 Task: Find connections with filter location Sohna with filter topic #Growthhacking with filter profile language Potuguese with filter current company Silicon Labs with filter school K S Institute of Technology, BANGALORE with filter industry Subdivision of Land with filter service category Computer Networking with filter keywords title Administrative Analyst
Action: Mouse moved to (556, 69)
Screenshot: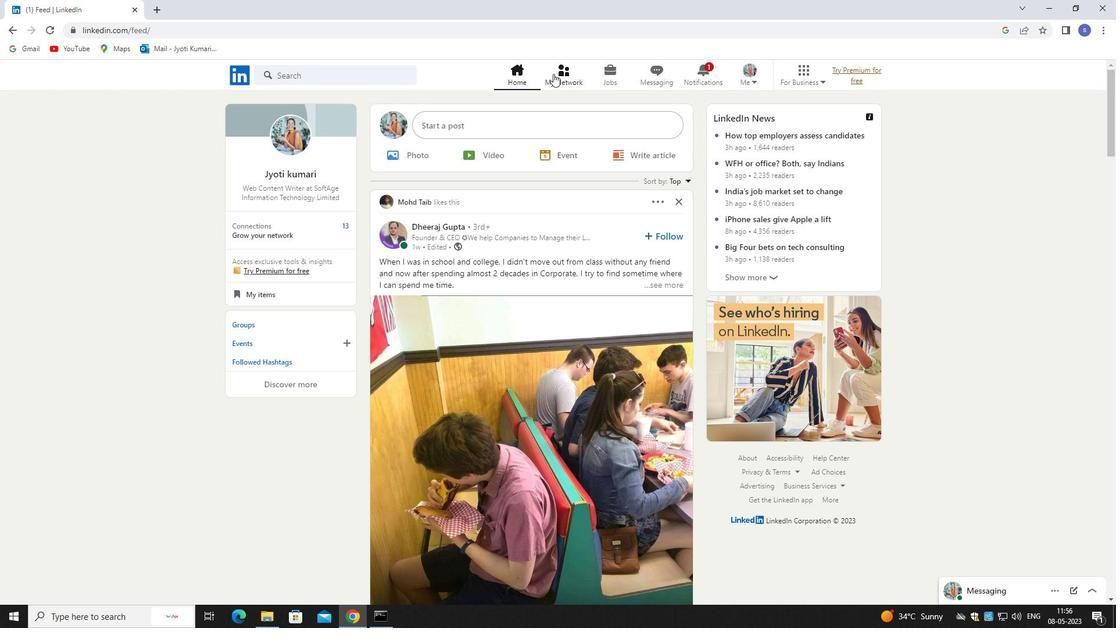 
Action: Mouse pressed left at (556, 69)
Screenshot: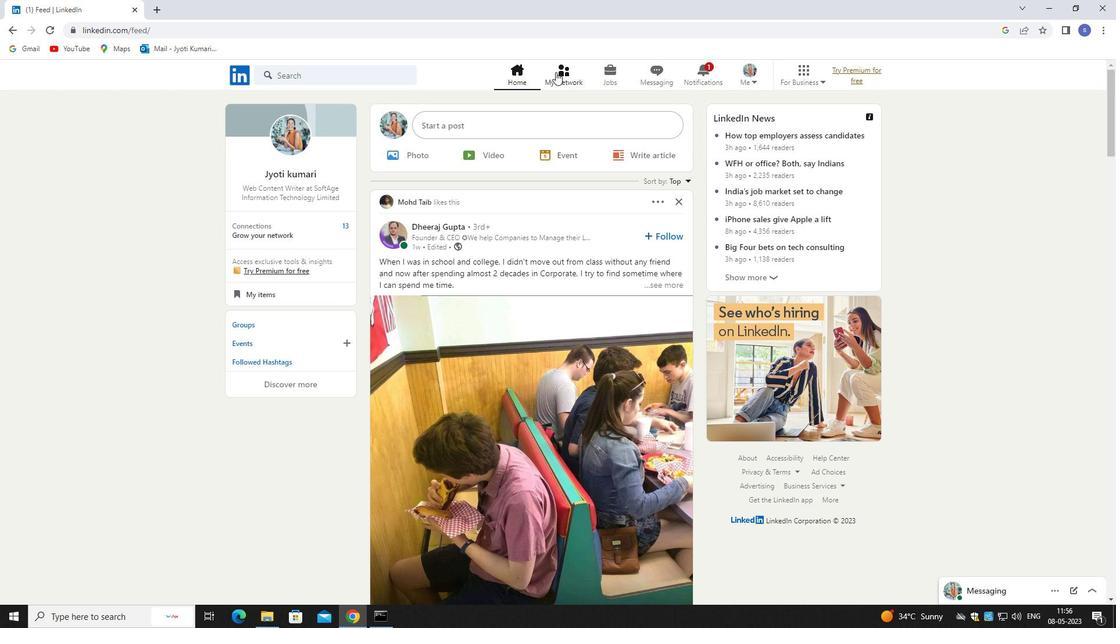 
Action: Mouse moved to (557, 69)
Screenshot: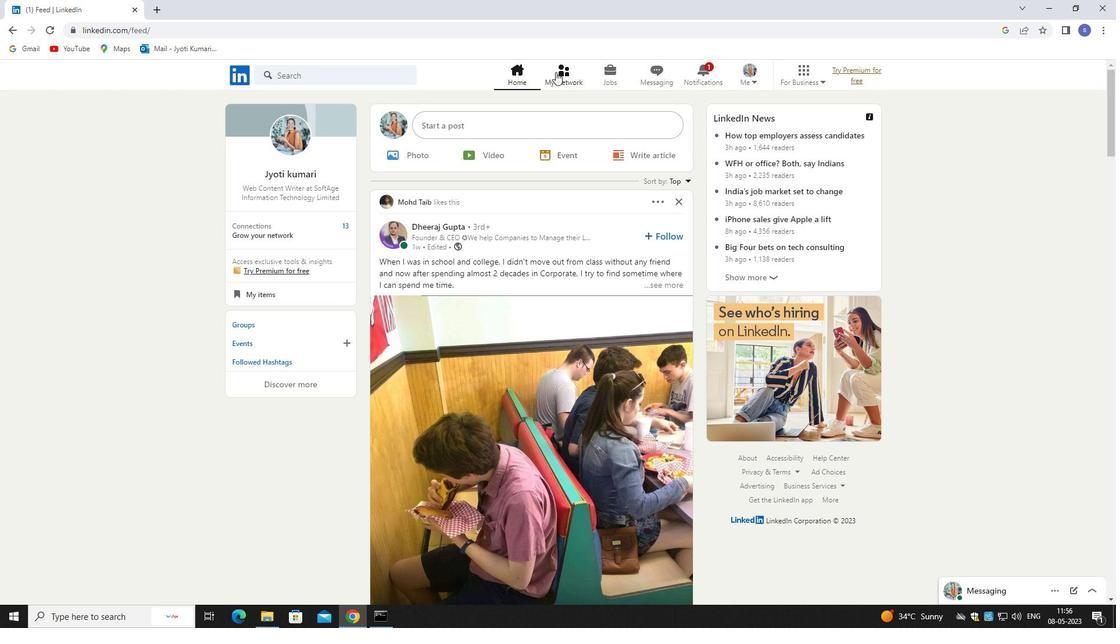
Action: Mouse pressed left at (557, 69)
Screenshot: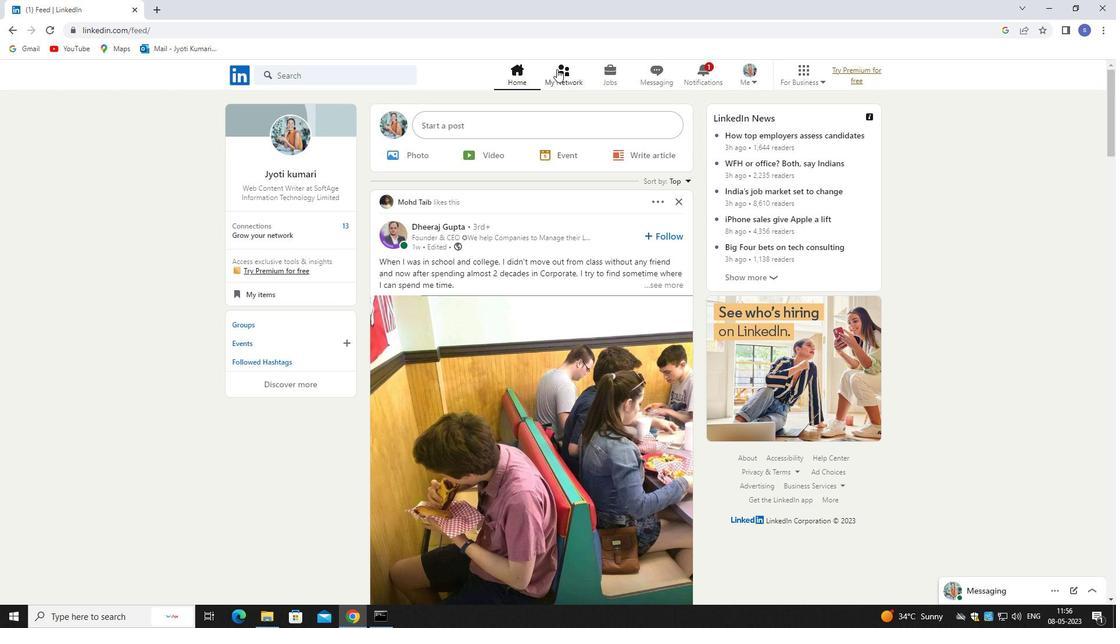 
Action: Mouse moved to (378, 140)
Screenshot: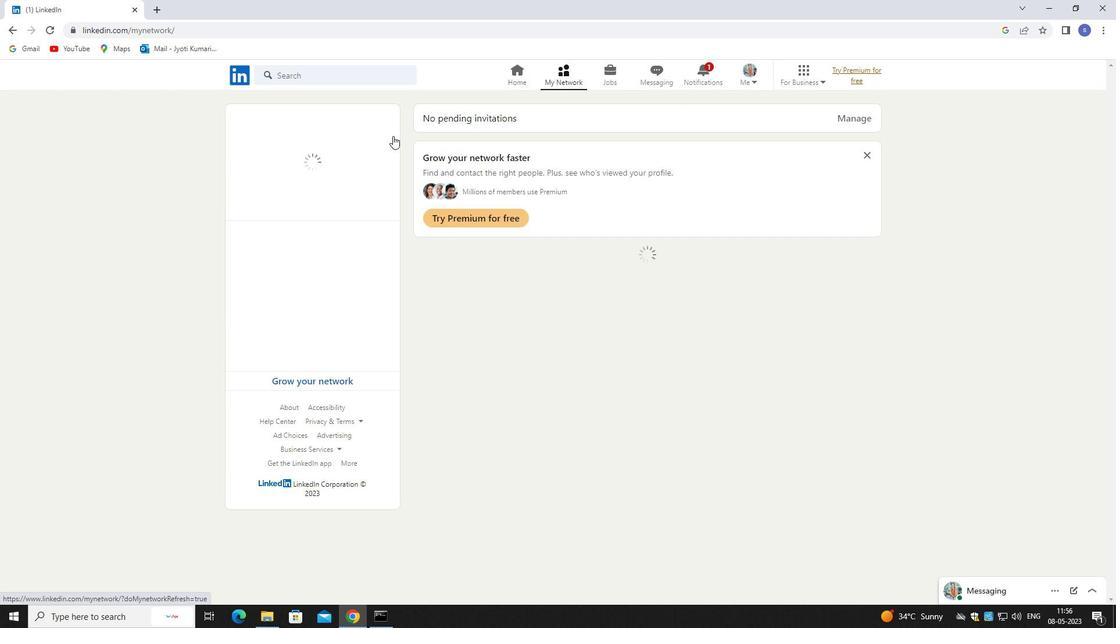 
Action: Mouse pressed left at (378, 140)
Screenshot: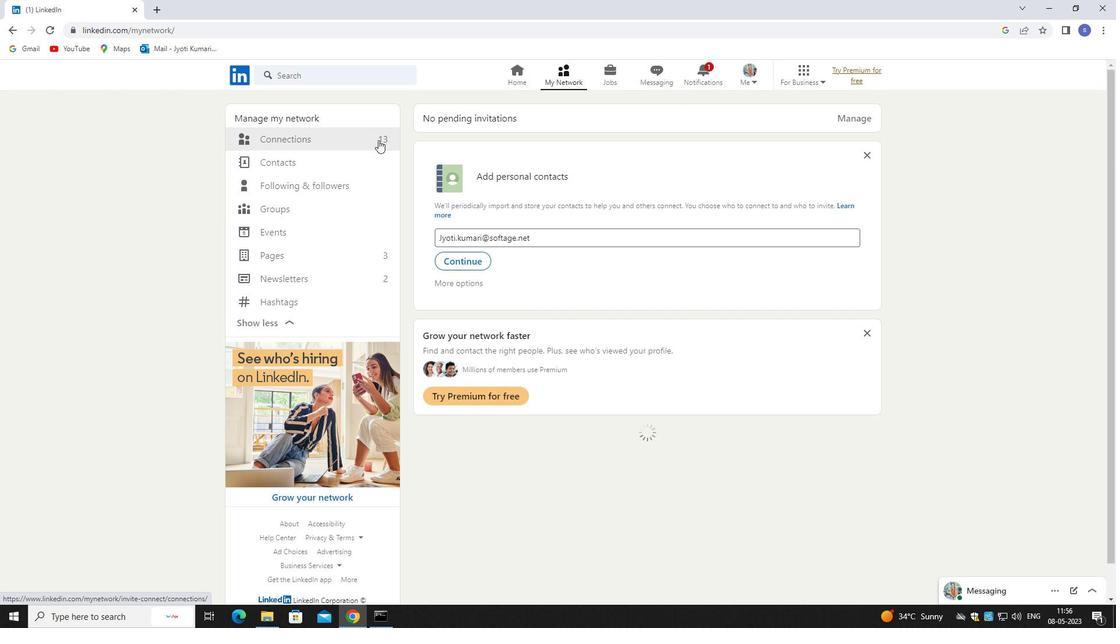 
Action: Mouse pressed left at (378, 140)
Screenshot: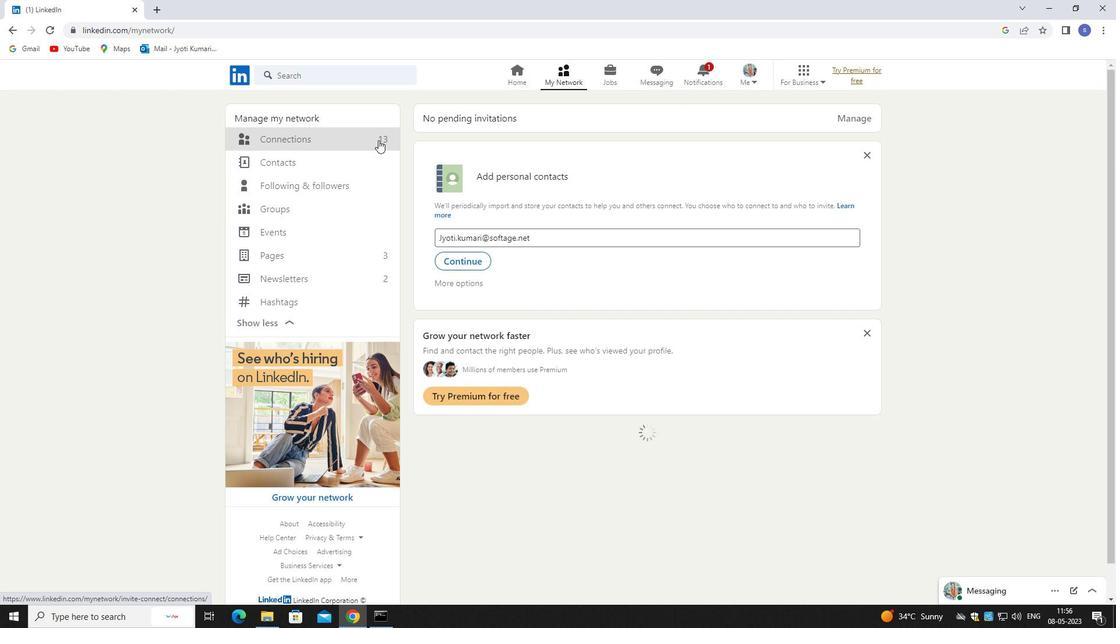 
Action: Mouse moved to (647, 140)
Screenshot: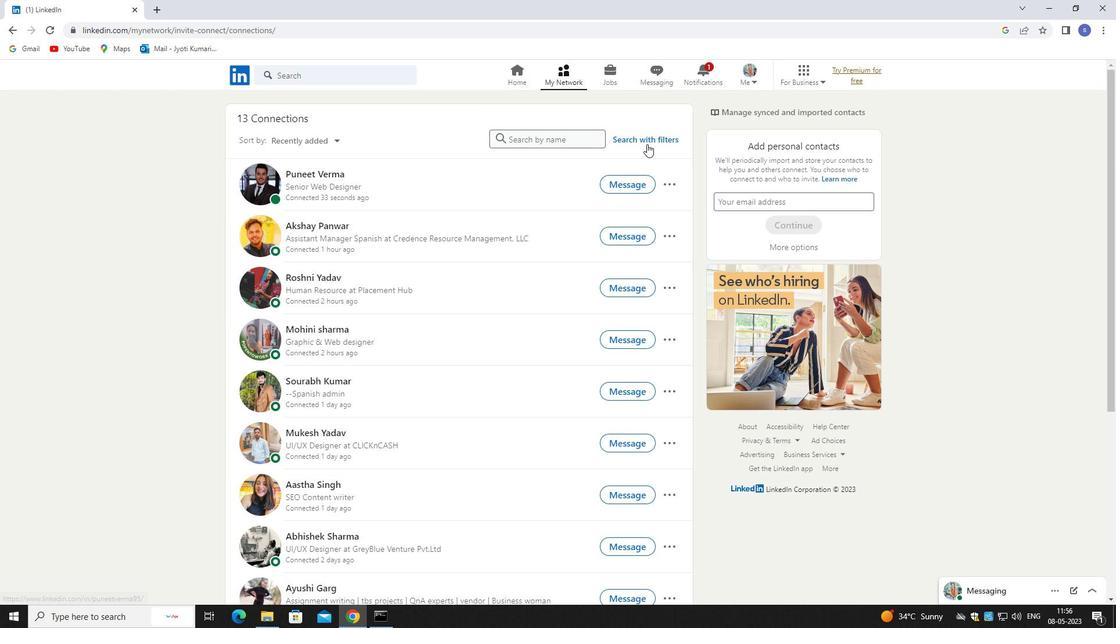 
Action: Mouse pressed left at (647, 140)
Screenshot: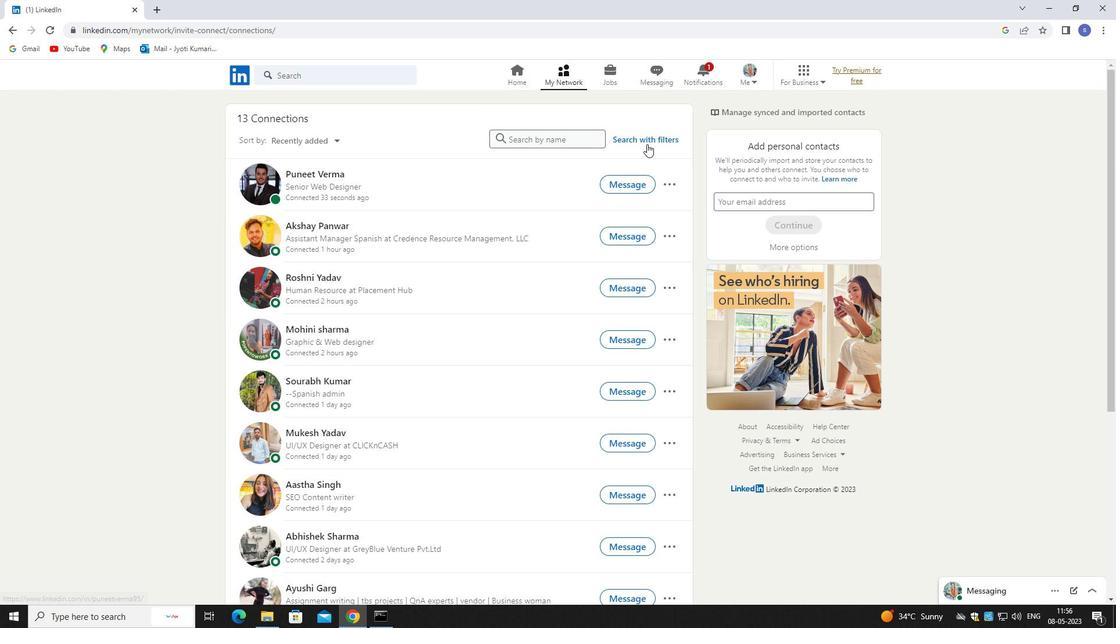 
Action: Mouse moved to (599, 107)
Screenshot: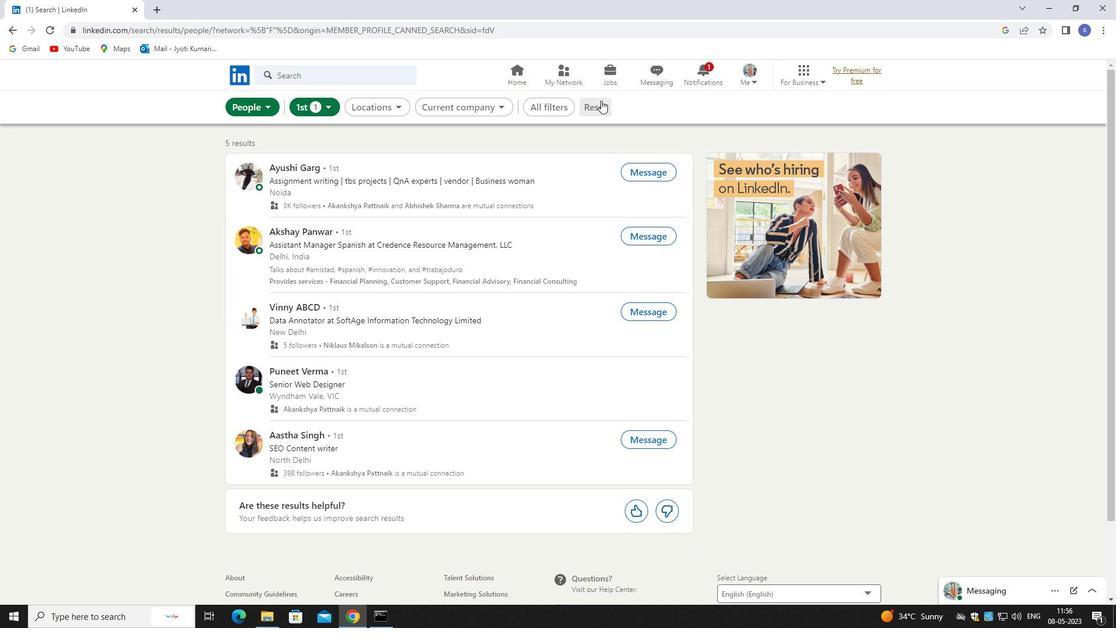 
Action: Mouse pressed left at (599, 107)
Screenshot: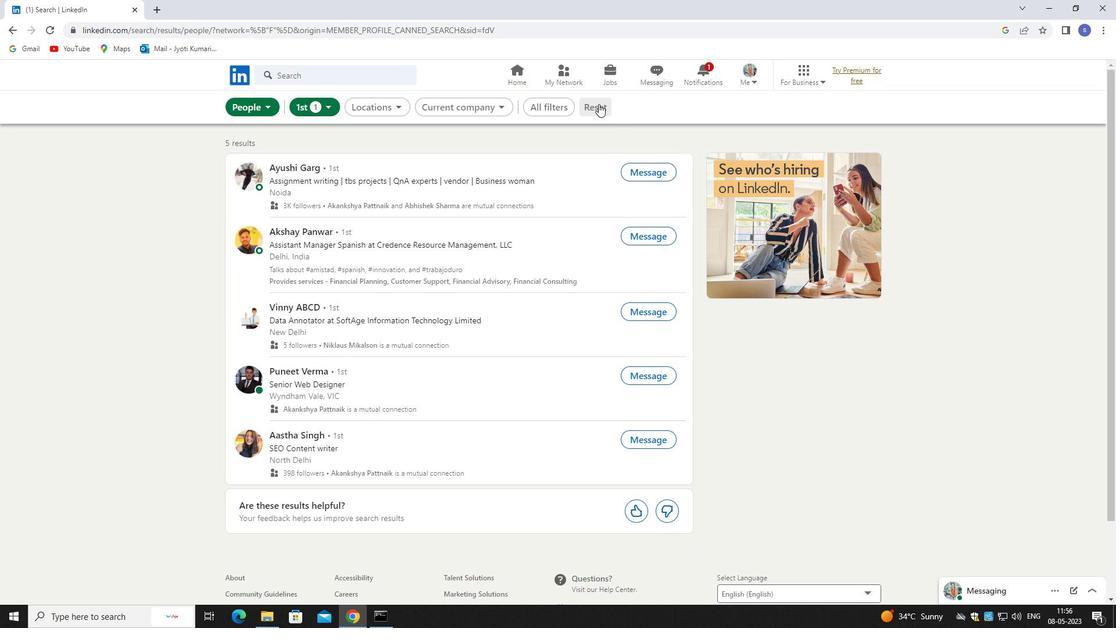 
Action: Mouse moved to (591, 104)
Screenshot: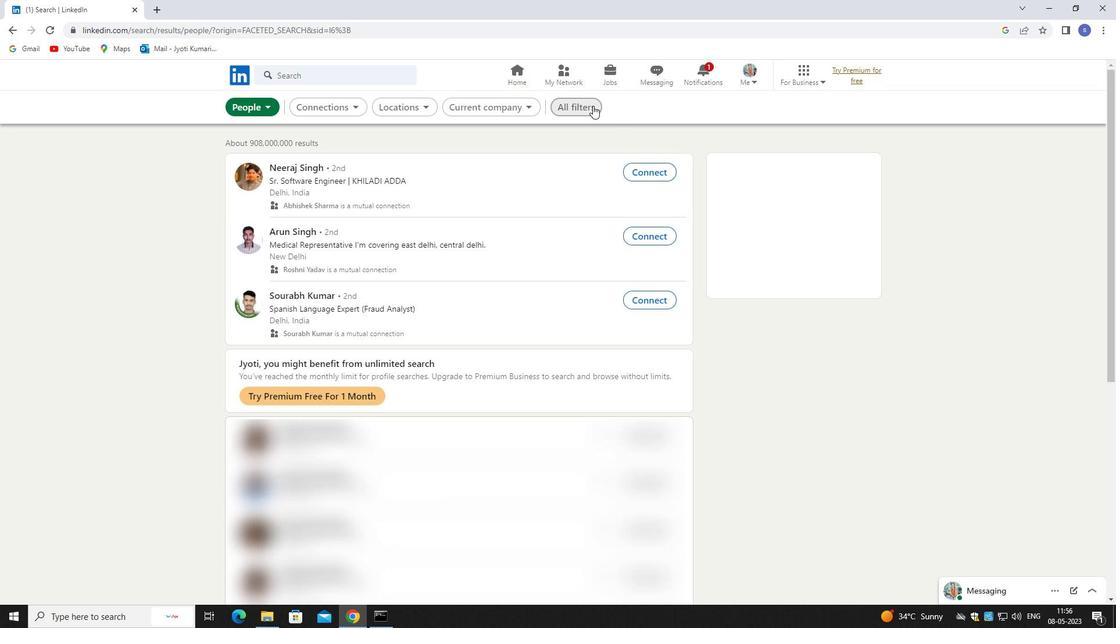
Action: Mouse pressed left at (591, 104)
Screenshot: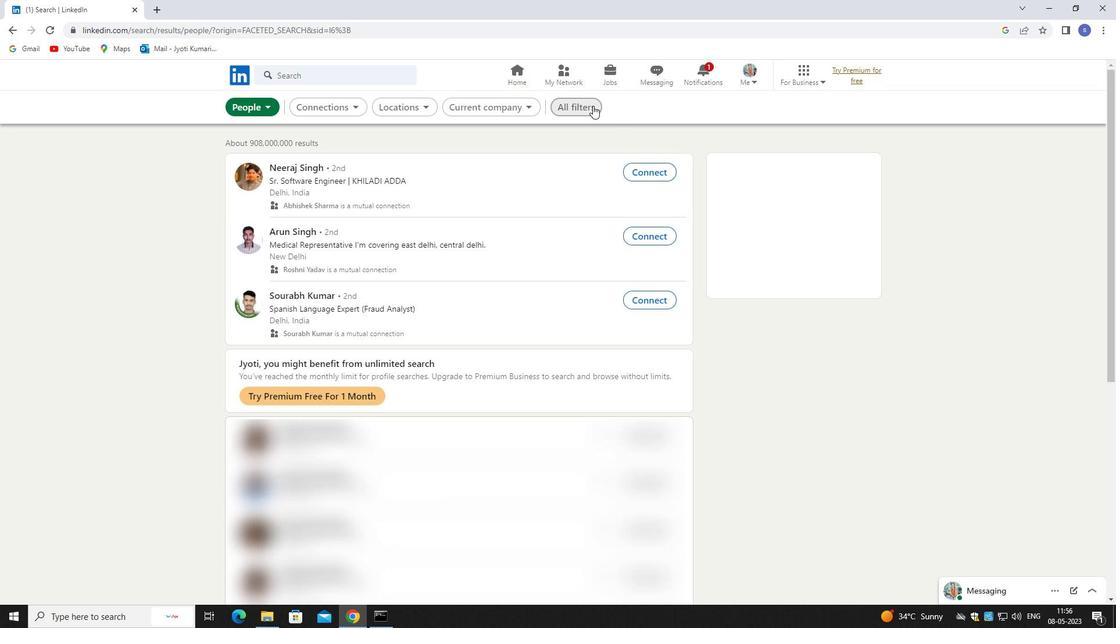 
Action: Mouse moved to (978, 451)
Screenshot: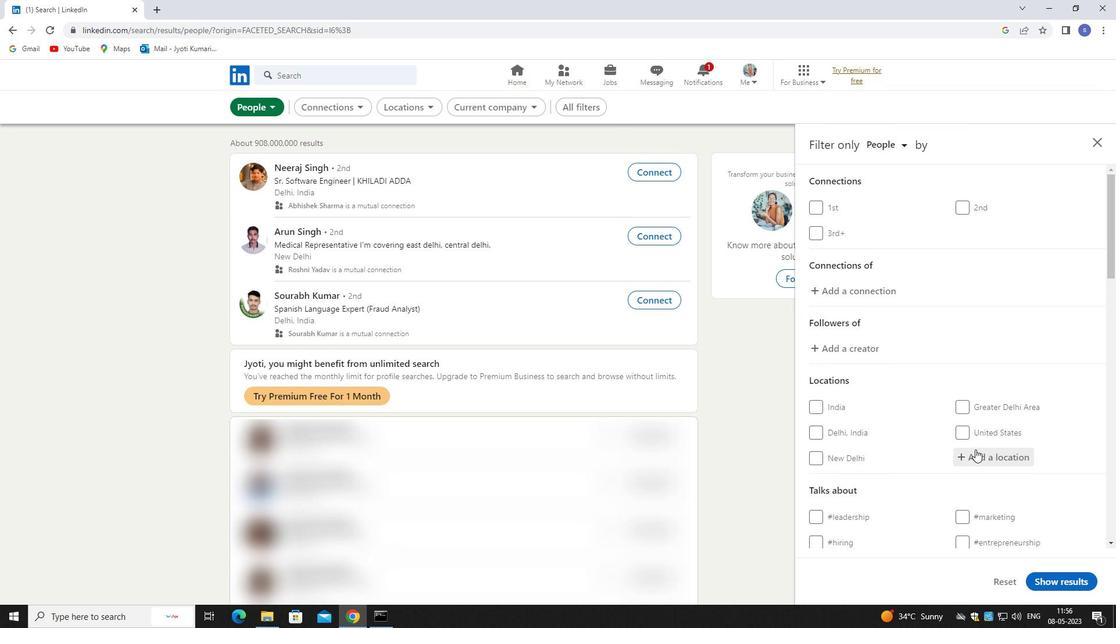 
Action: Mouse pressed left at (978, 451)
Screenshot: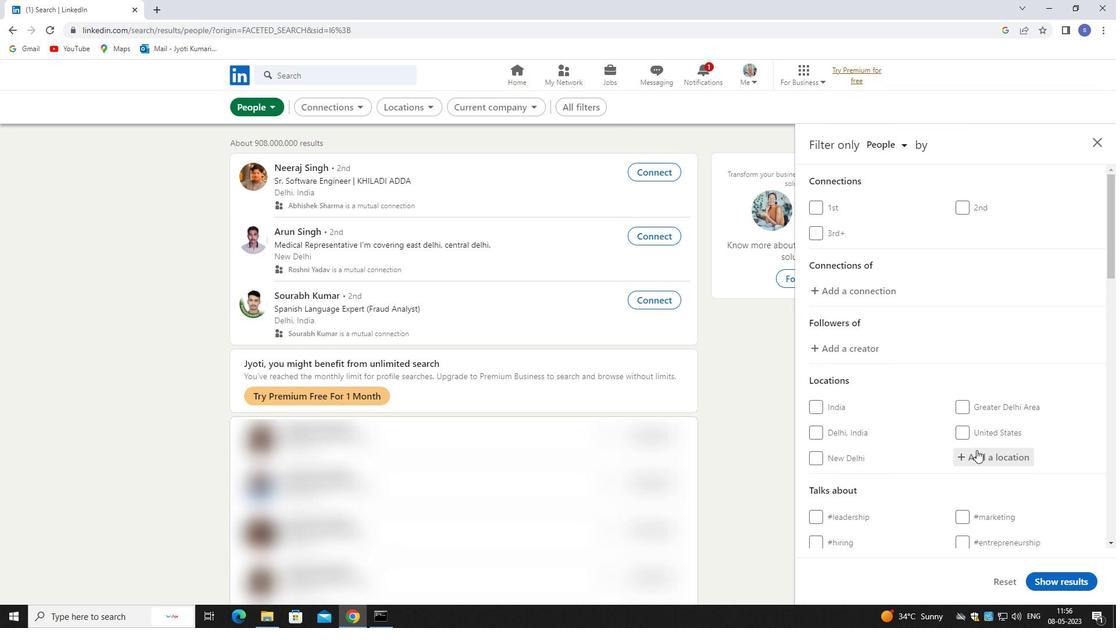 
Action: Mouse moved to (853, 387)
Screenshot: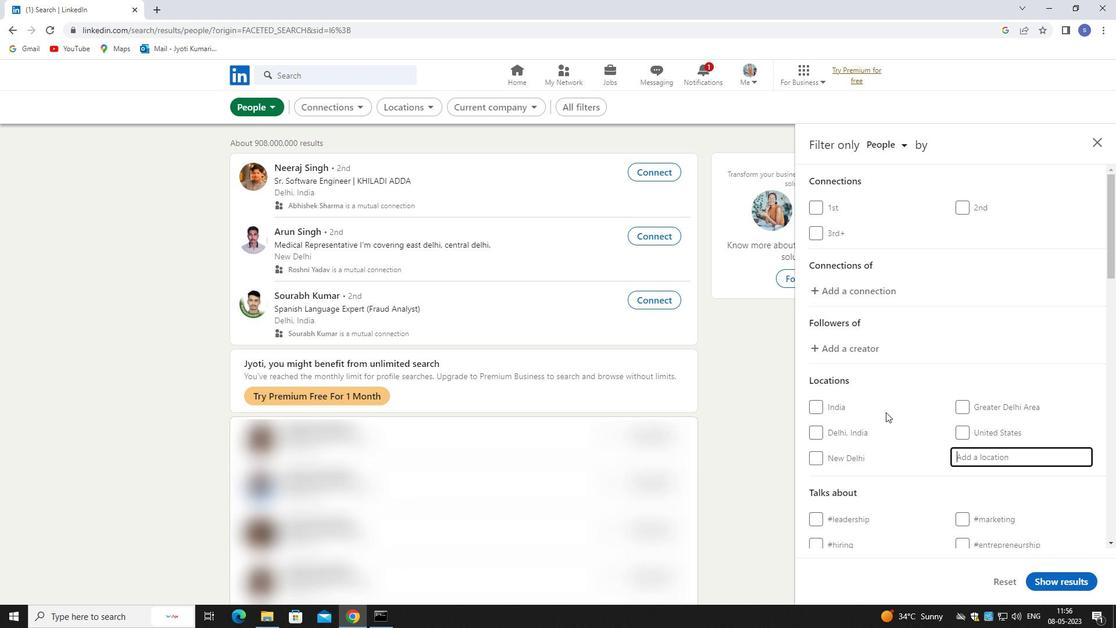 
Action: Key pressed sohna
Screenshot: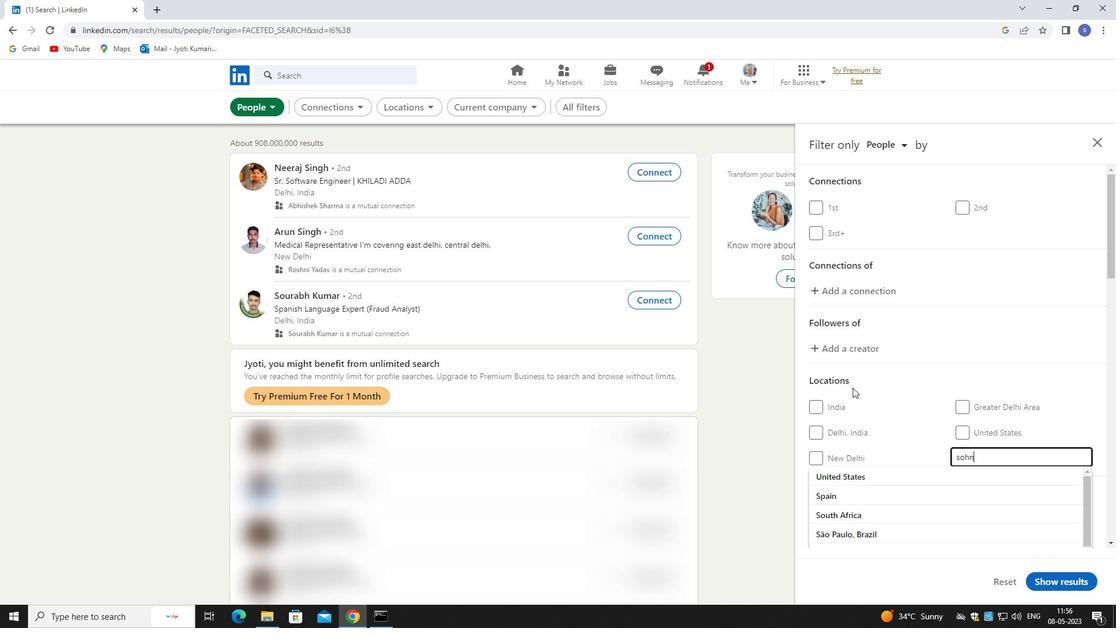 
Action: Mouse moved to (861, 473)
Screenshot: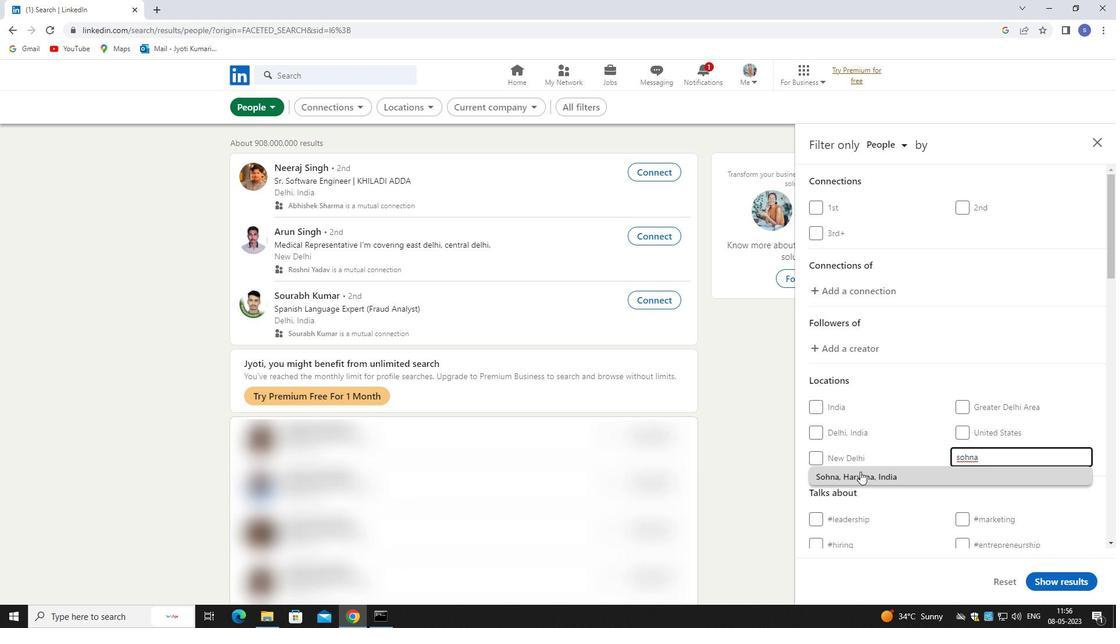 
Action: Mouse pressed left at (861, 473)
Screenshot: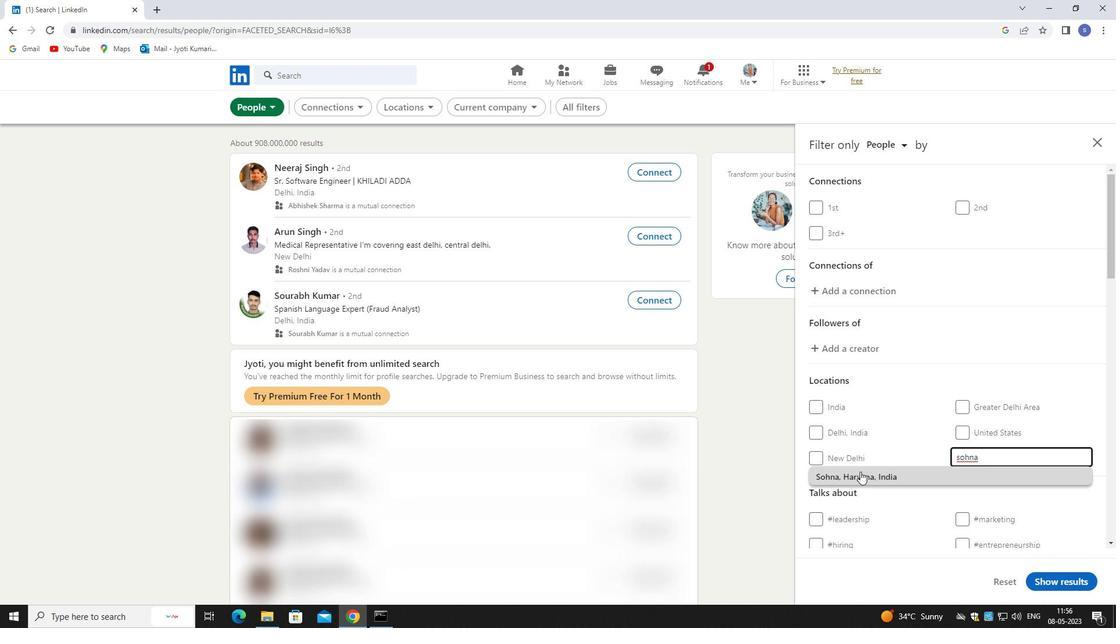 
Action: Mouse moved to (878, 443)
Screenshot: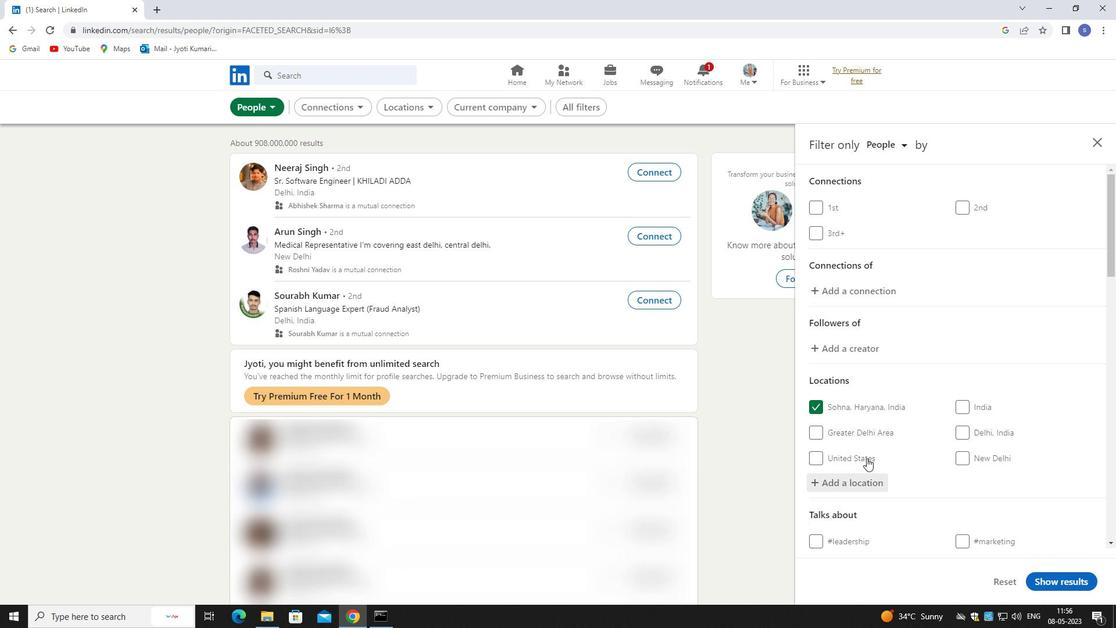 
Action: Mouse scrolled (878, 442) with delta (0, 0)
Screenshot: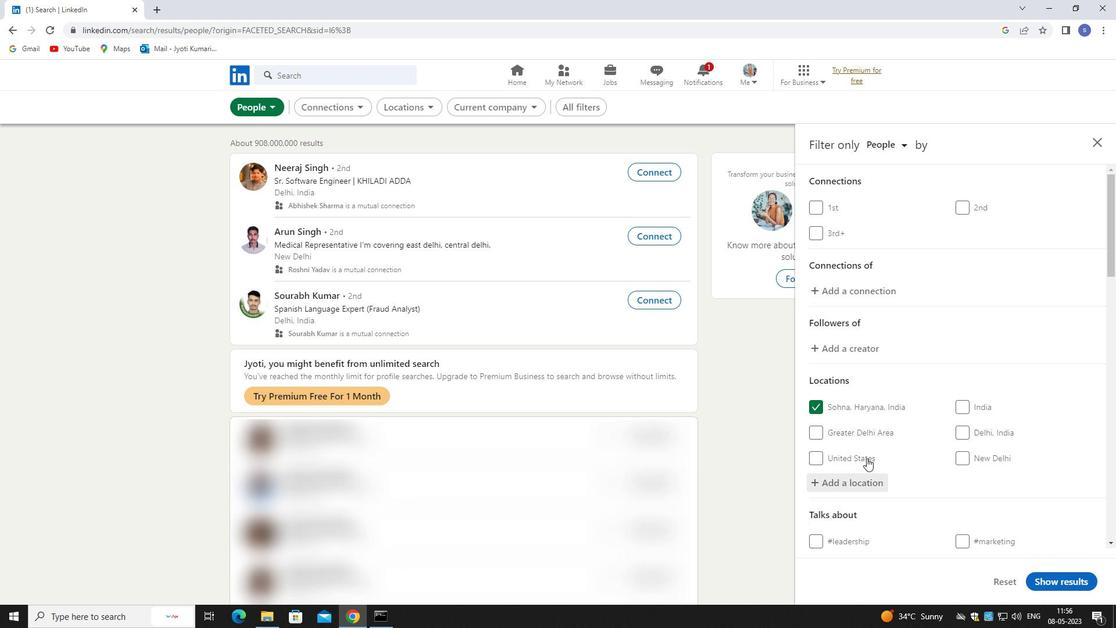 
Action: Mouse moved to (882, 440)
Screenshot: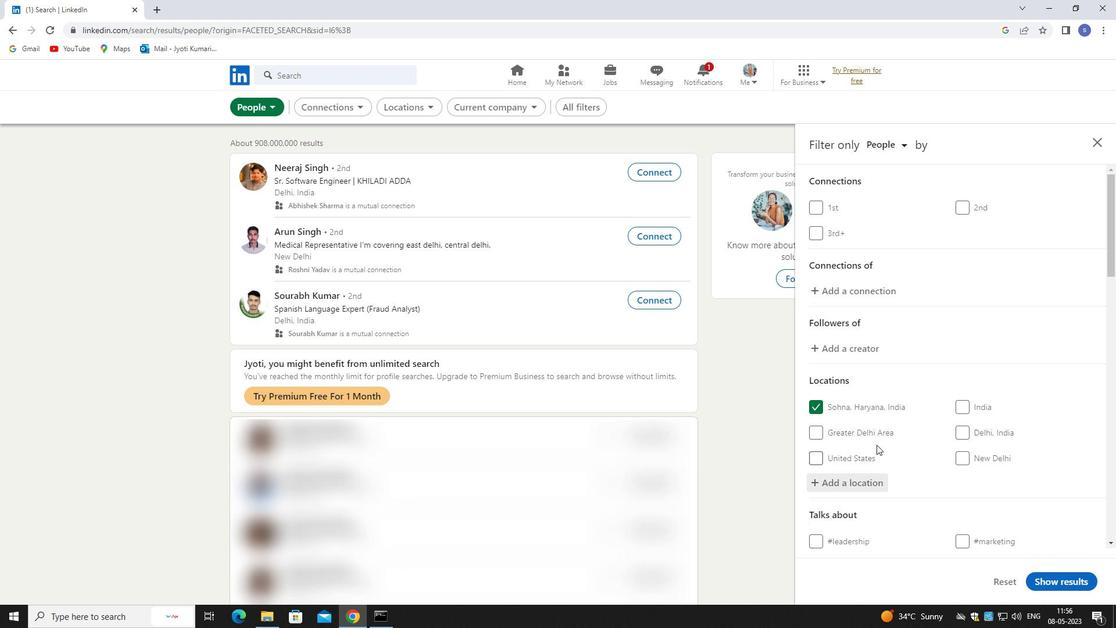 
Action: Mouse scrolled (882, 440) with delta (0, 0)
Screenshot: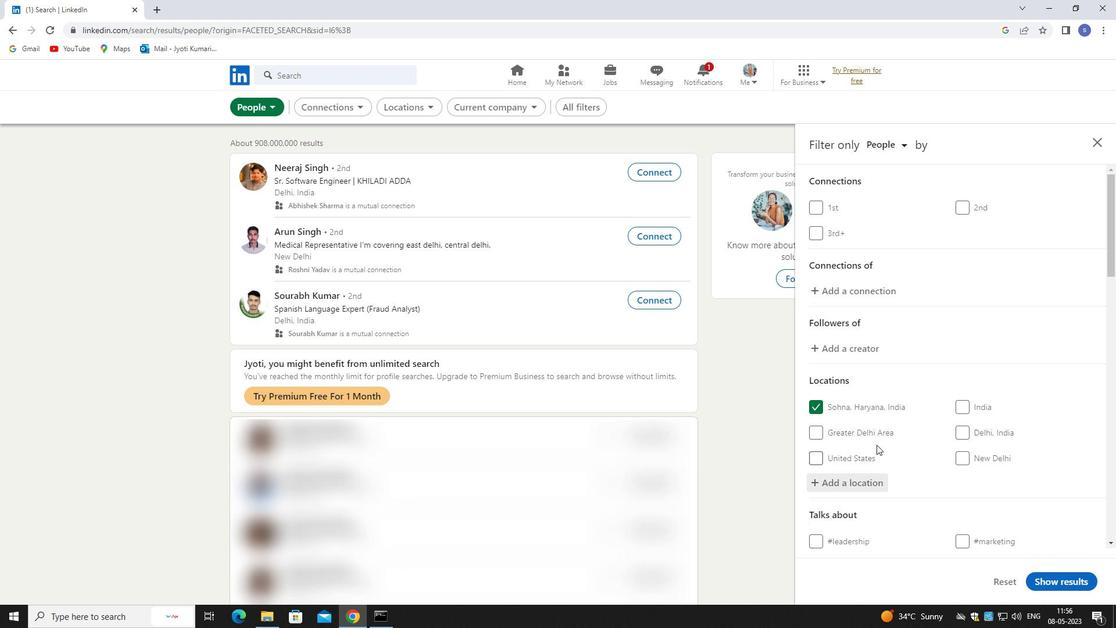 
Action: Mouse moved to (892, 436)
Screenshot: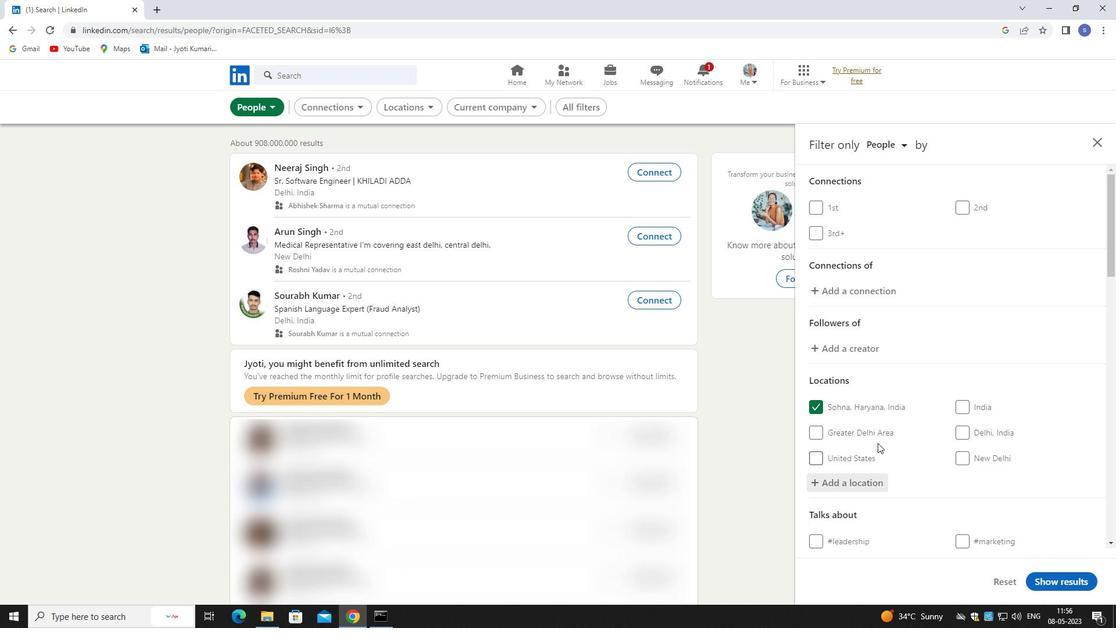 
Action: Mouse scrolled (892, 436) with delta (0, 0)
Screenshot: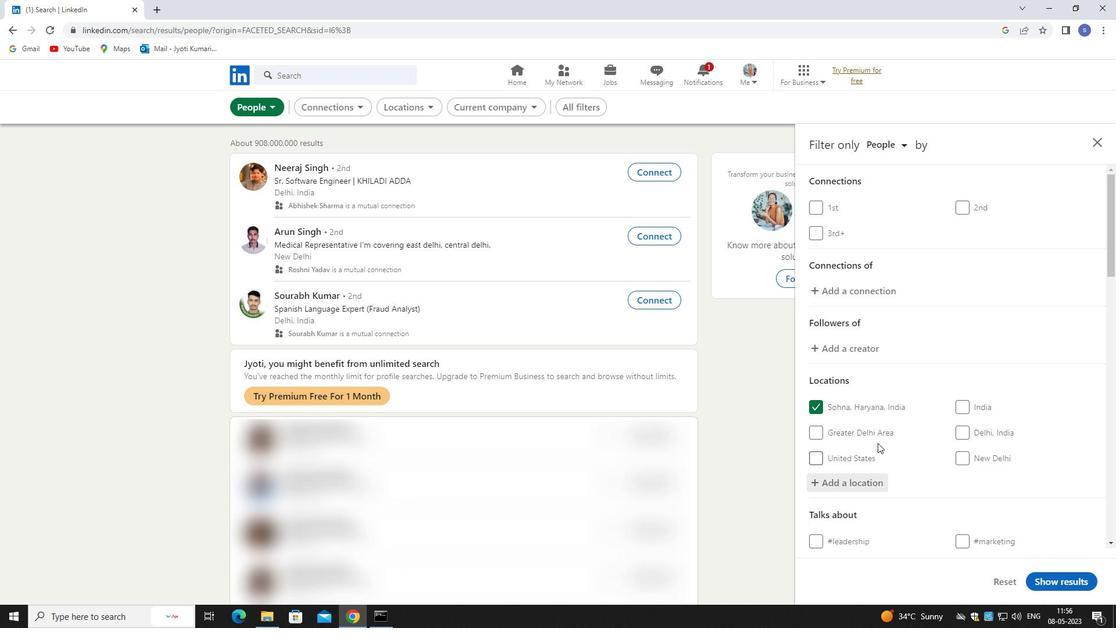 
Action: Mouse moved to (971, 418)
Screenshot: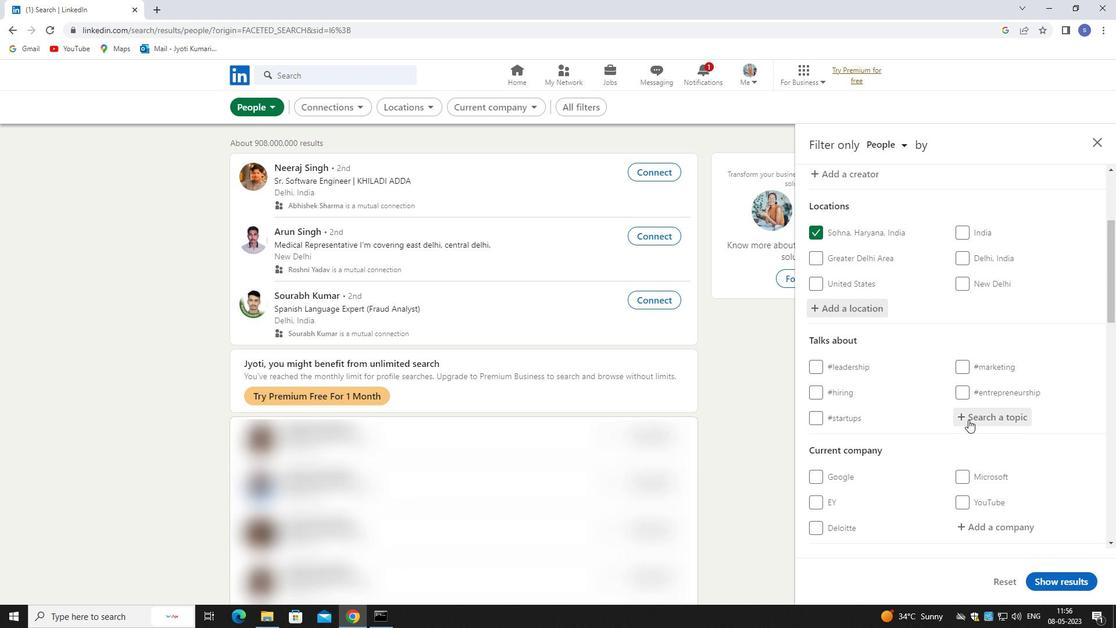 
Action: Mouse pressed left at (971, 418)
Screenshot: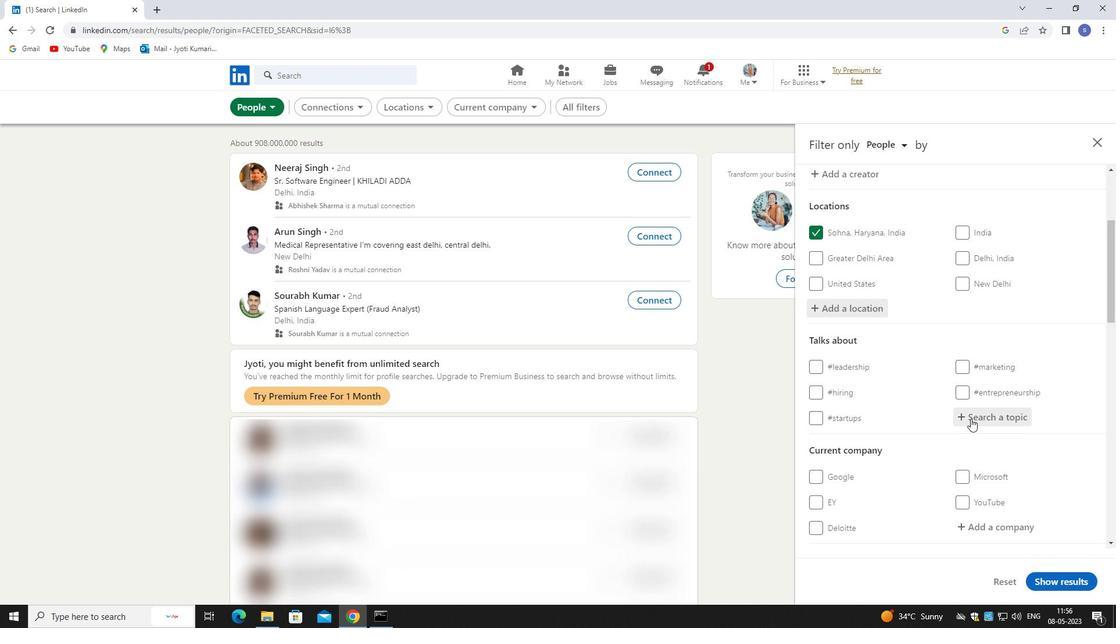 
Action: Mouse moved to (928, 399)
Screenshot: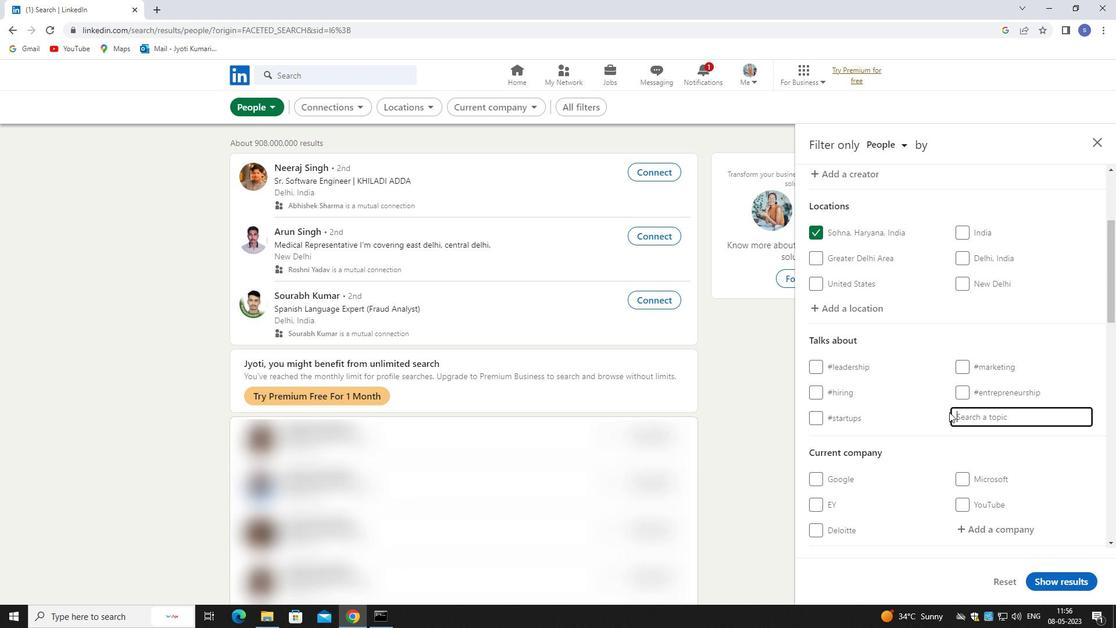 
Action: Key pressed growth
Screenshot: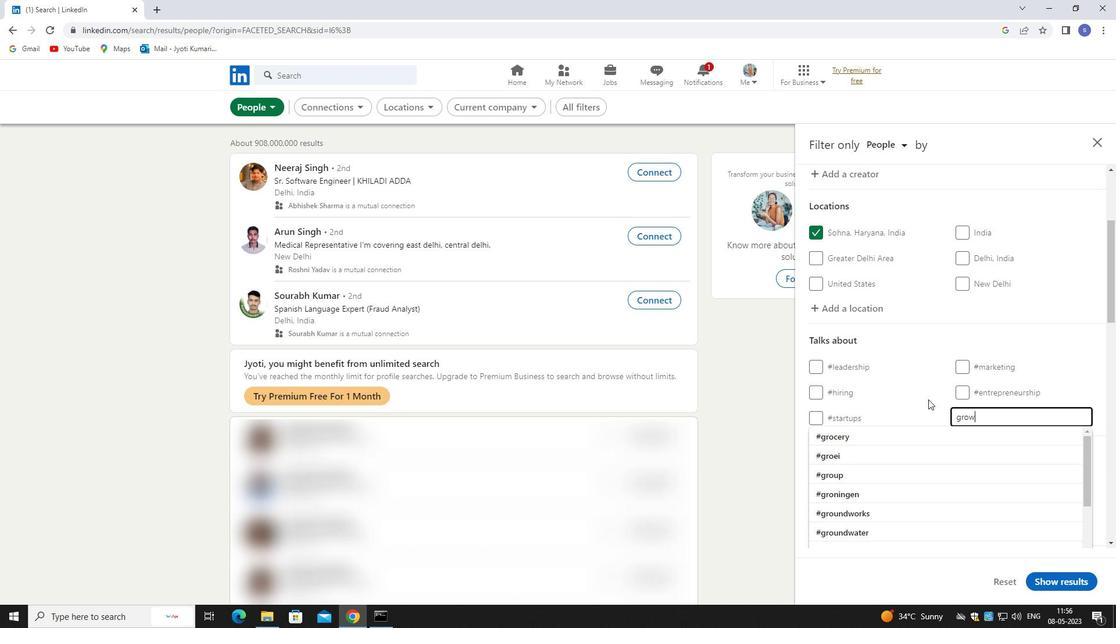 
Action: Mouse moved to (956, 471)
Screenshot: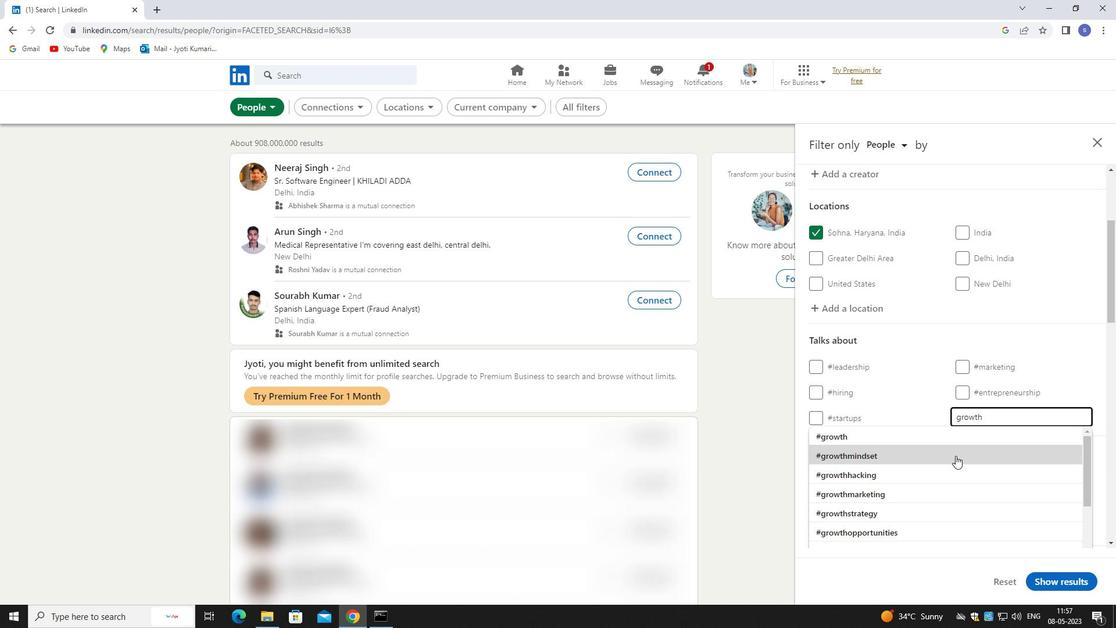 
Action: Mouse pressed left at (956, 471)
Screenshot: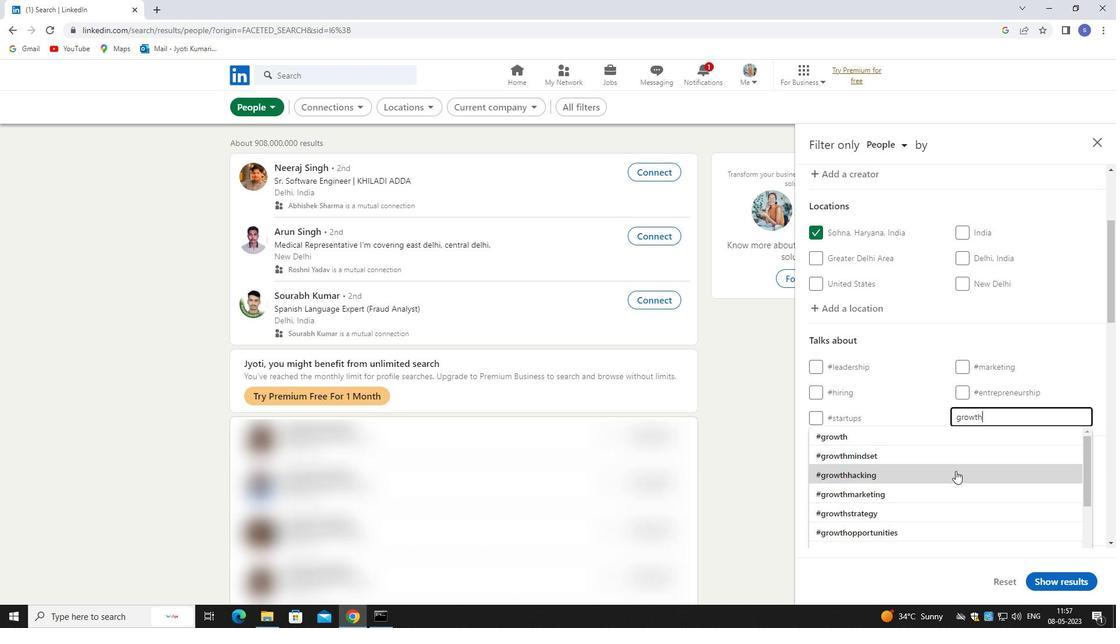 
Action: Mouse moved to (967, 443)
Screenshot: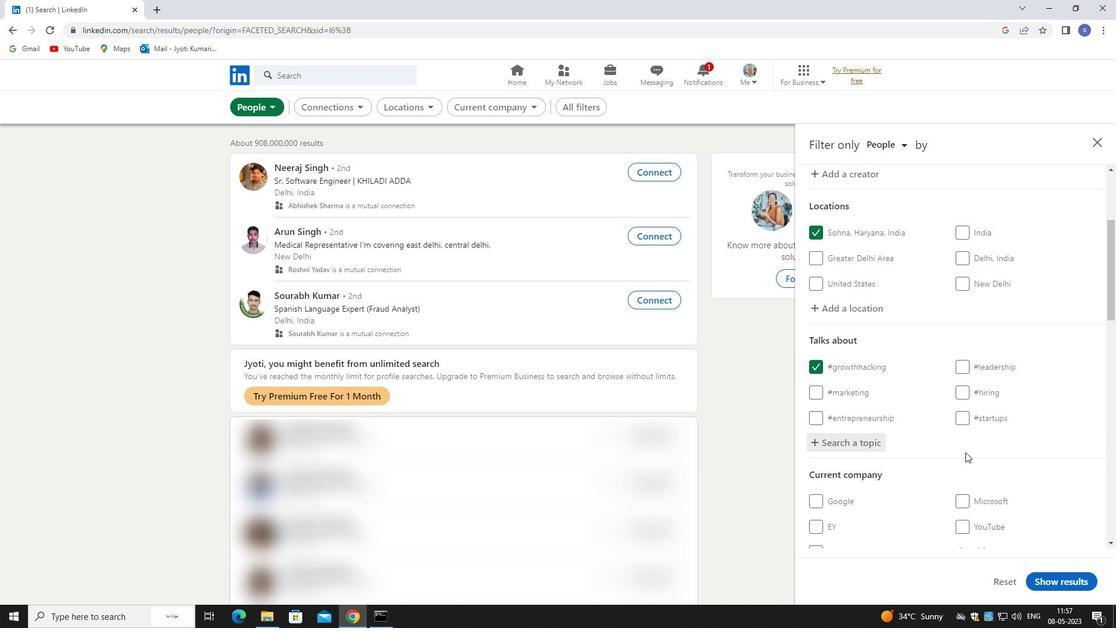 
Action: Mouse scrolled (967, 443) with delta (0, 0)
Screenshot: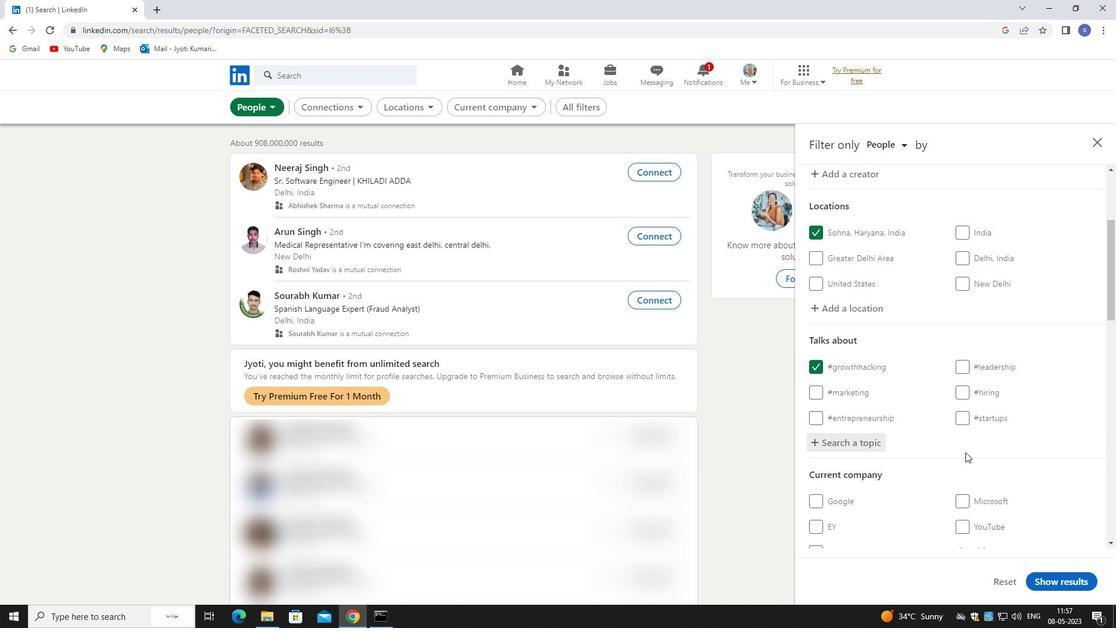 
Action: Mouse moved to (962, 440)
Screenshot: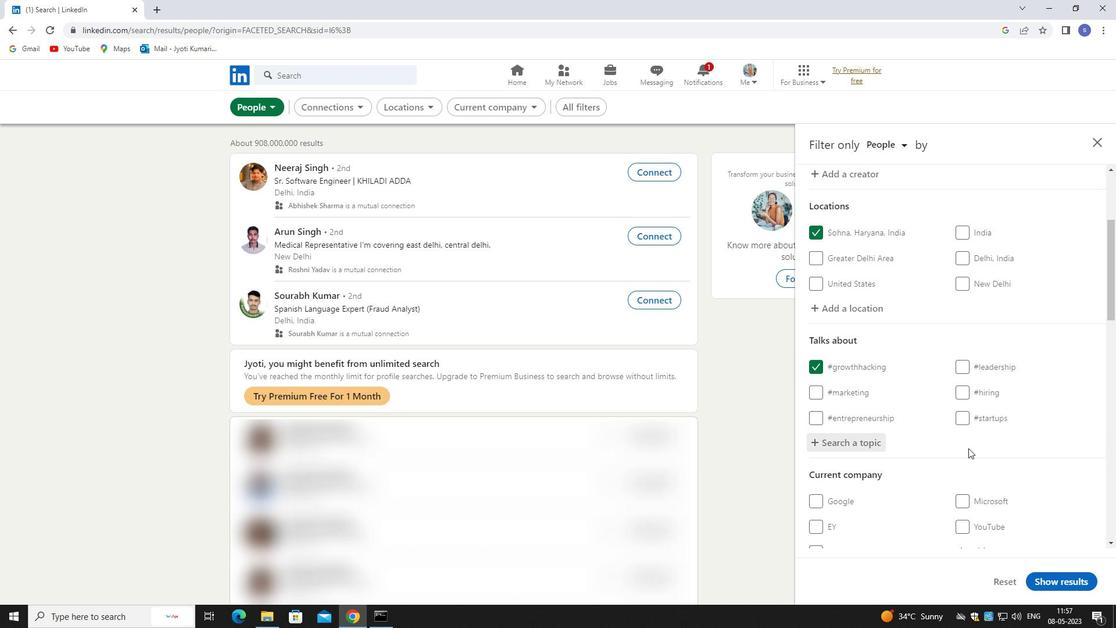 
Action: Mouse scrolled (962, 439) with delta (0, 0)
Screenshot: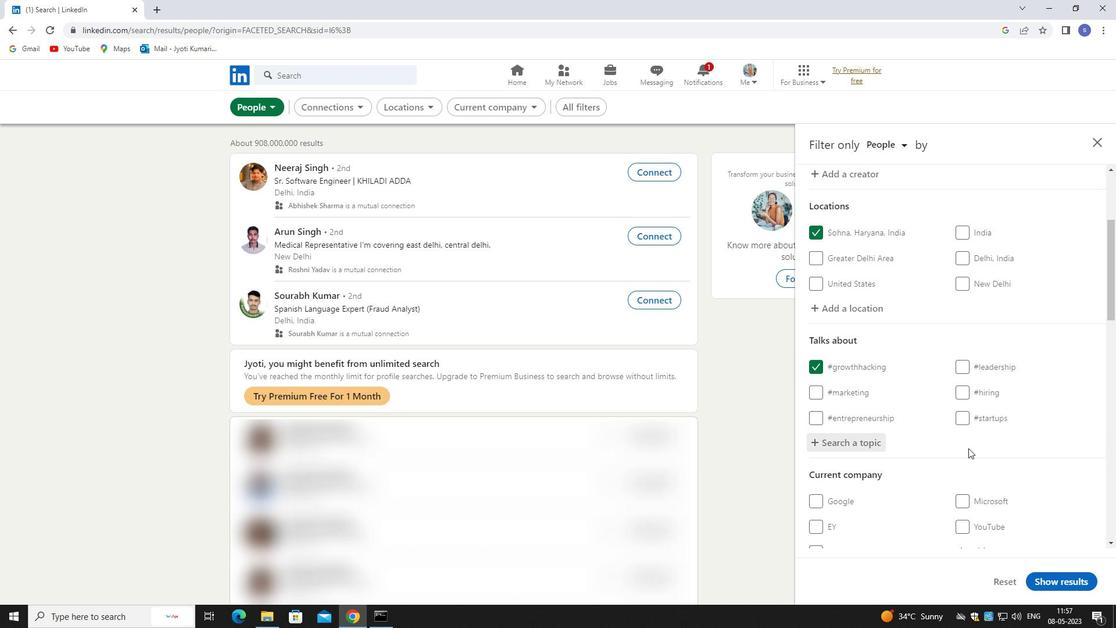 
Action: Mouse moved to (957, 434)
Screenshot: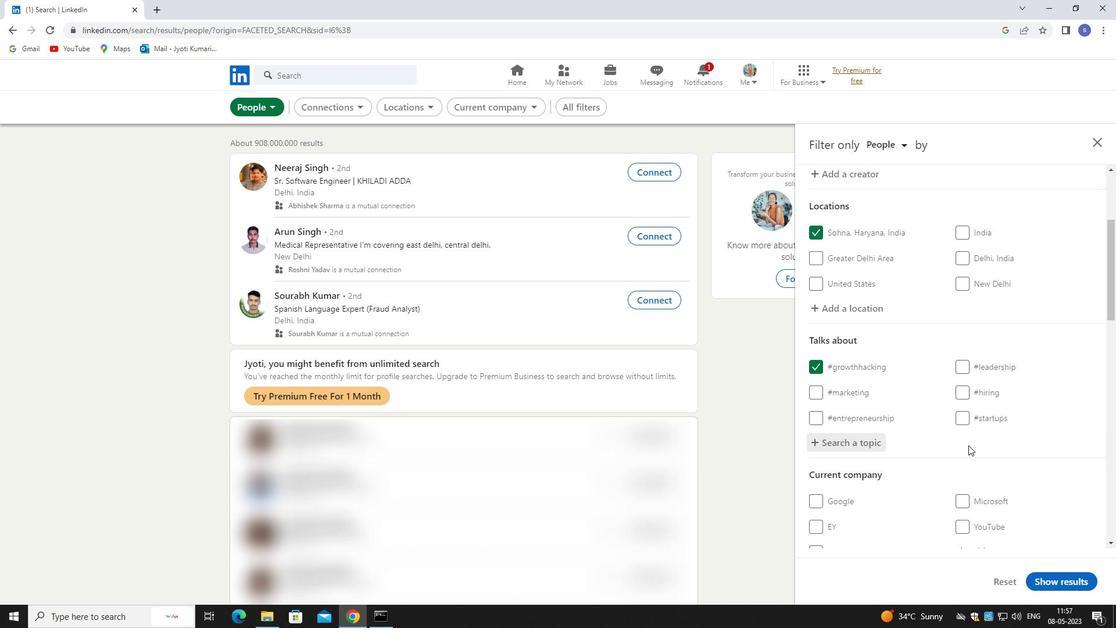 
Action: Mouse scrolled (957, 433) with delta (0, 0)
Screenshot: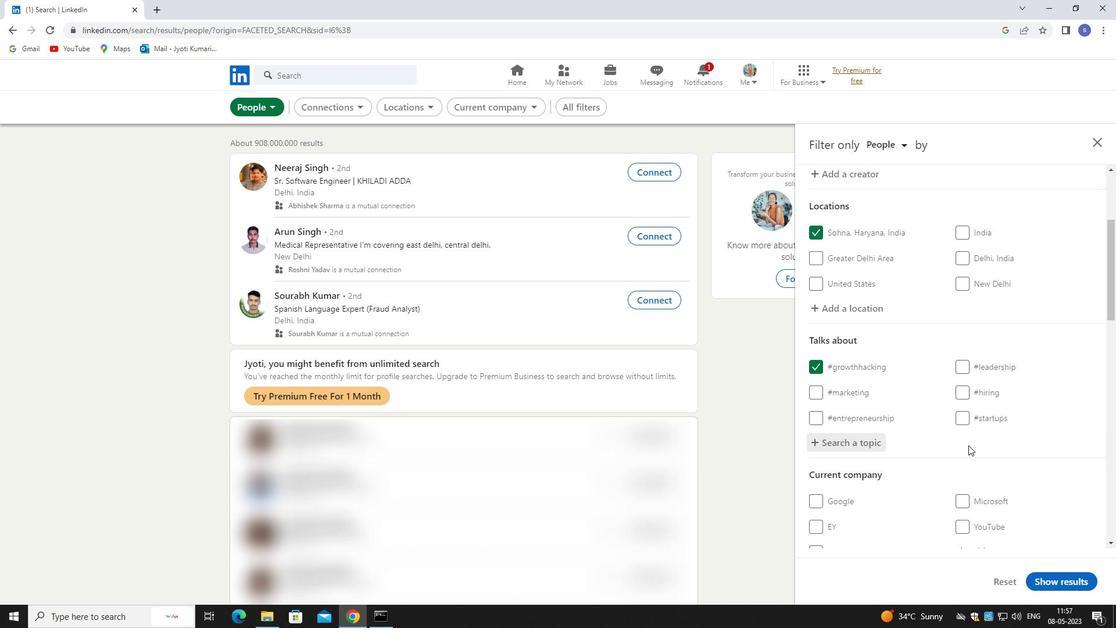 
Action: Mouse moved to (949, 426)
Screenshot: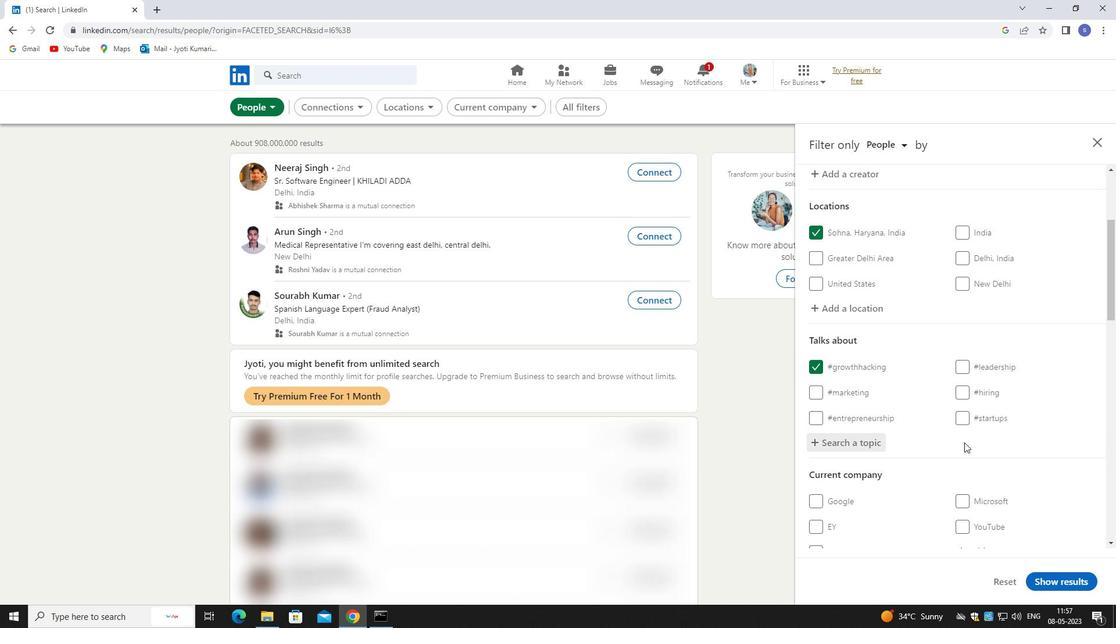 
Action: Mouse scrolled (949, 425) with delta (0, 0)
Screenshot: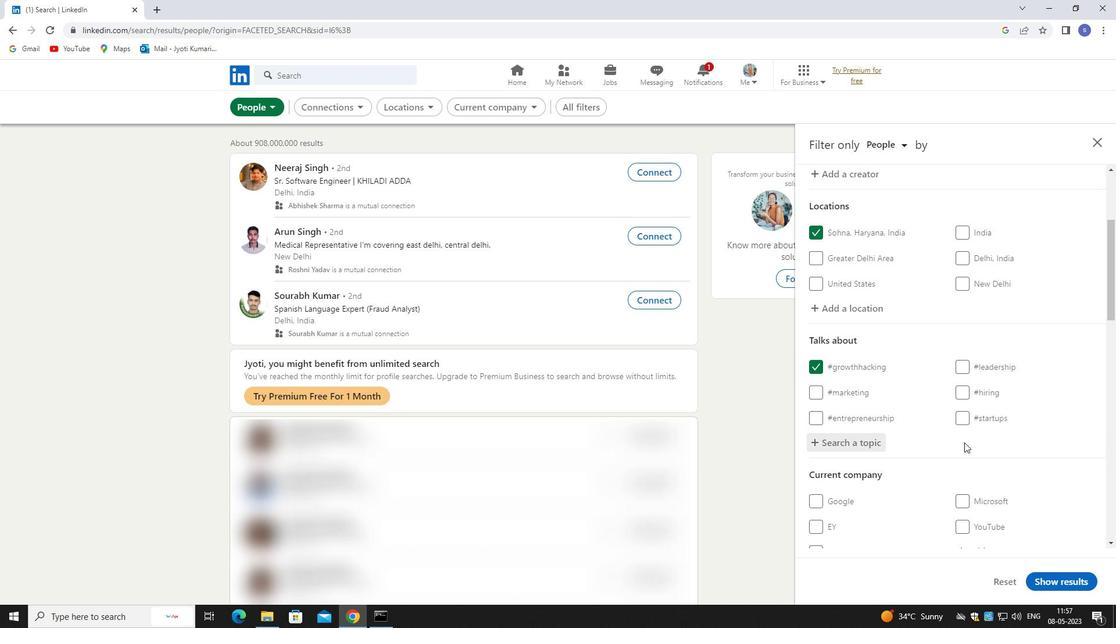 
Action: Mouse moved to (990, 321)
Screenshot: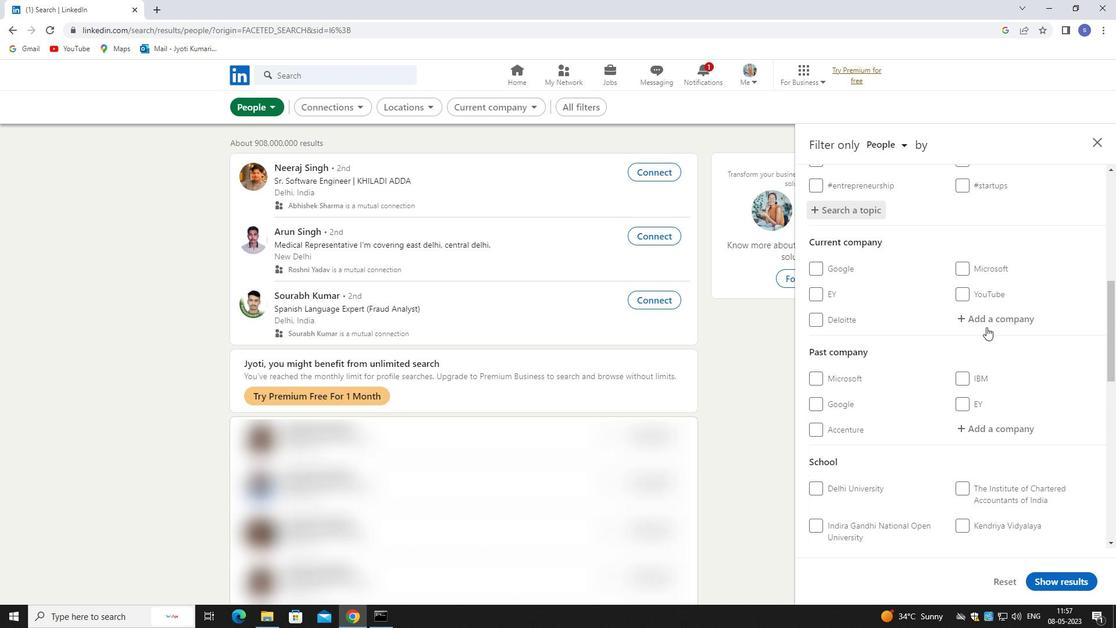 
Action: Mouse pressed left at (990, 321)
Screenshot: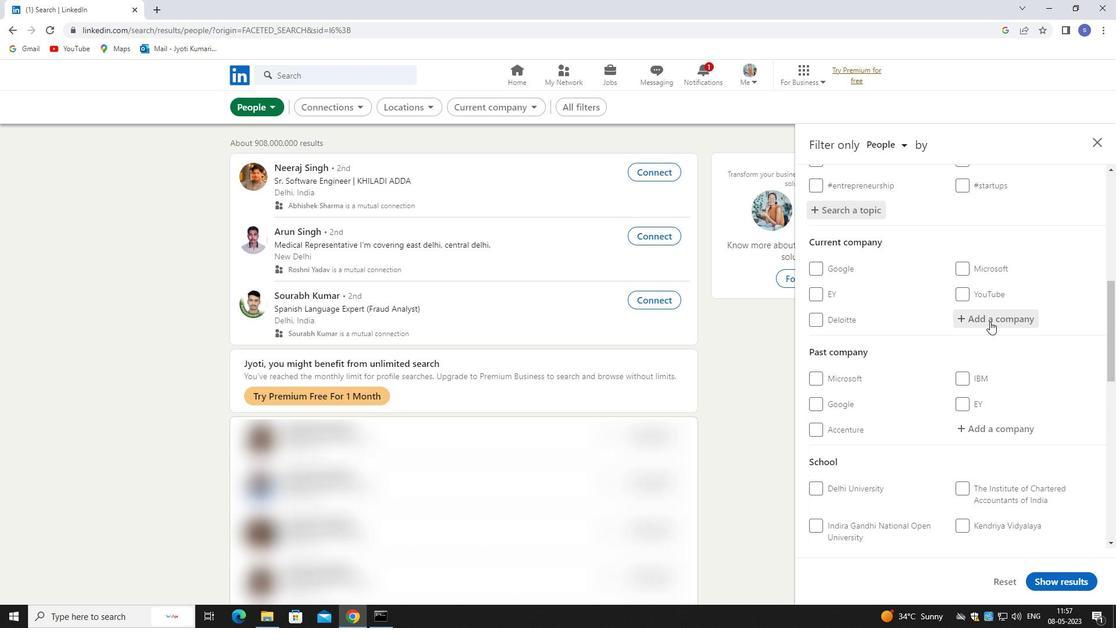 
Action: Mouse moved to (920, 313)
Screenshot: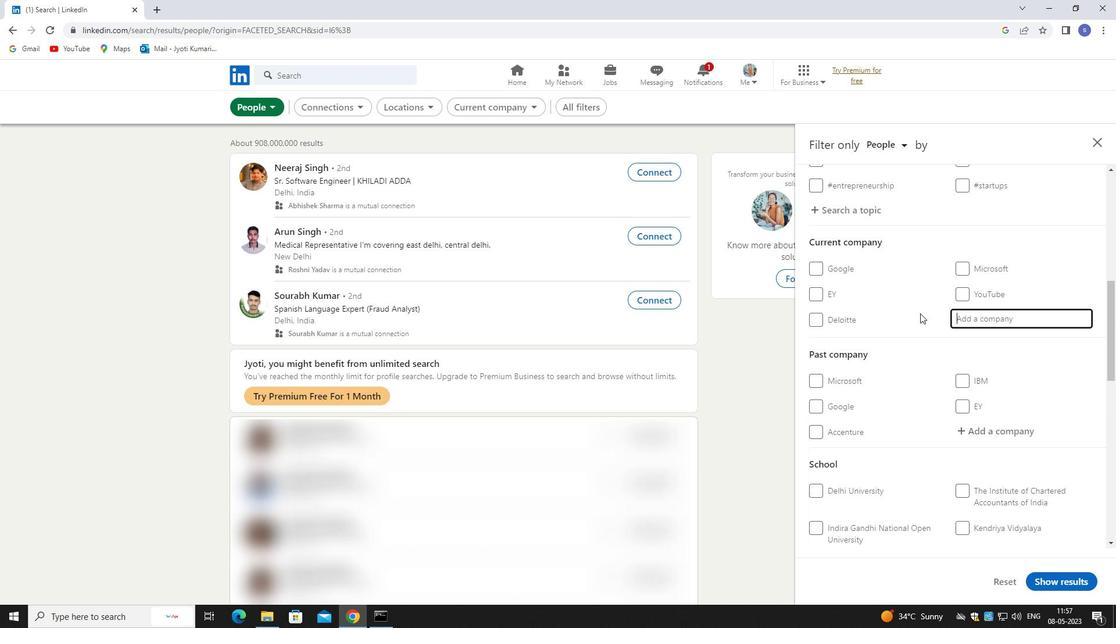 
Action: Key pressed sillicon
Screenshot: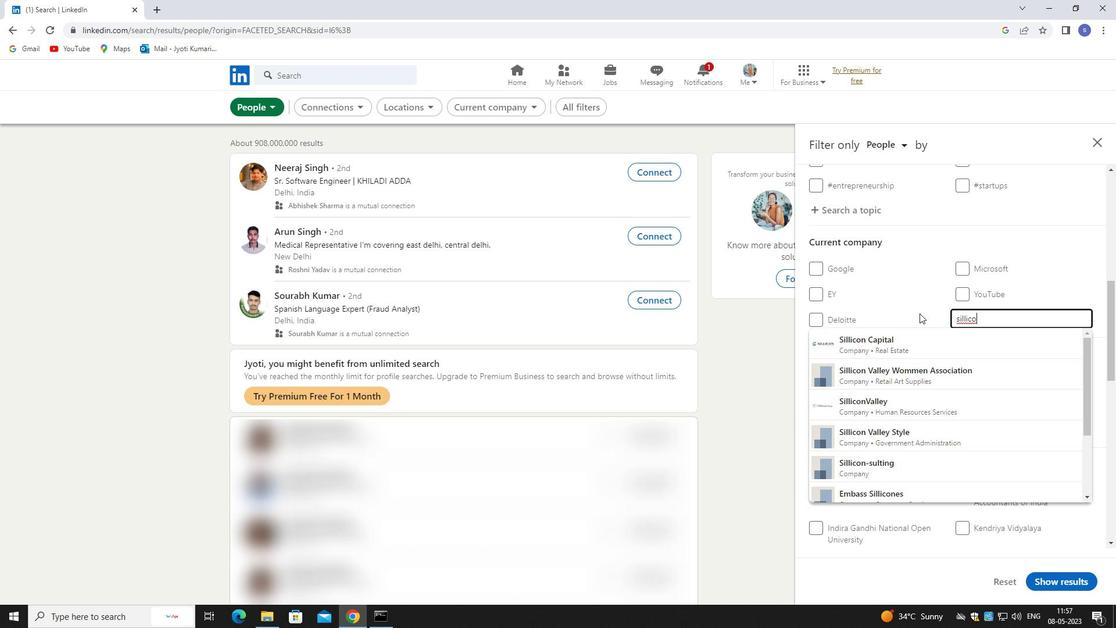 
Action: Mouse moved to (956, 450)
Screenshot: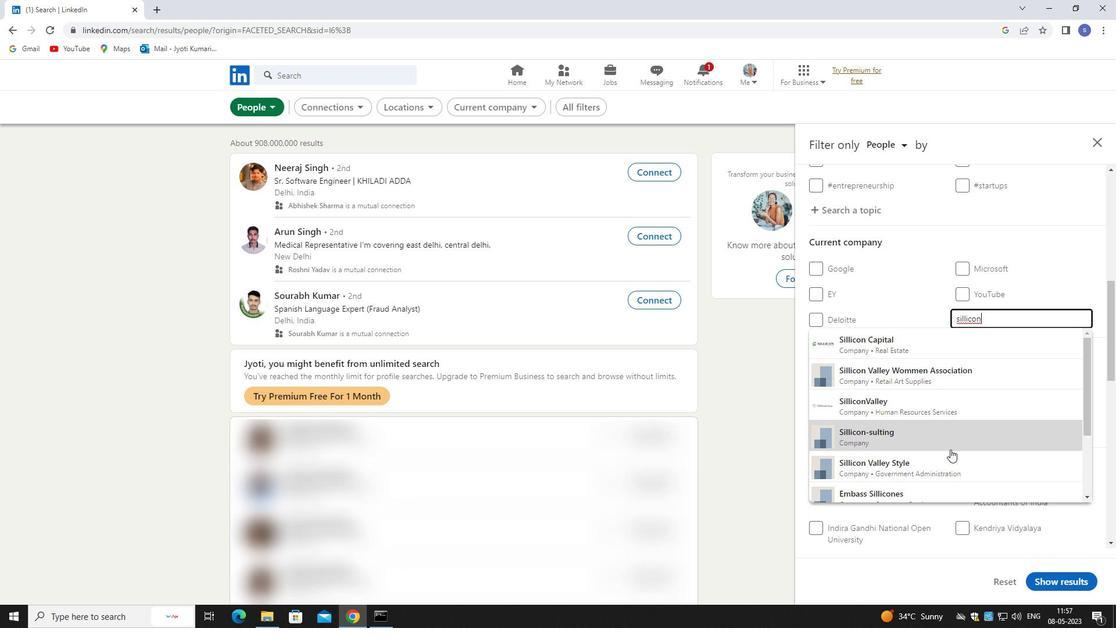 
Action: Key pressed <Key.space>
Screenshot: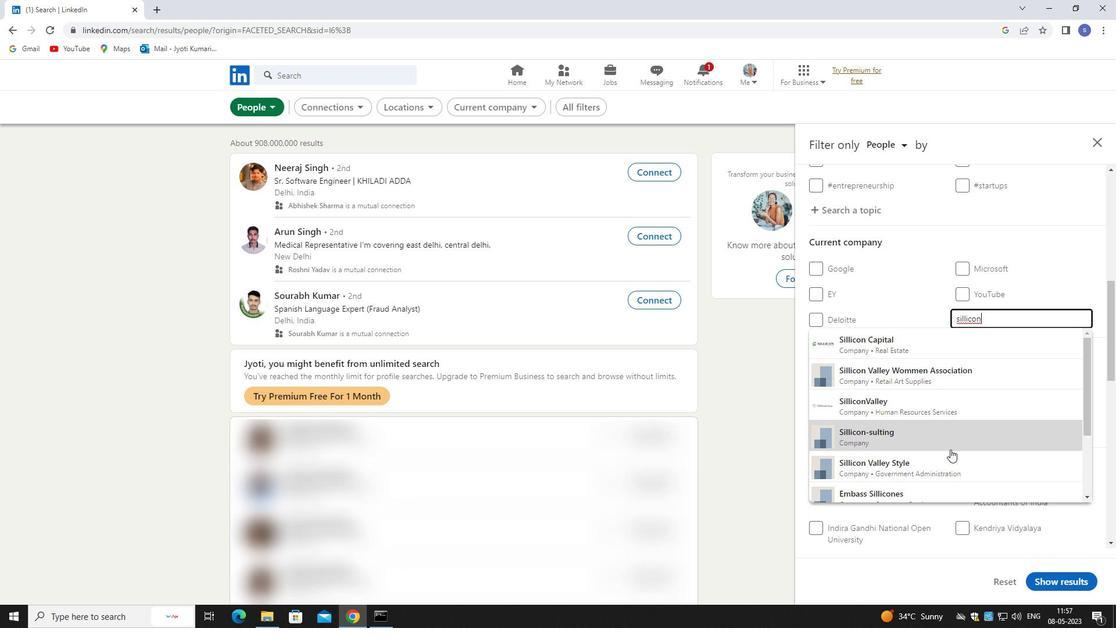 
Action: Mouse moved to (958, 453)
Screenshot: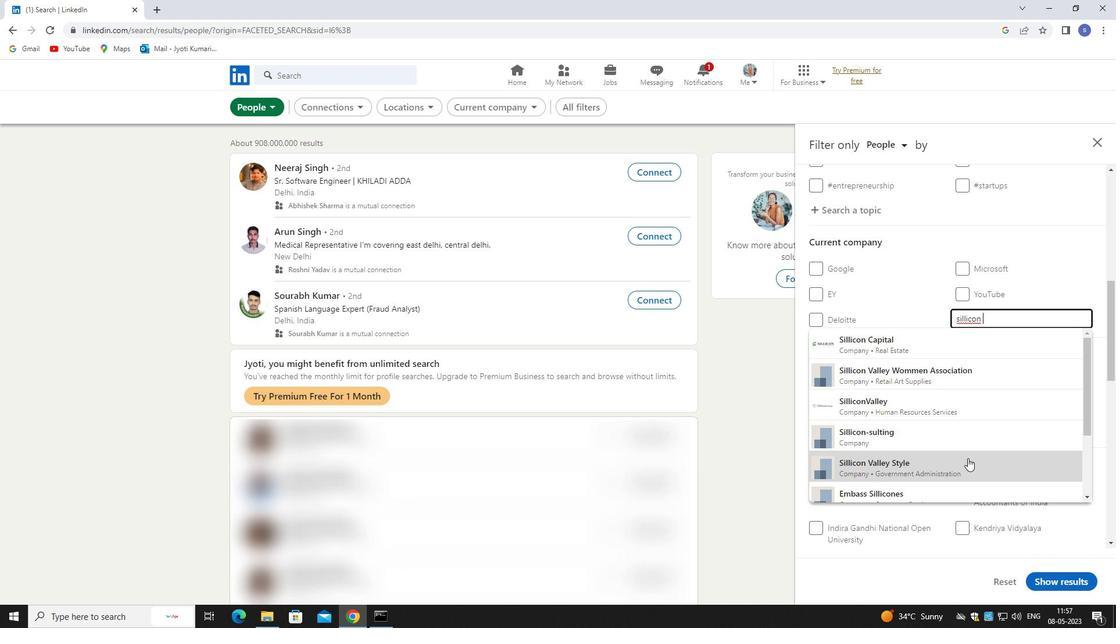 
Action: Key pressed lab
Screenshot: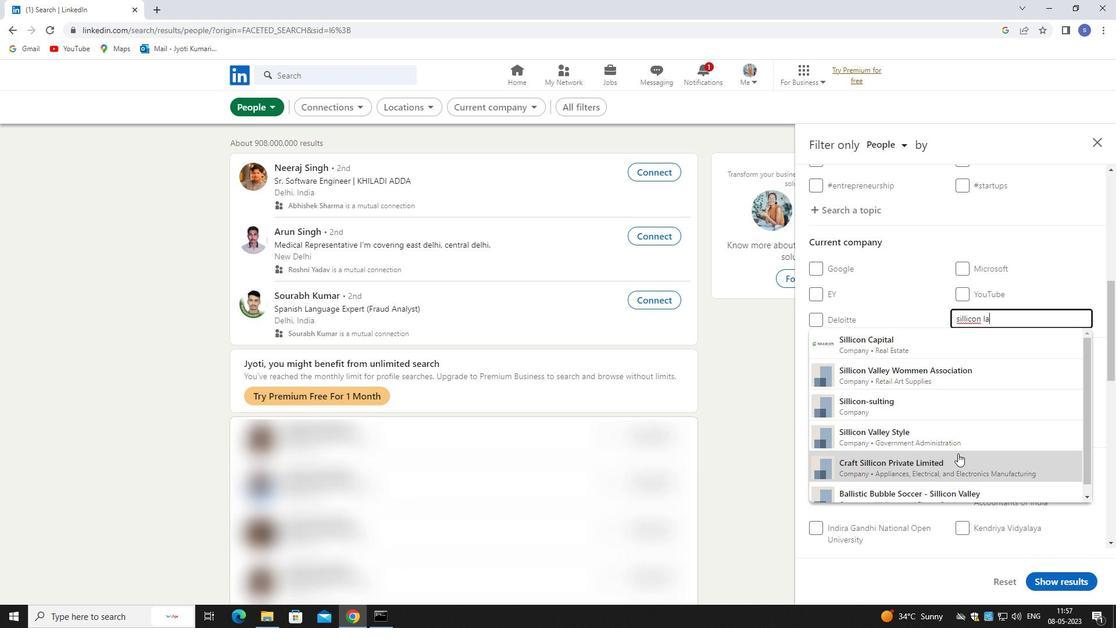 
Action: Mouse moved to (953, 451)
Screenshot: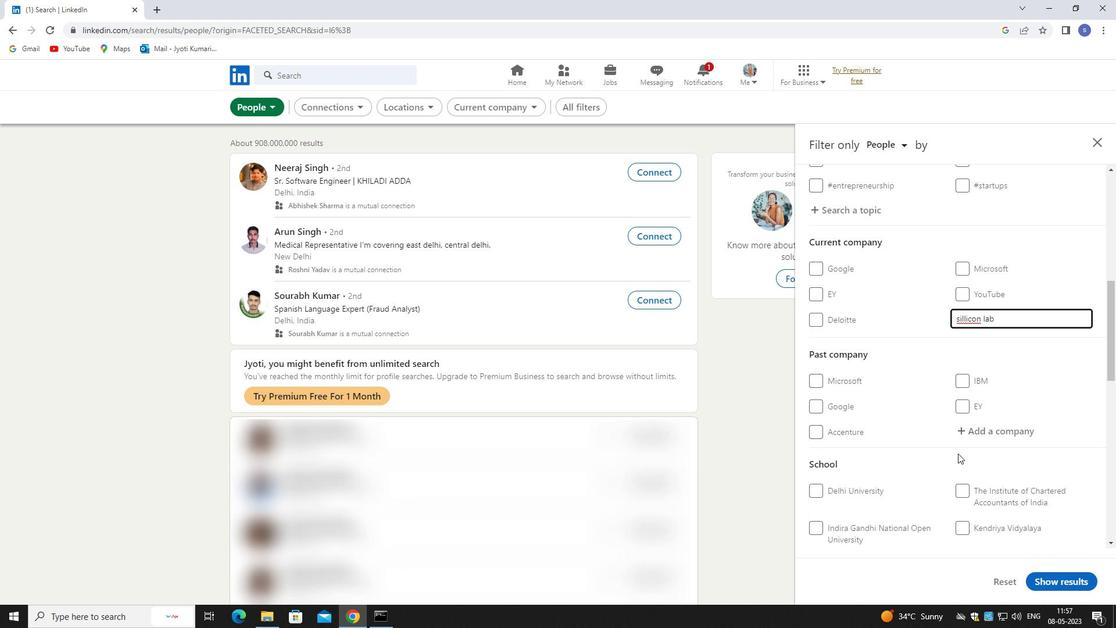 
Action: Key pressed <Key.backspace>
Screenshot: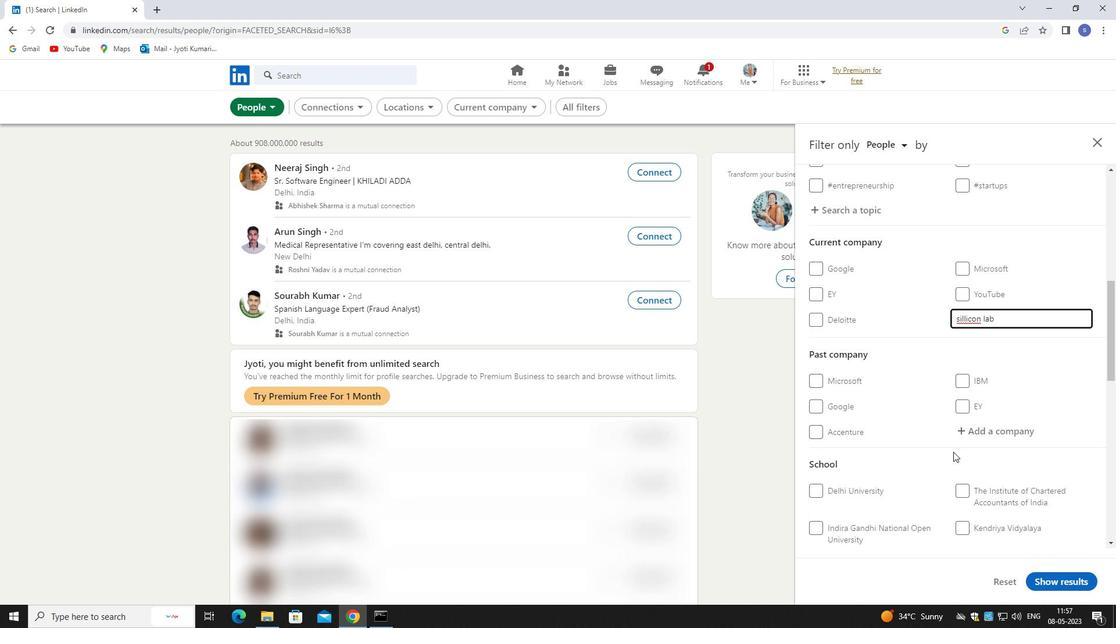 
Action: Mouse moved to (954, 355)
Screenshot: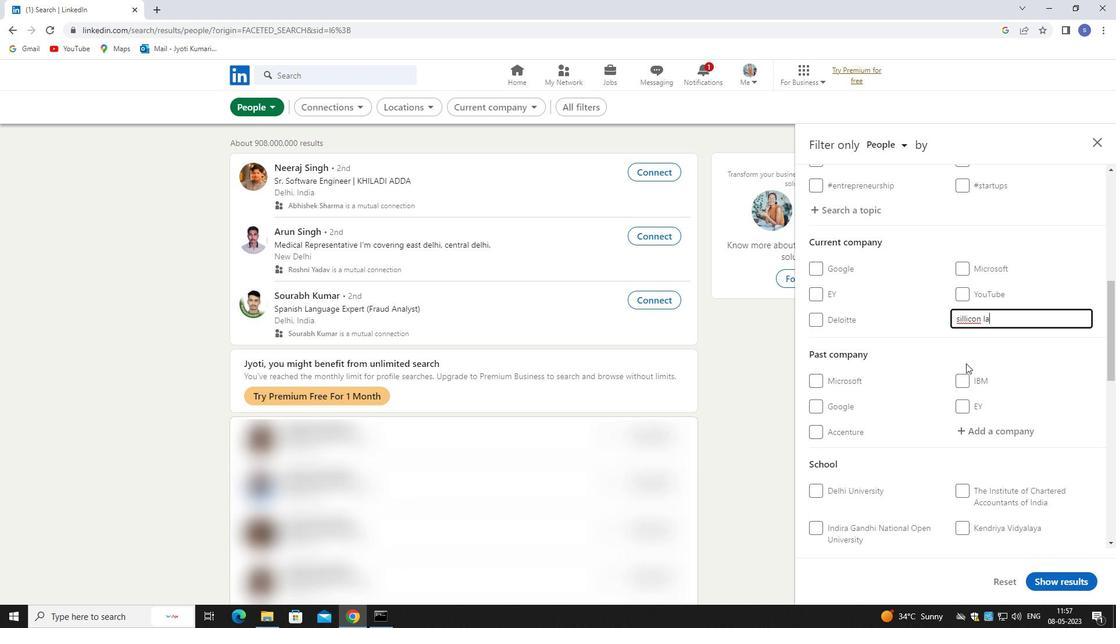 
Action: Key pressed b
Screenshot: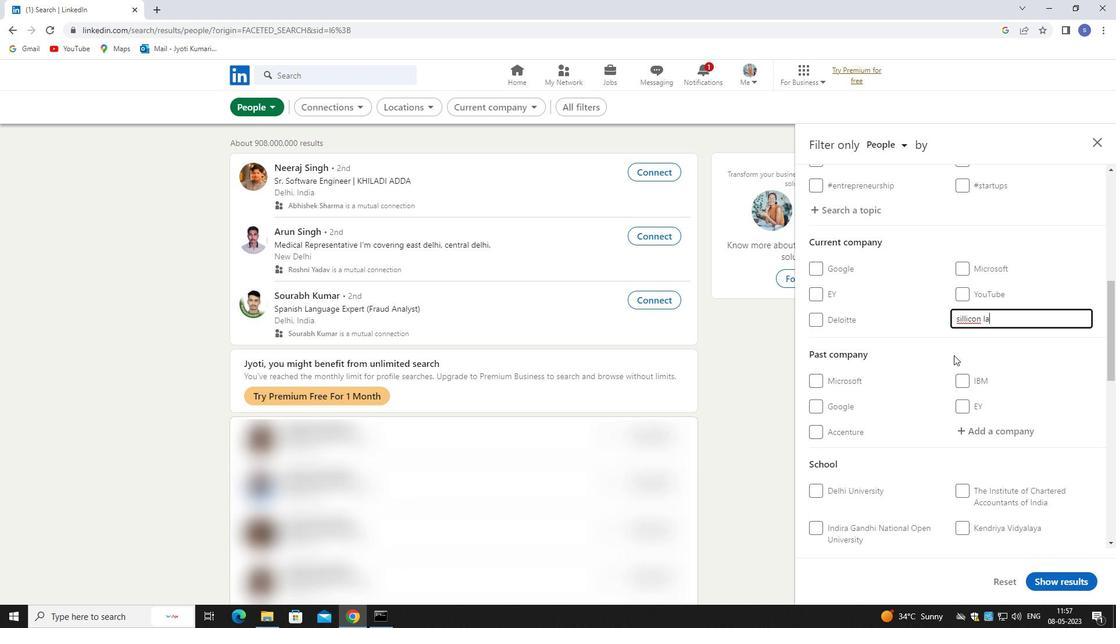 
Action: Mouse moved to (952, 354)
Screenshot: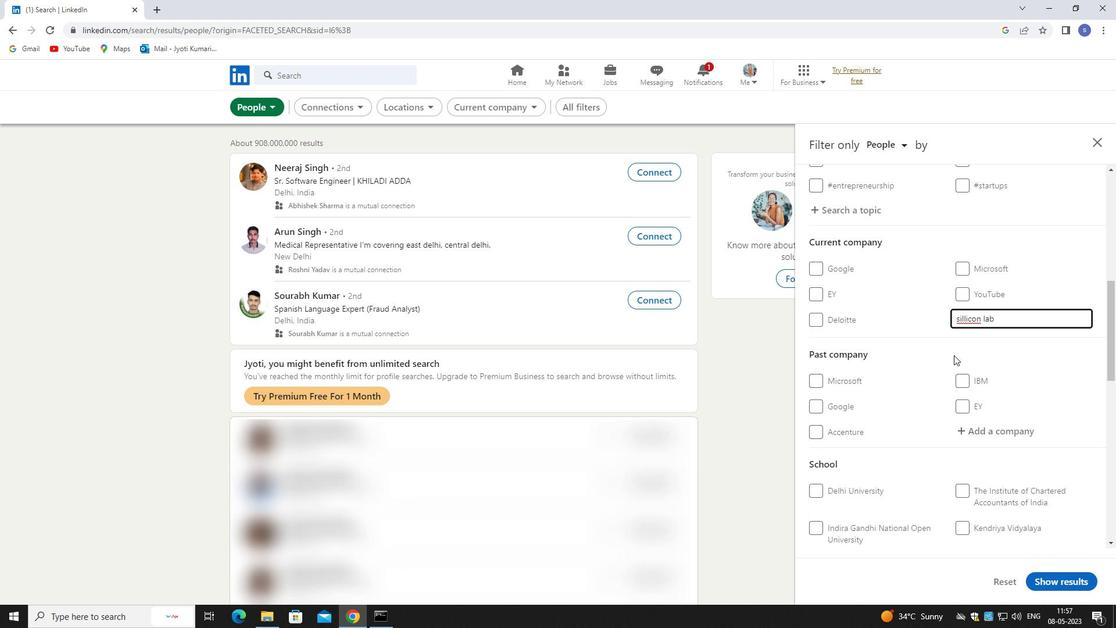 
Action: Key pressed s
Screenshot: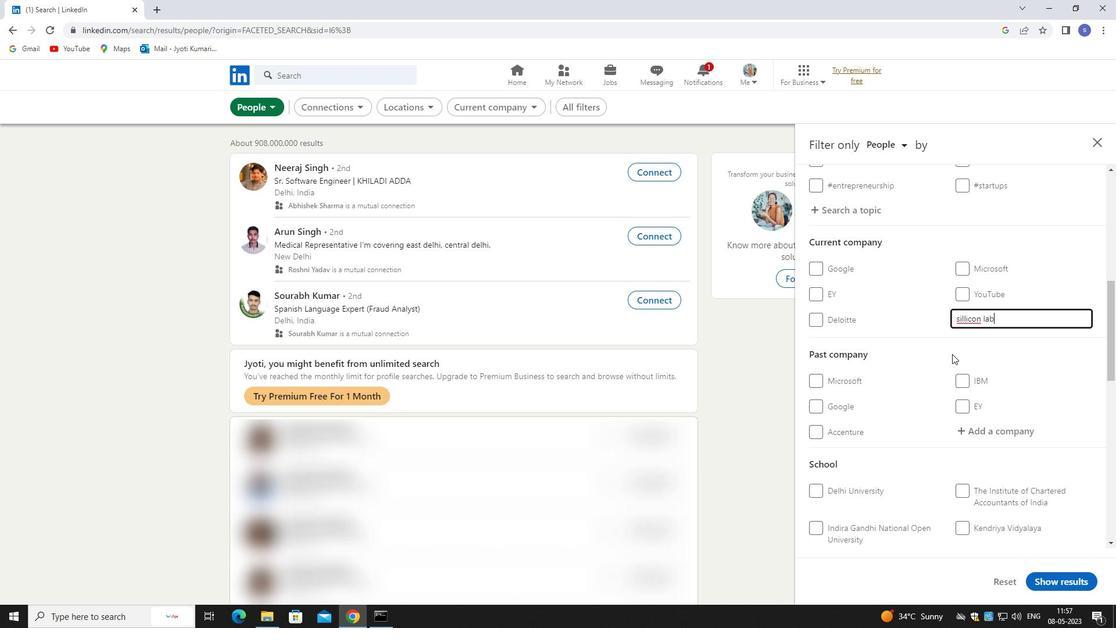 
Action: Mouse moved to (987, 356)
Screenshot: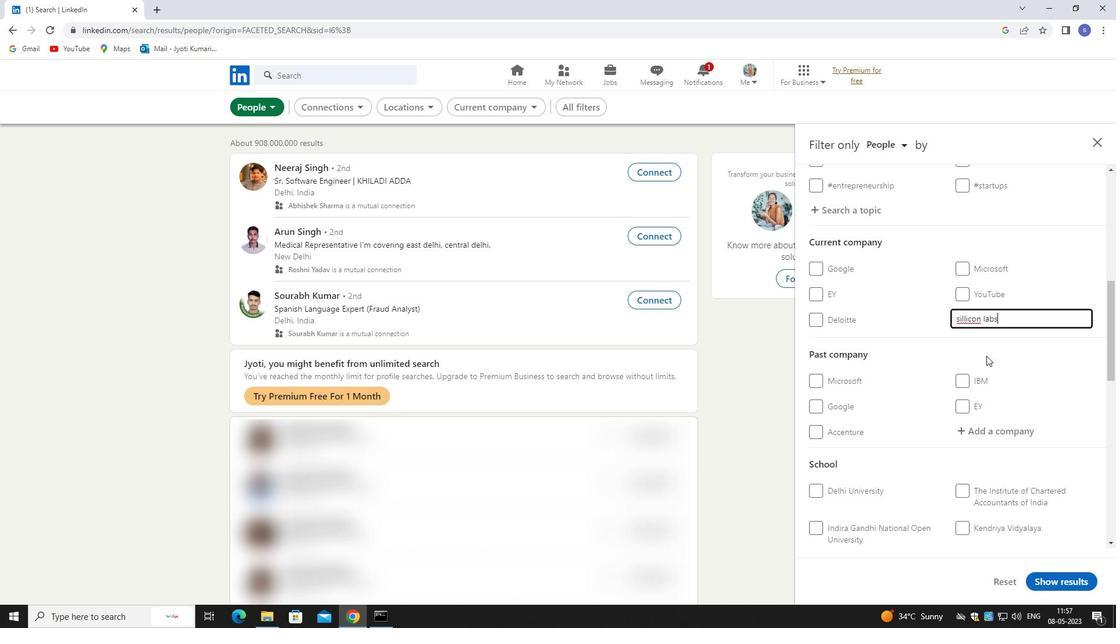 
Action: Mouse scrolled (987, 355) with delta (0, 0)
Screenshot: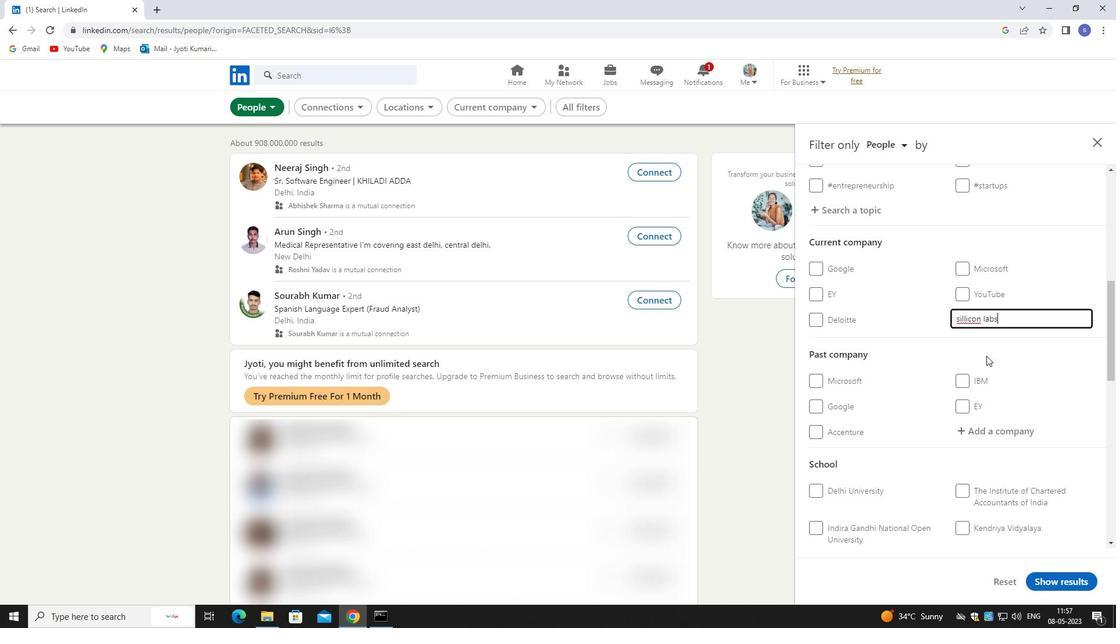 
Action: Mouse moved to (982, 464)
Screenshot: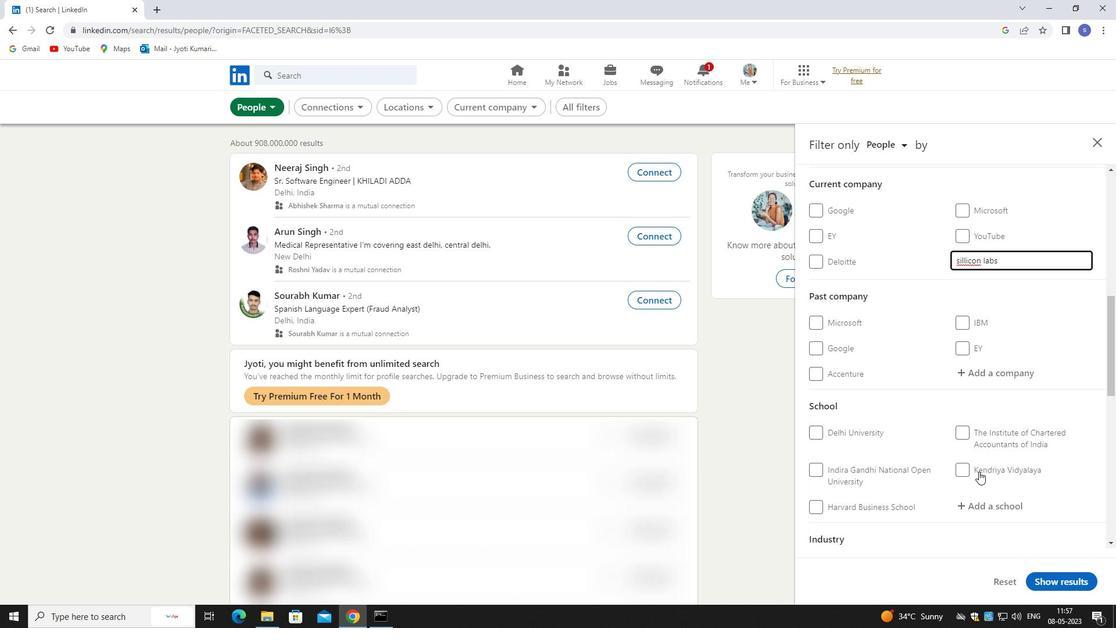 
Action: Mouse scrolled (982, 463) with delta (0, 0)
Screenshot: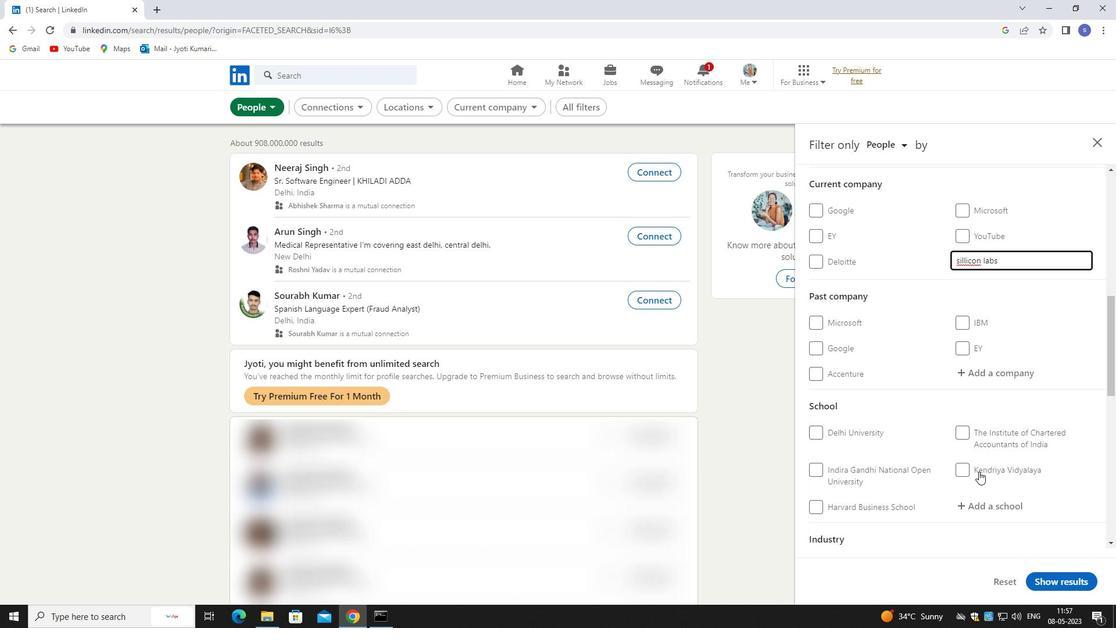 
Action: Mouse moved to (983, 464)
Screenshot: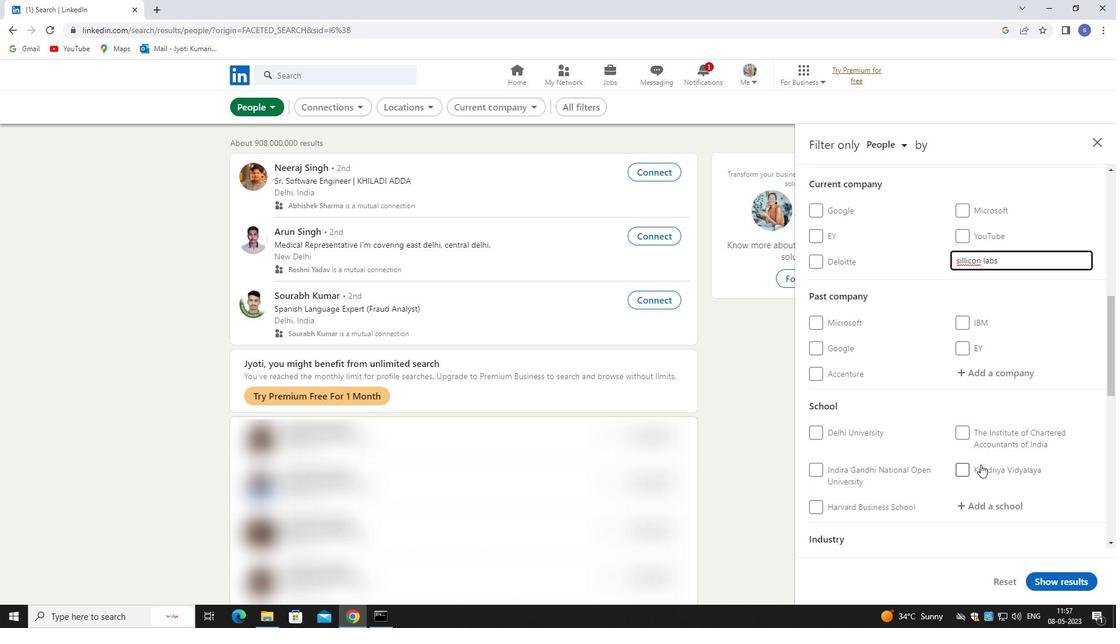 
Action: Mouse scrolled (983, 463) with delta (0, 0)
Screenshot: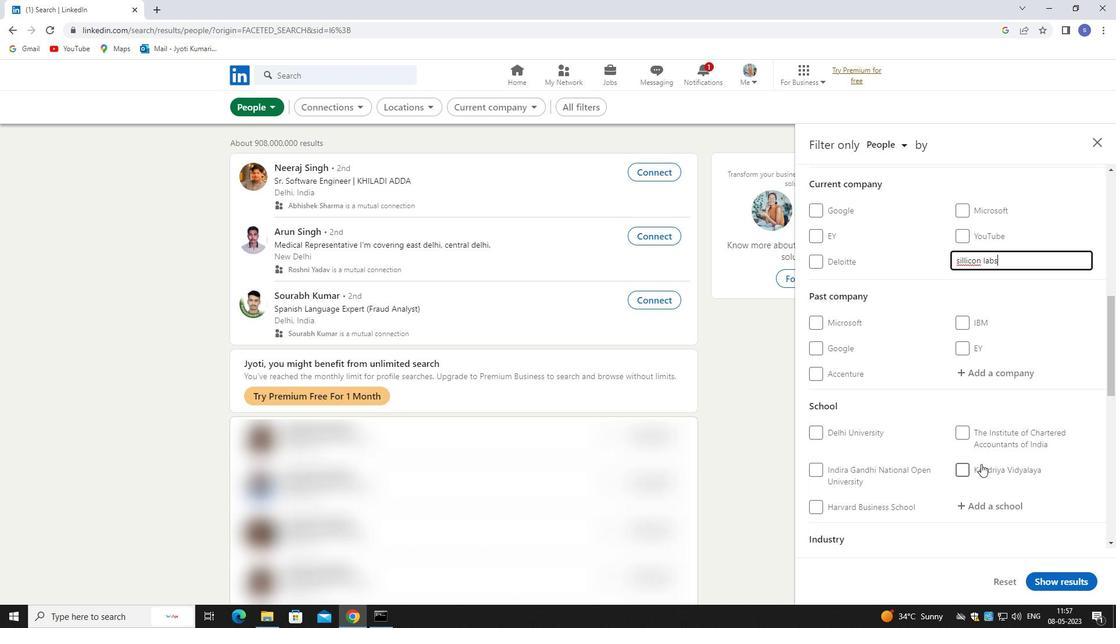 
Action: Mouse moved to (1005, 392)
Screenshot: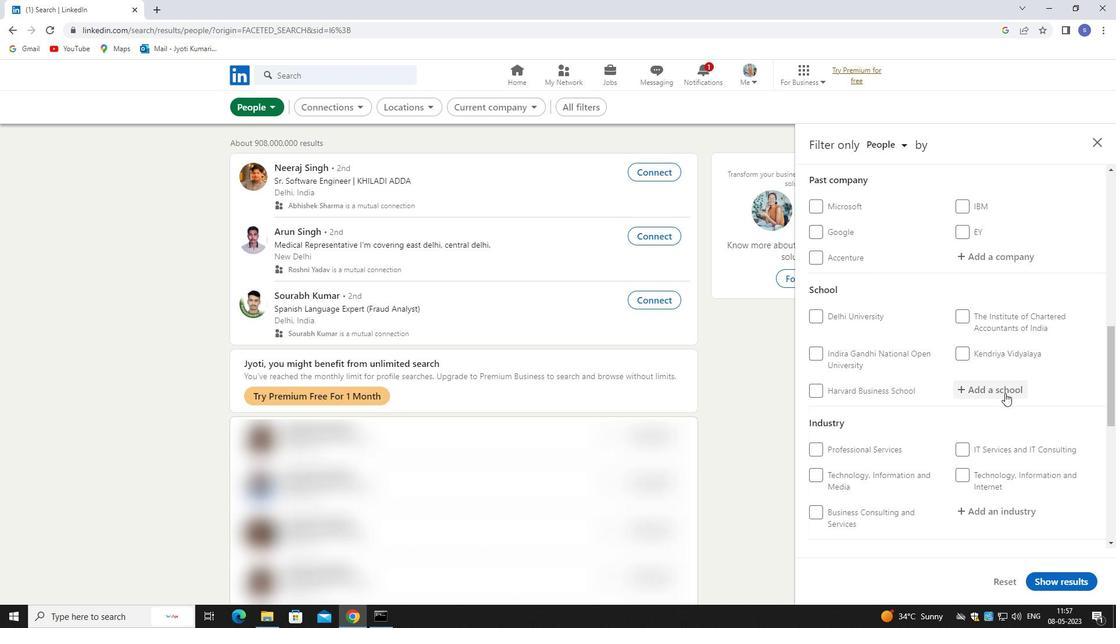 
Action: Mouse pressed left at (1005, 392)
Screenshot: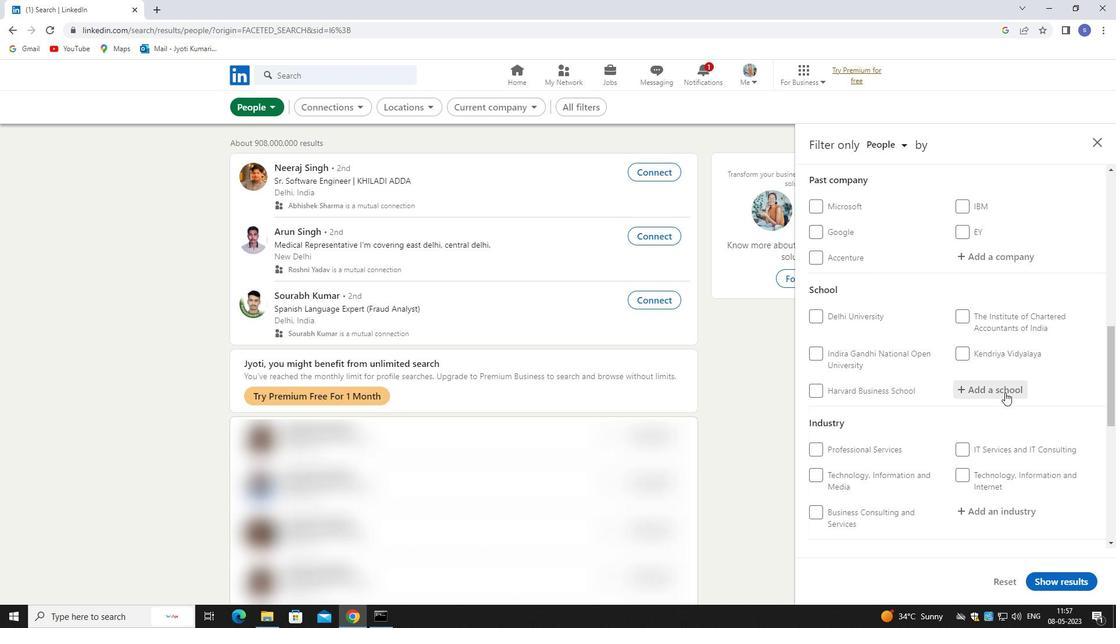 
Action: Mouse moved to (1005, 392)
Screenshot: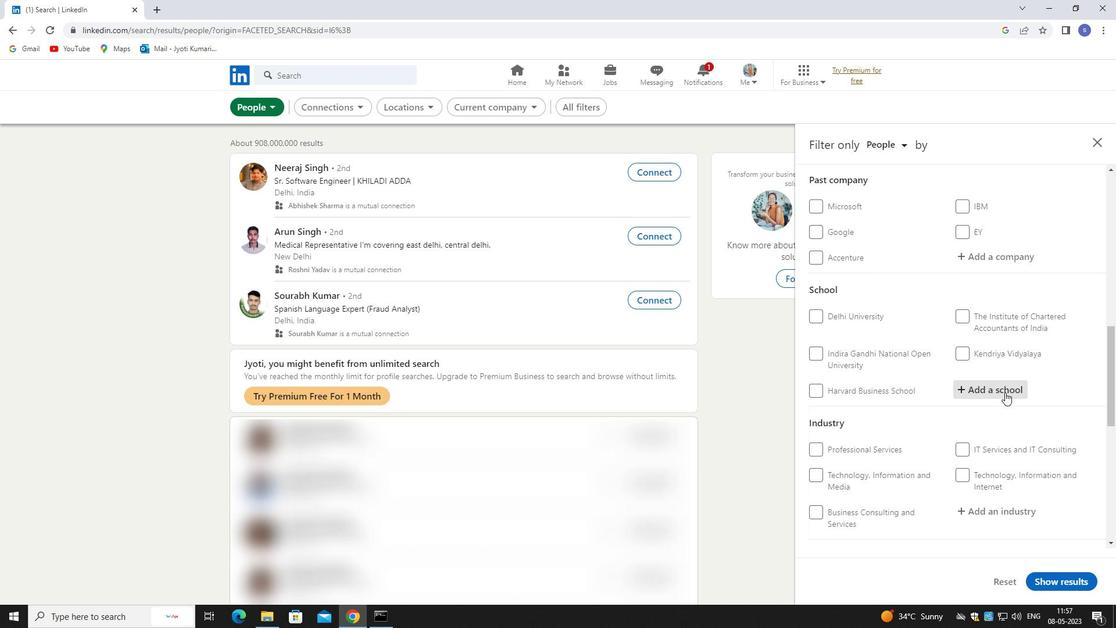 
Action: Key pressed <Key.shift>K<Key.space><Key.shift>S<Key.space>
Screenshot: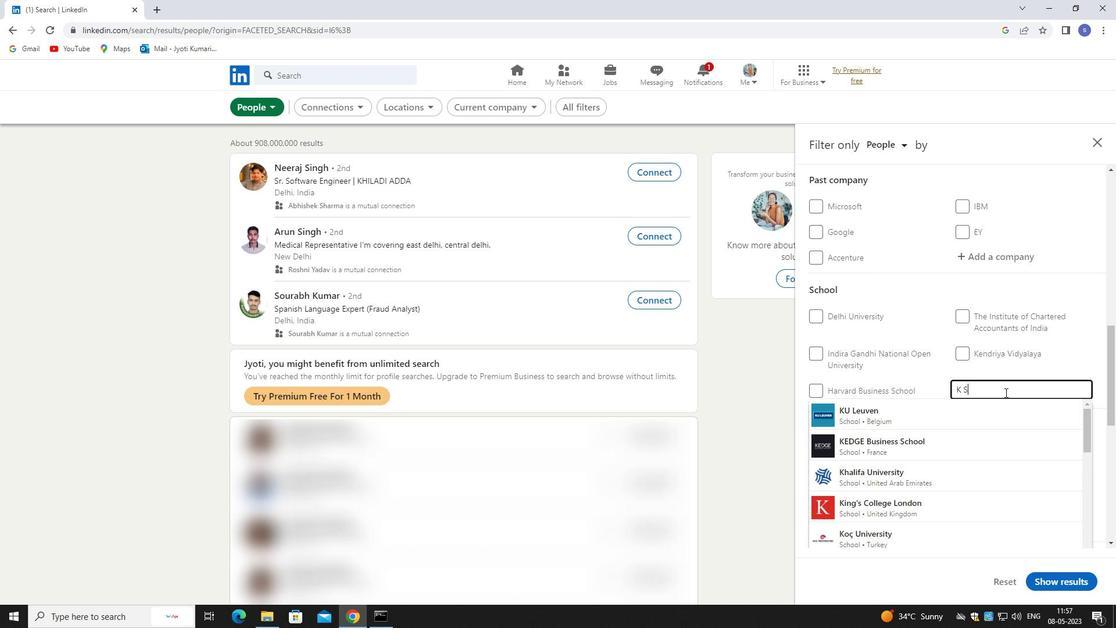 
Action: Mouse moved to (1005, 392)
Screenshot: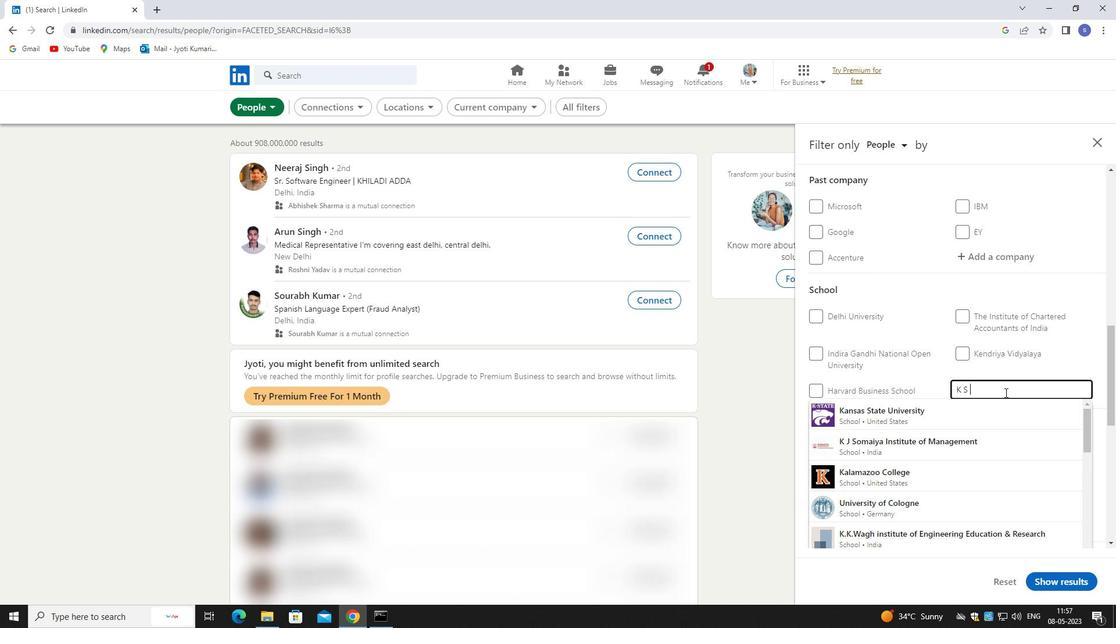 
Action: Key pressed <Key.shift><Key.shift><Key.shift><Key.shift><Key.shift><Key.shift><Key.shift><Key.shift><Key.shift><Key.shift>I
Screenshot: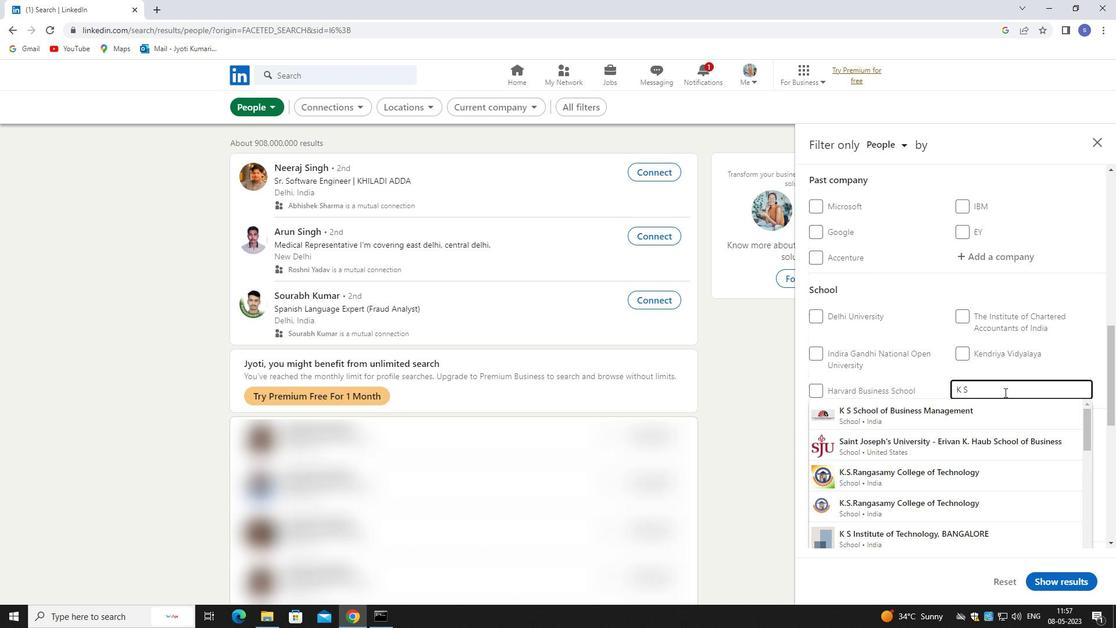 
Action: Mouse moved to (968, 417)
Screenshot: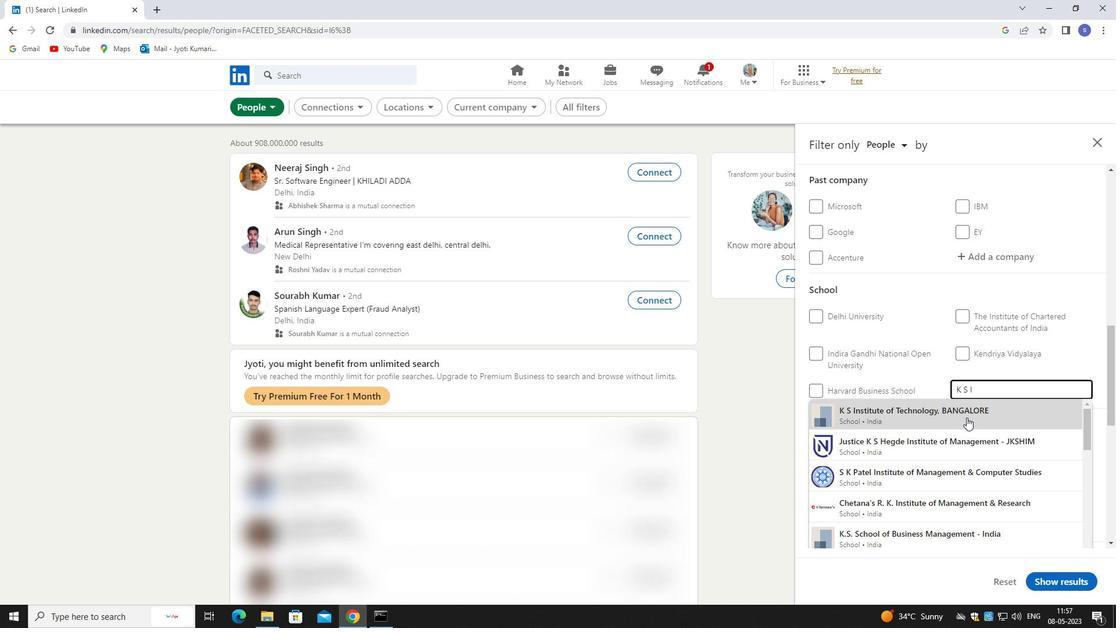 
Action: Mouse pressed left at (968, 417)
Screenshot: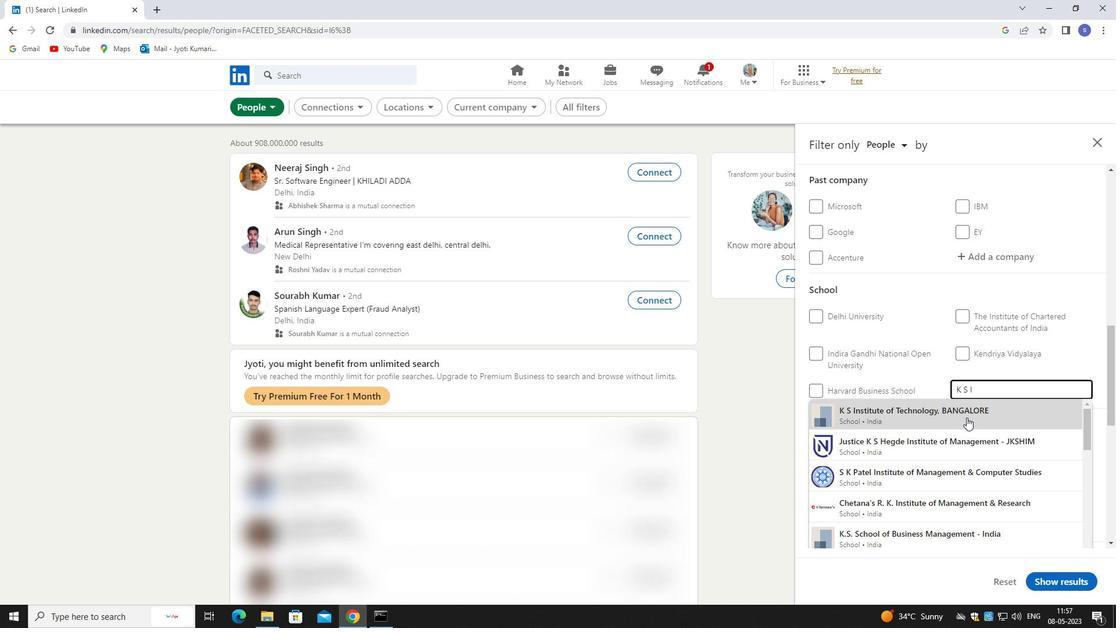 
Action: Mouse moved to (970, 416)
Screenshot: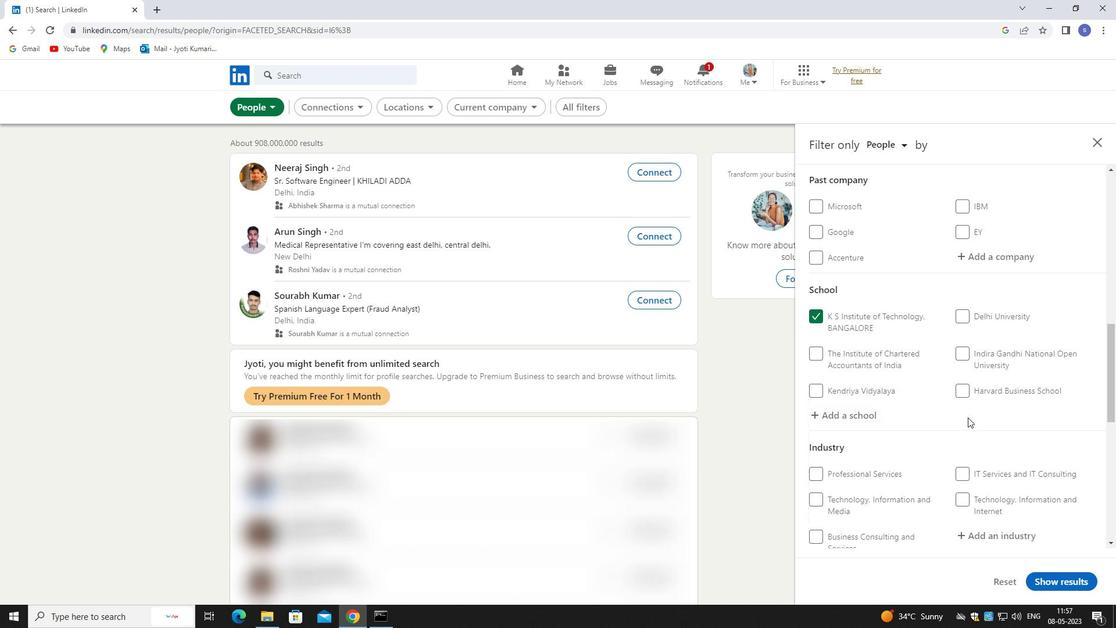 
Action: Mouse scrolled (970, 415) with delta (0, 0)
Screenshot: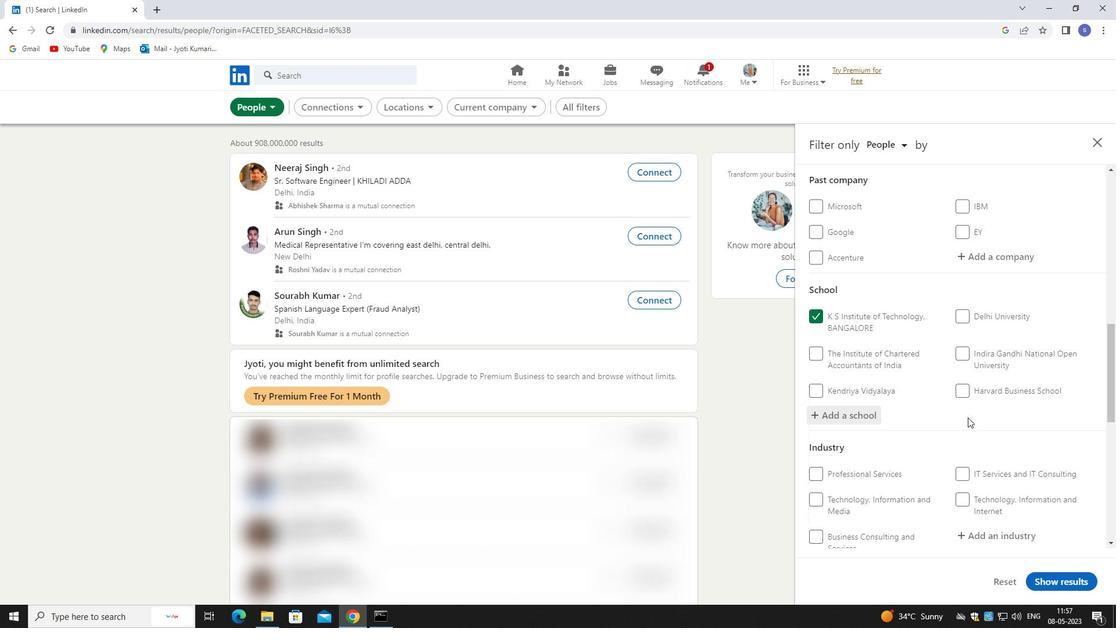 
Action: Mouse scrolled (970, 415) with delta (0, 0)
Screenshot: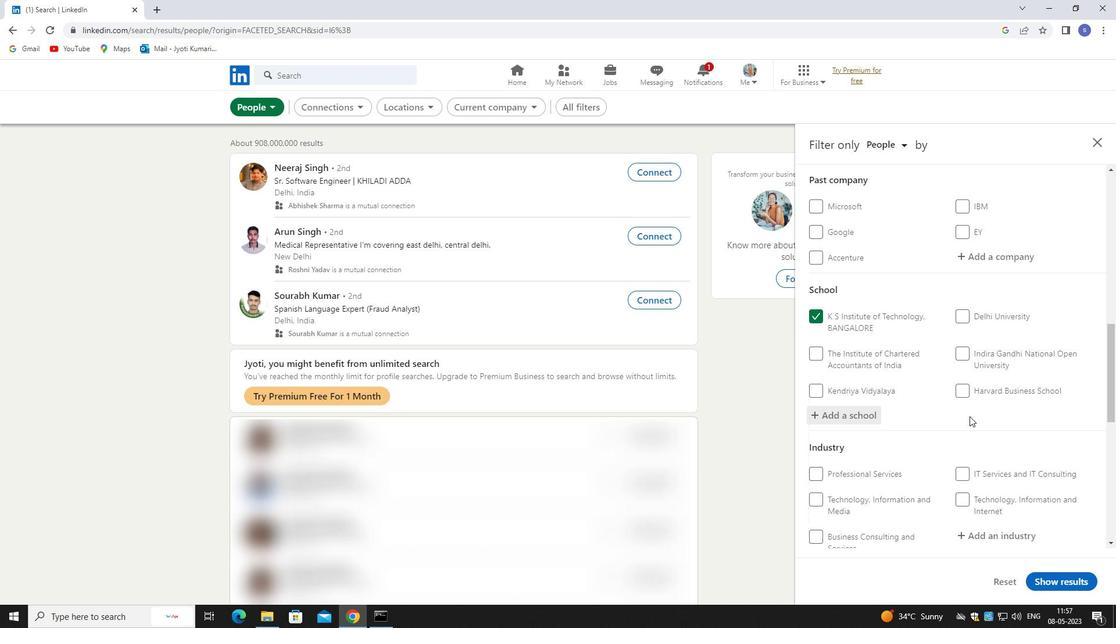 
Action: Mouse scrolled (970, 415) with delta (0, 0)
Screenshot: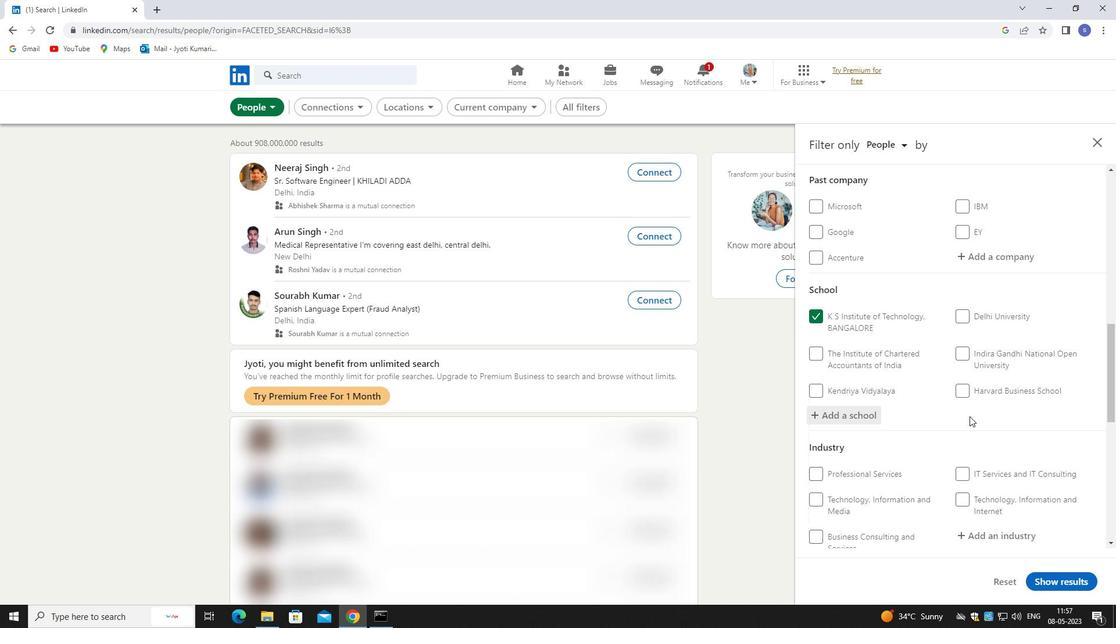 
Action: Mouse moved to (999, 364)
Screenshot: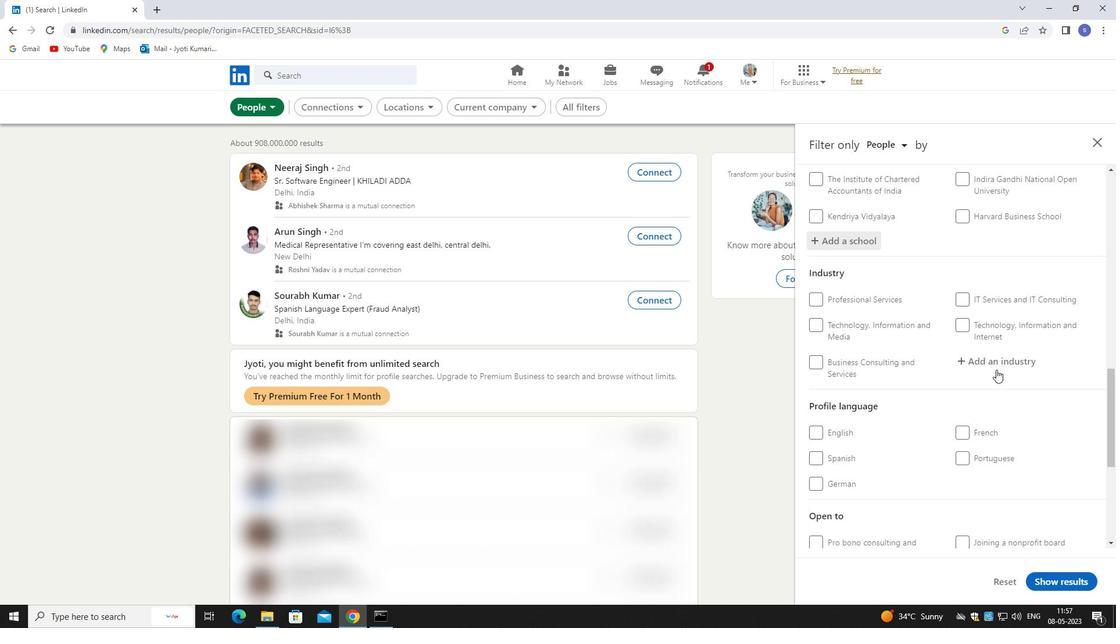 
Action: Mouse pressed left at (999, 364)
Screenshot: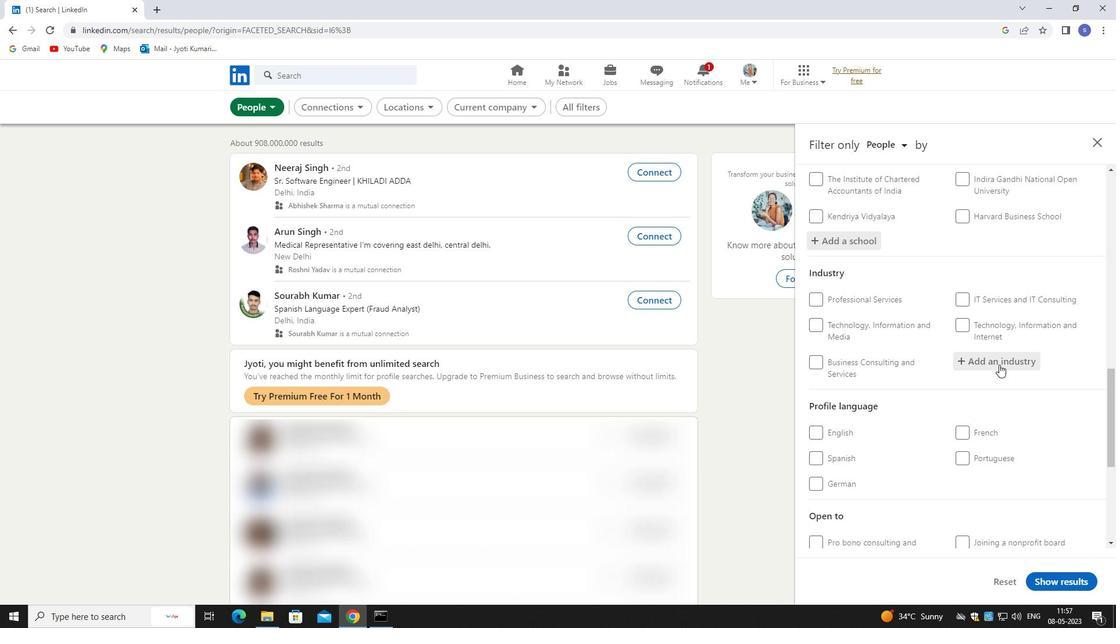 
Action: Mouse moved to (999, 371)
Screenshot: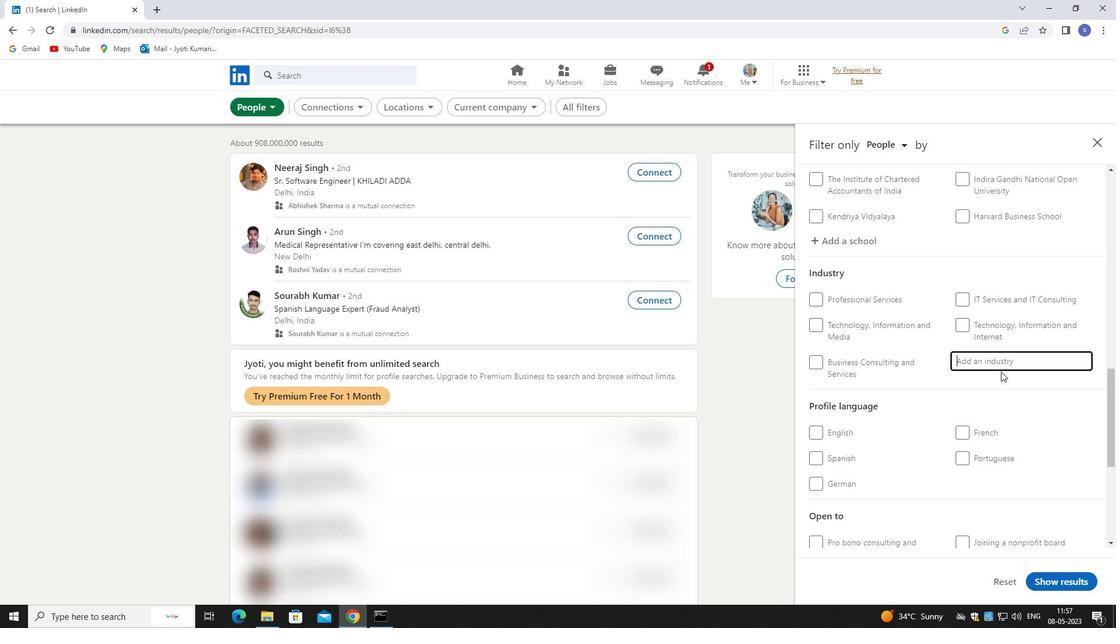 
Action: Key pressed SUBDIVI
Screenshot: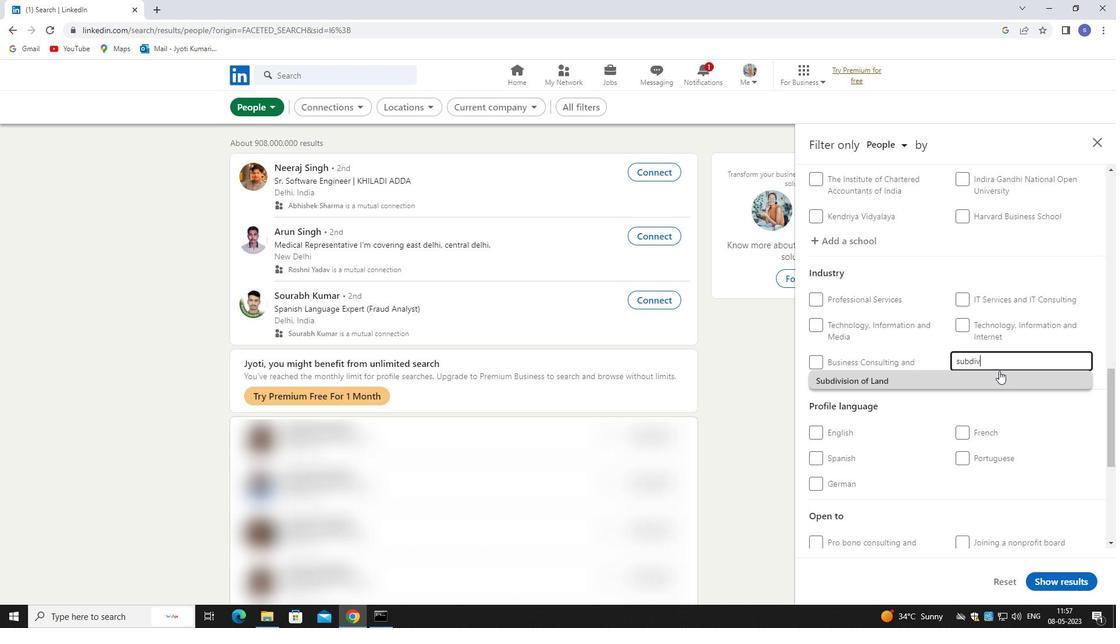 
Action: Mouse moved to (1003, 372)
Screenshot: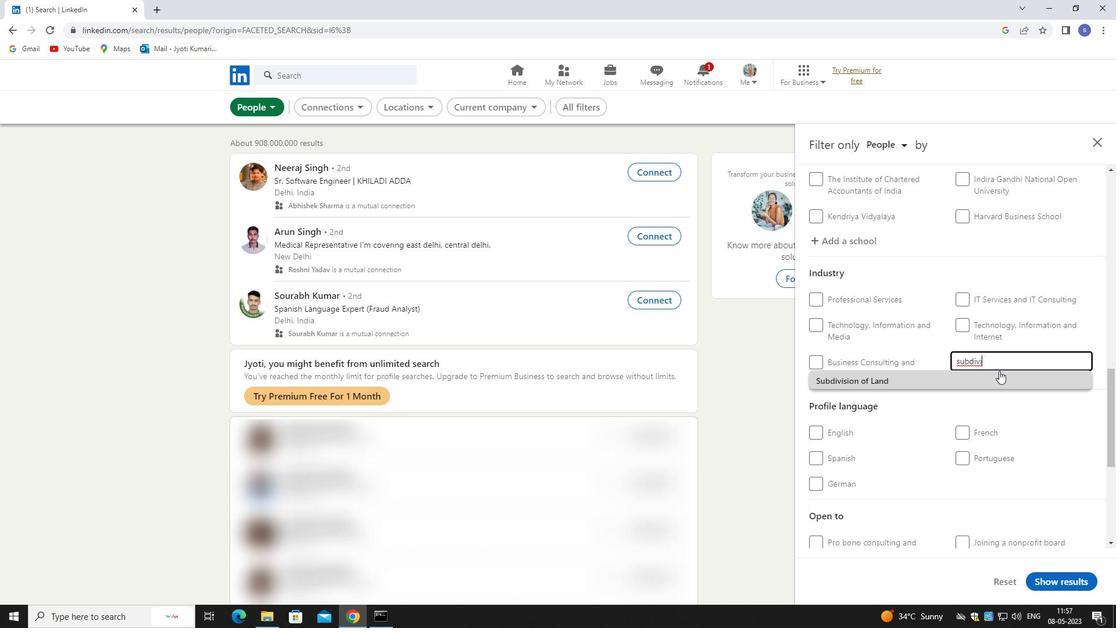 
Action: Mouse pressed left at (1003, 372)
Screenshot: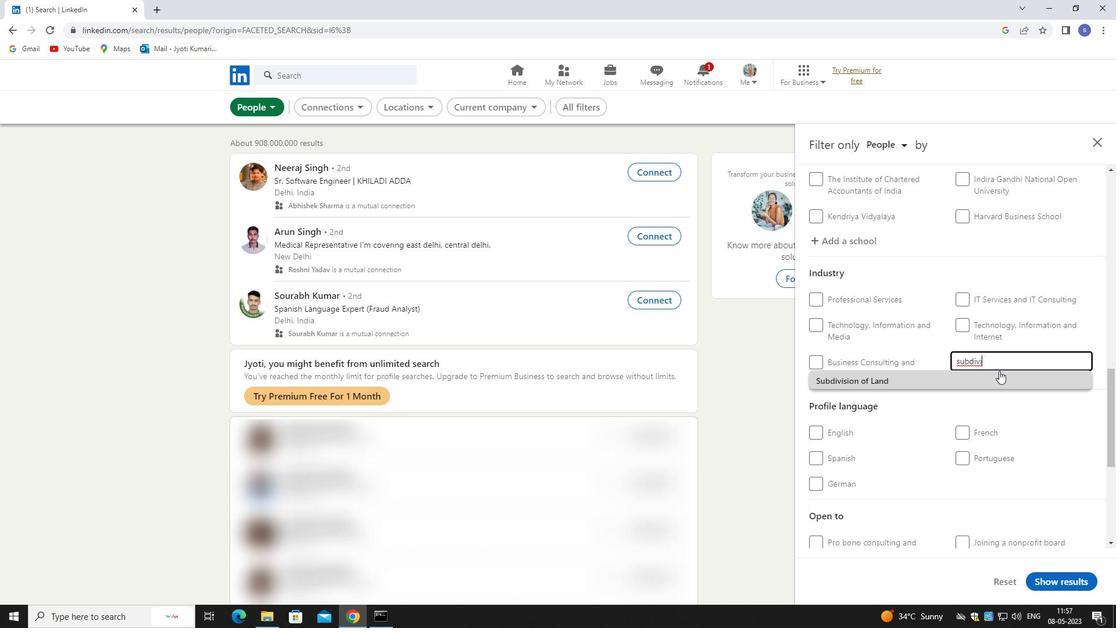 
Action: Mouse moved to (941, 396)
Screenshot: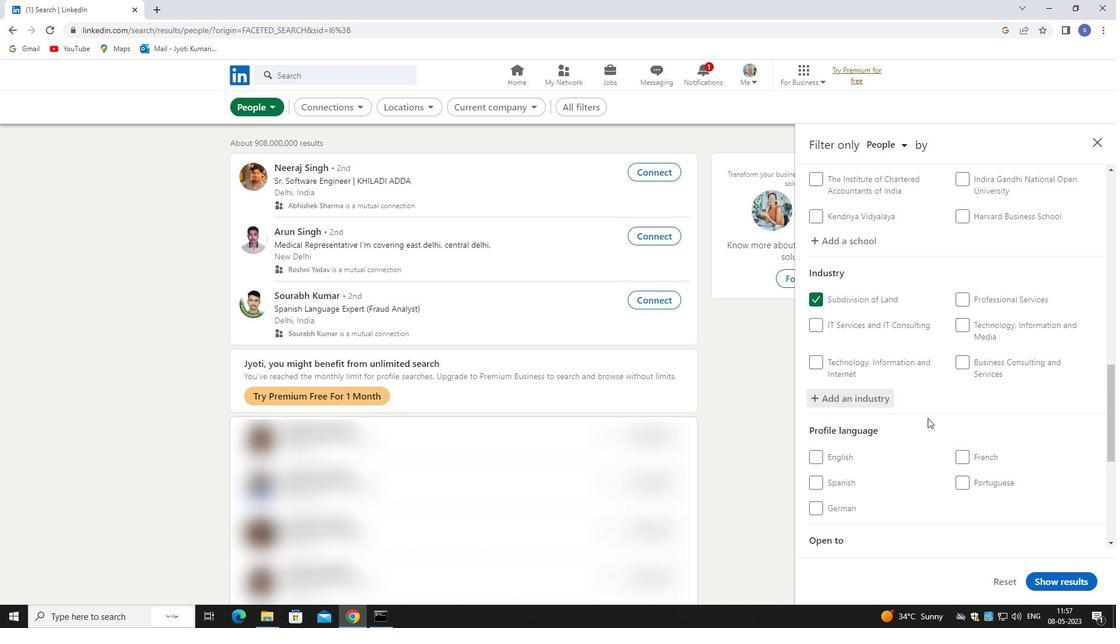 
Action: Mouse scrolled (941, 395) with delta (0, 0)
Screenshot: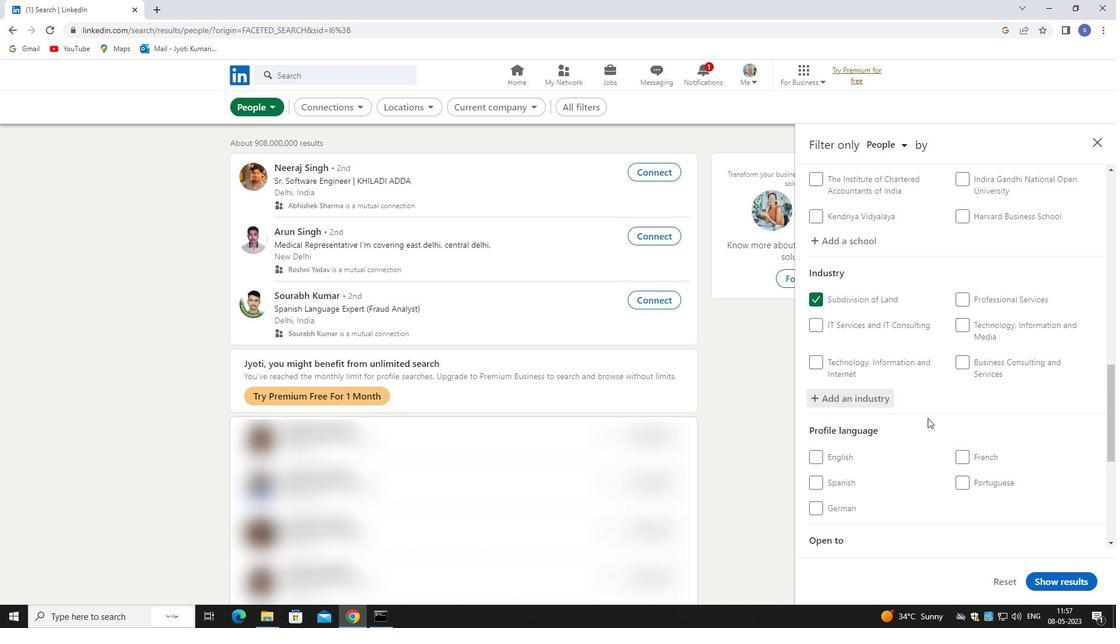 
Action: Mouse moved to (1000, 429)
Screenshot: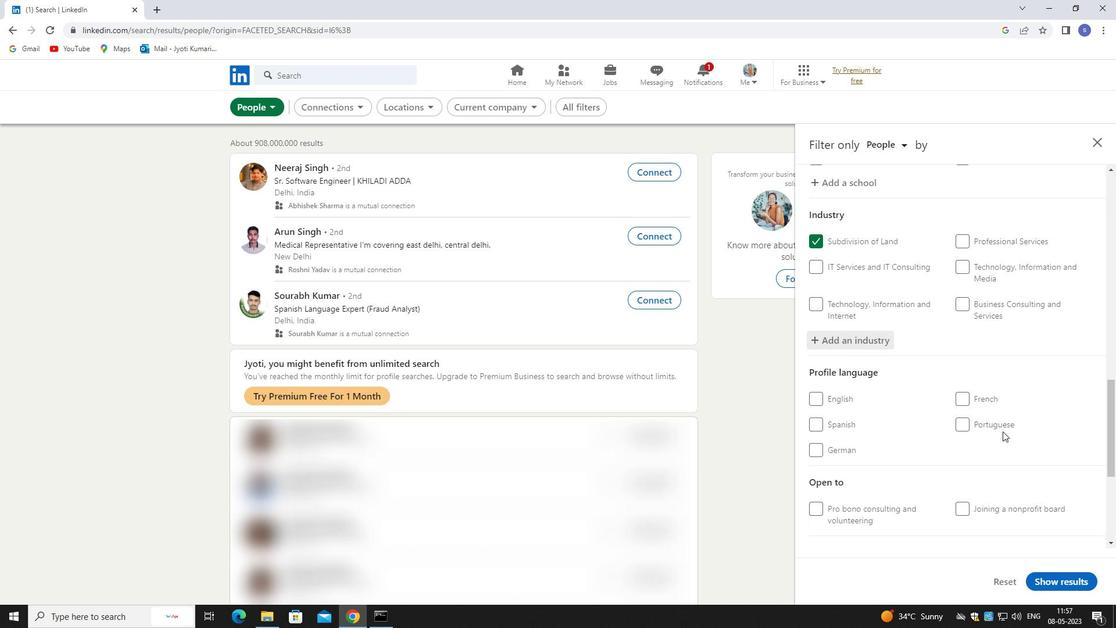
Action: Mouse pressed left at (1000, 429)
Screenshot: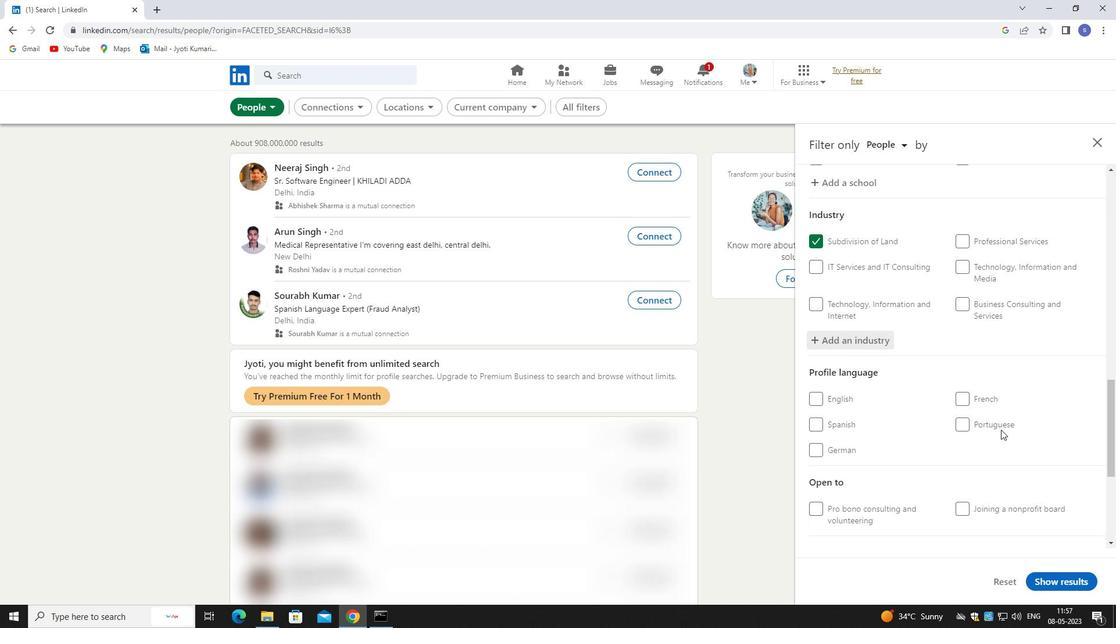 
Action: Mouse moved to (995, 431)
Screenshot: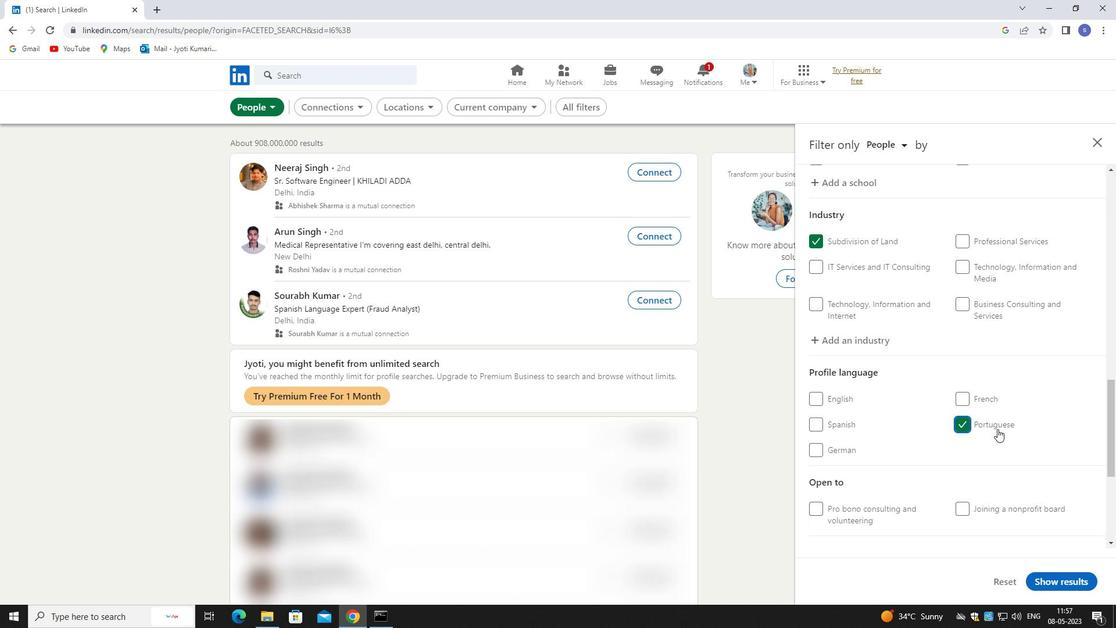 
Action: Mouse scrolled (995, 430) with delta (0, 0)
Screenshot: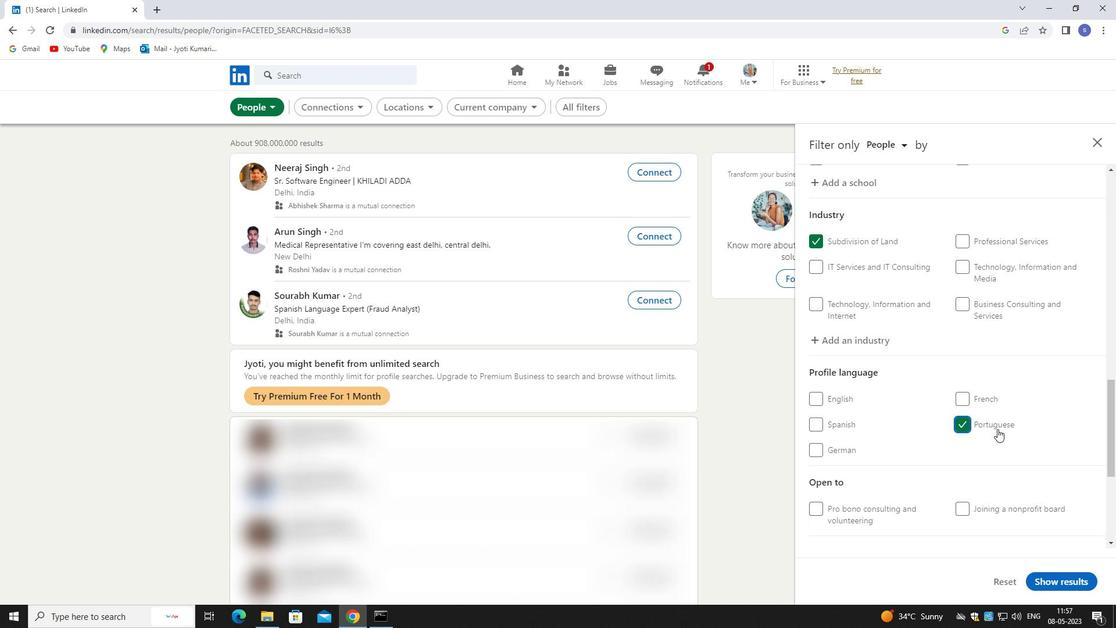 
Action: Mouse moved to (993, 440)
Screenshot: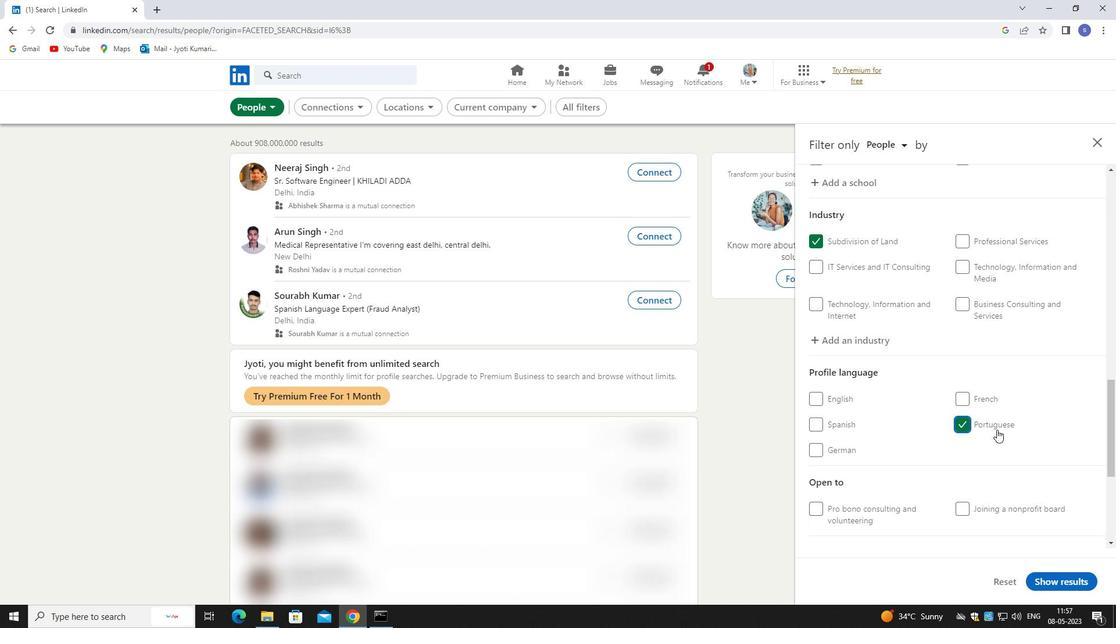 
Action: Mouse scrolled (993, 440) with delta (0, 0)
Screenshot: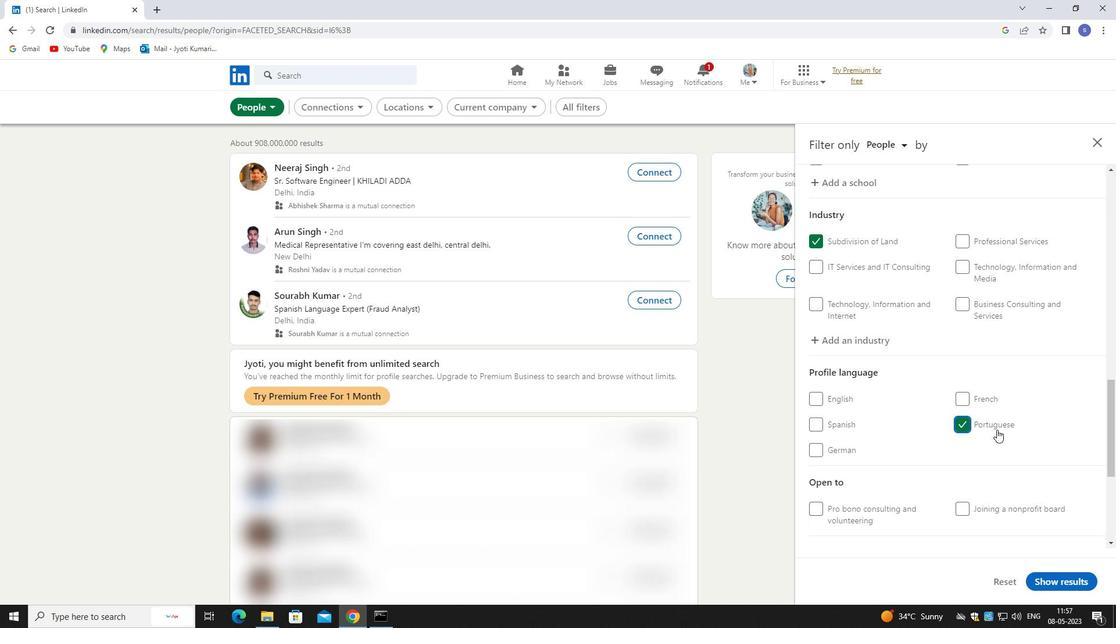 
Action: Mouse moved to (993, 443)
Screenshot: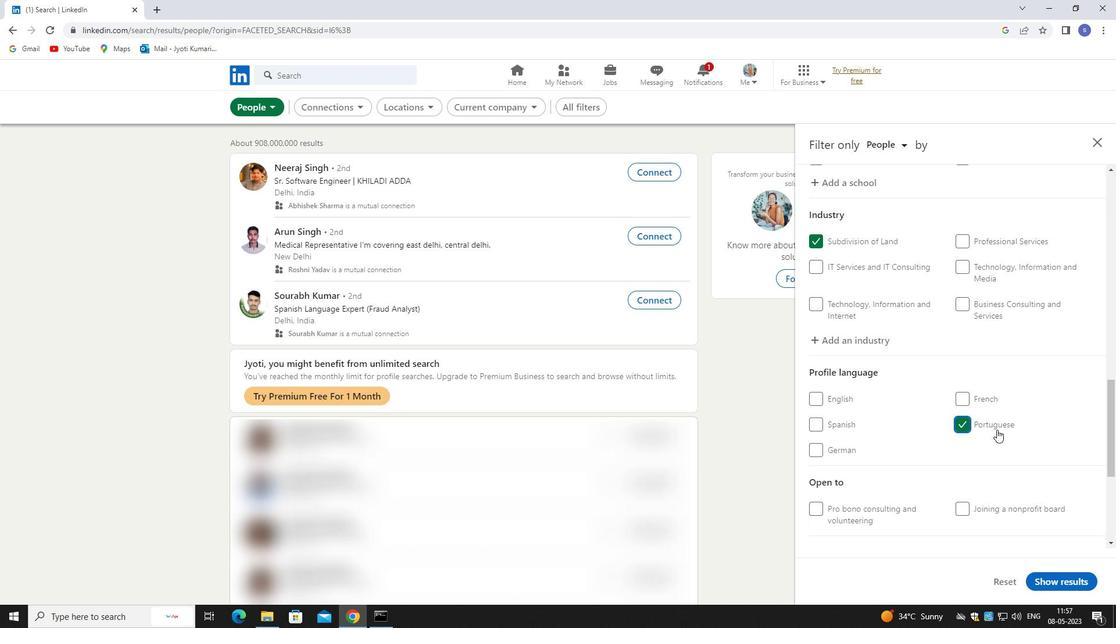
Action: Mouse scrolled (993, 443) with delta (0, 0)
Screenshot: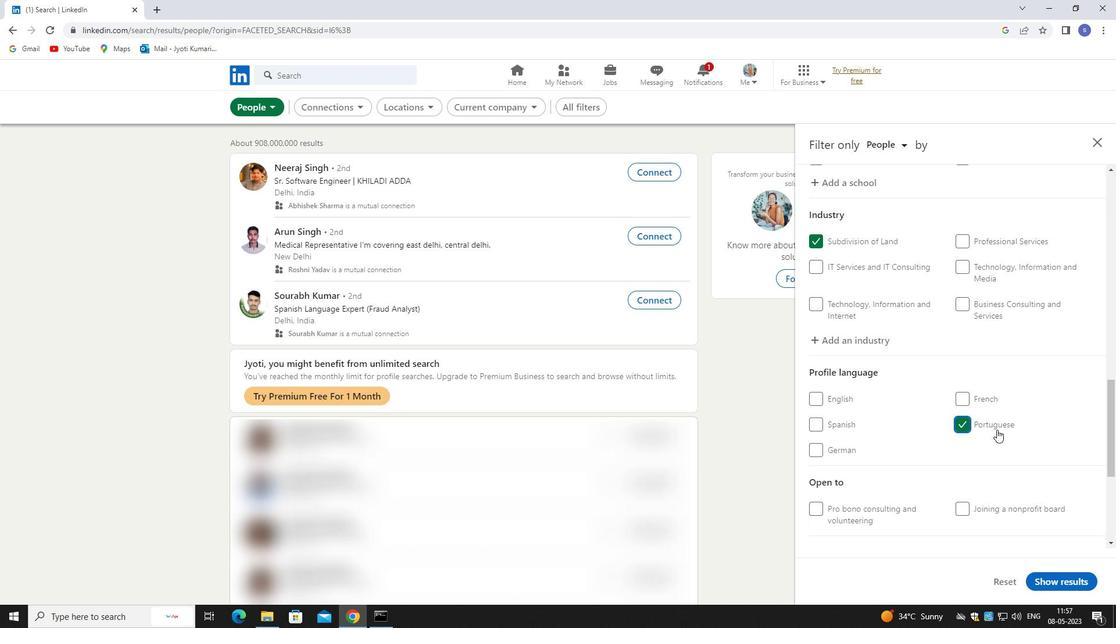 
Action: Mouse moved to (993, 444)
Screenshot: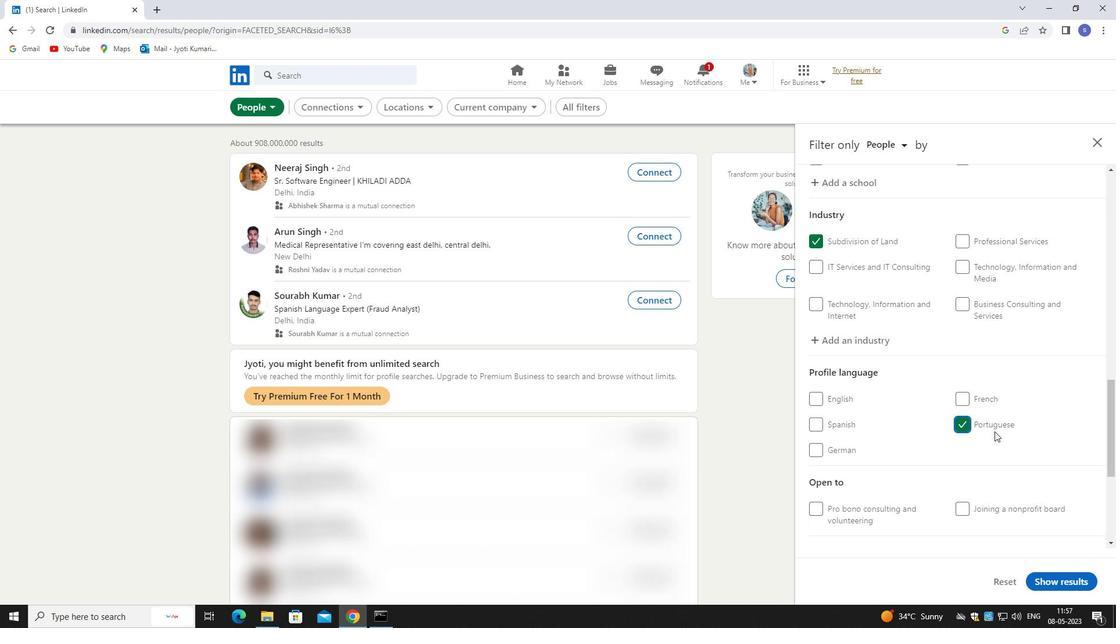 
Action: Mouse scrolled (993, 443) with delta (0, 0)
Screenshot: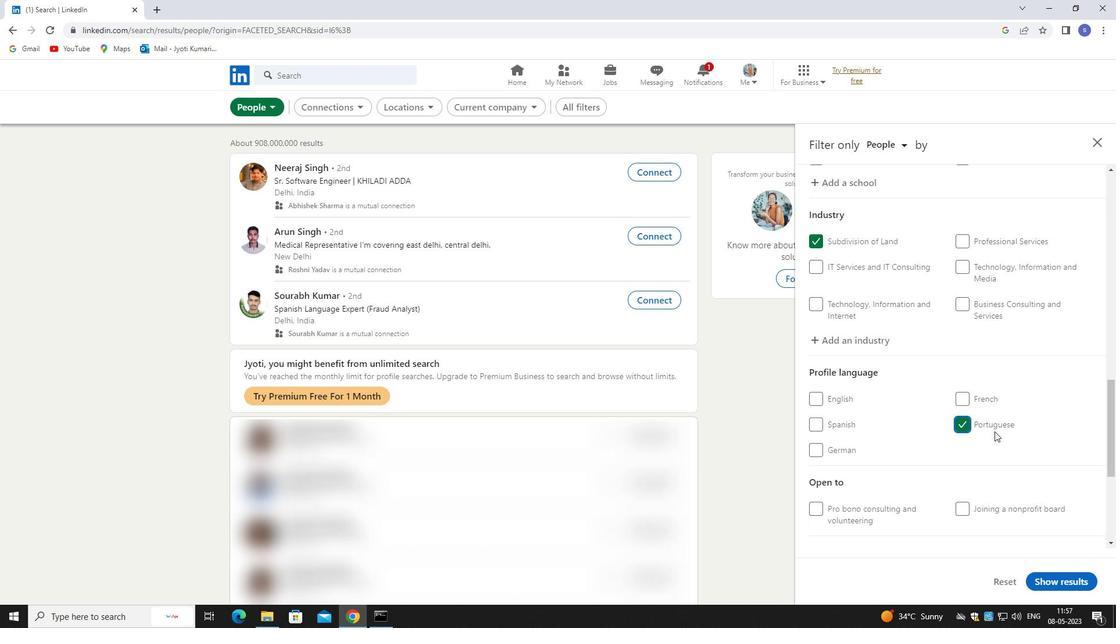 
Action: Mouse moved to (991, 399)
Screenshot: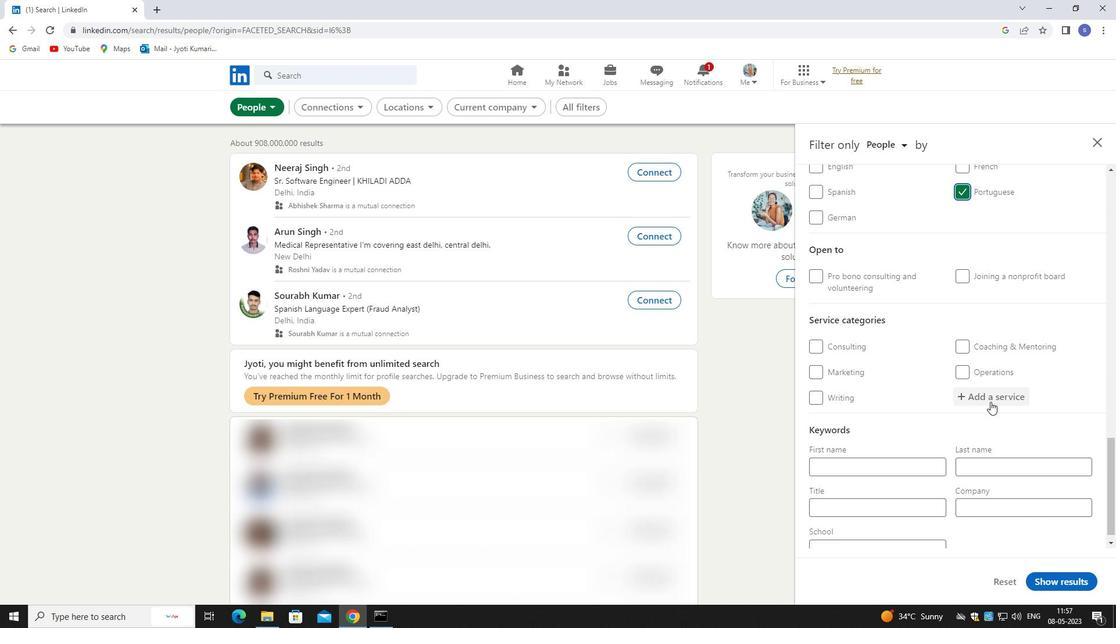 
Action: Mouse pressed left at (991, 399)
Screenshot: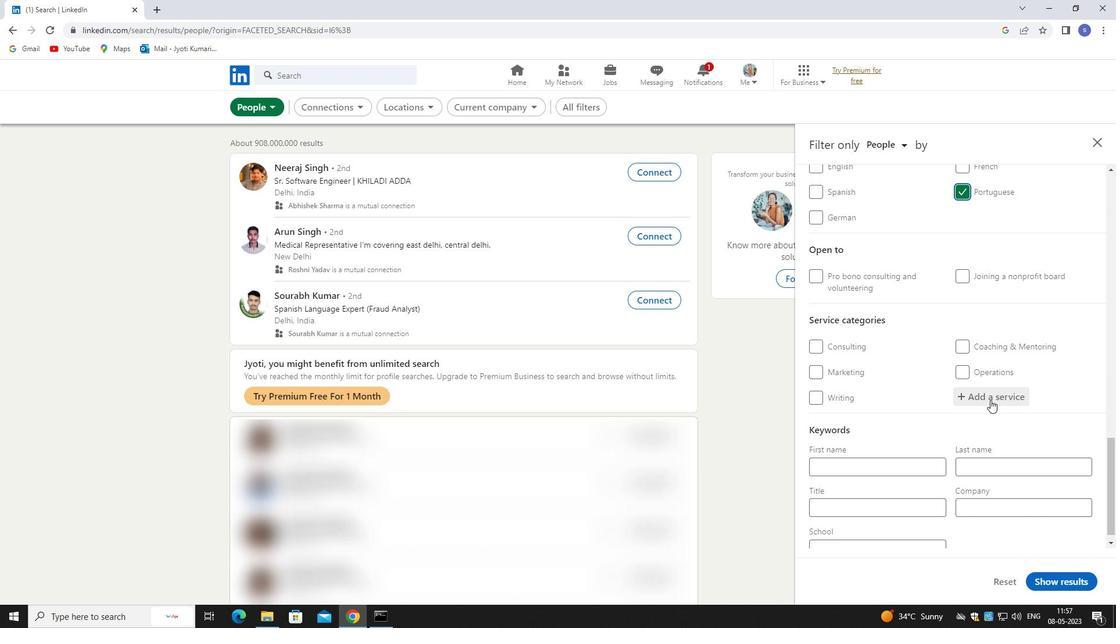 
Action: Mouse moved to (966, 404)
Screenshot: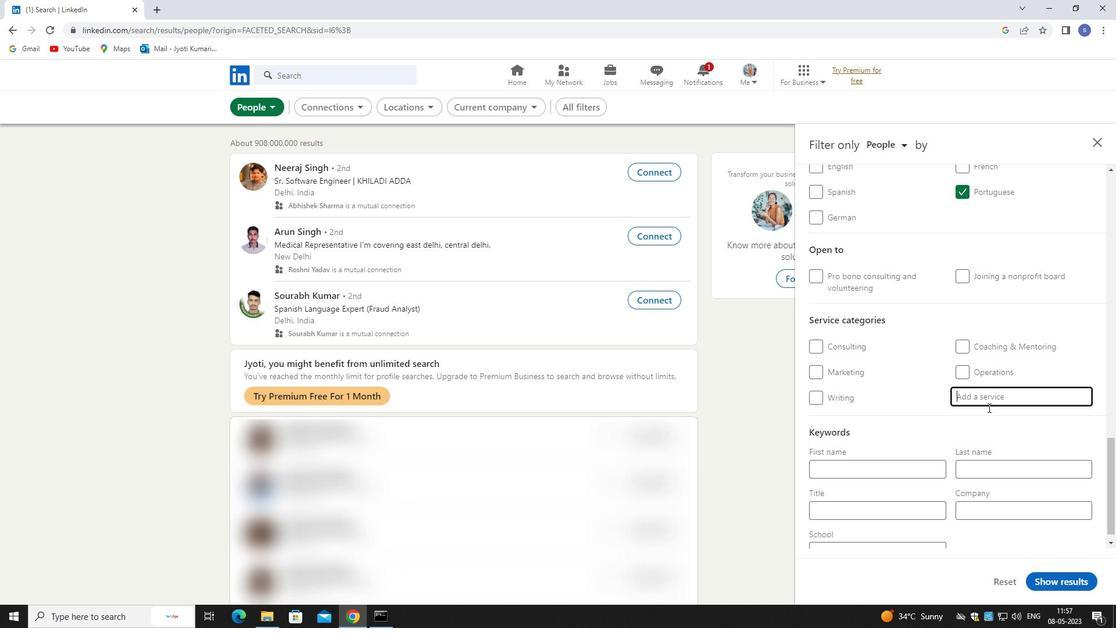 
Action: Key pressed COMPUTER
Screenshot: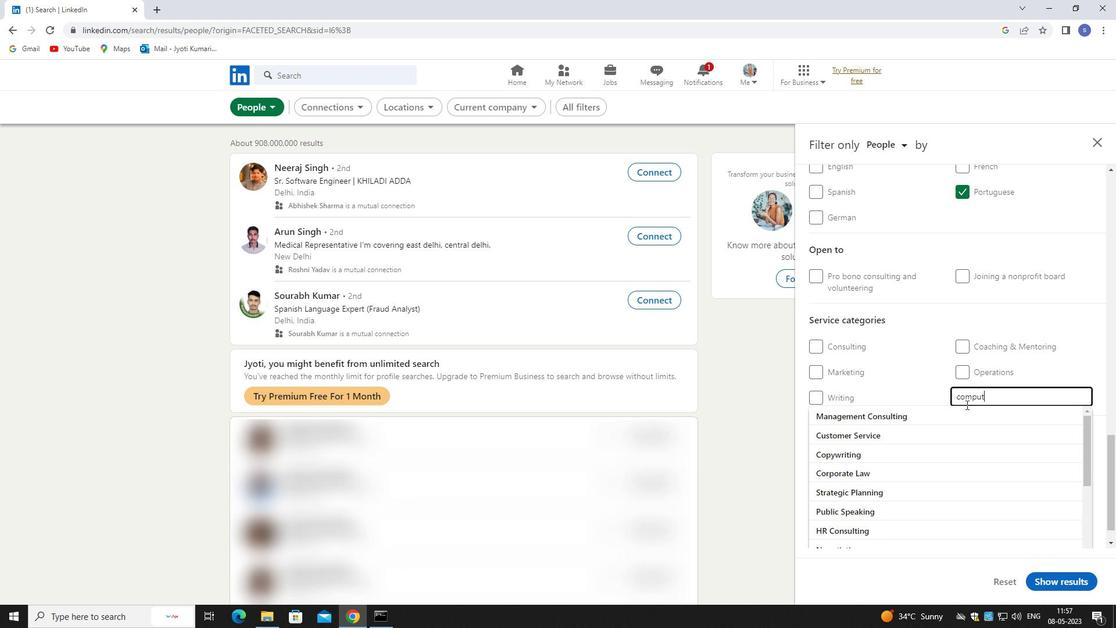 
Action: Mouse moved to (961, 437)
Screenshot: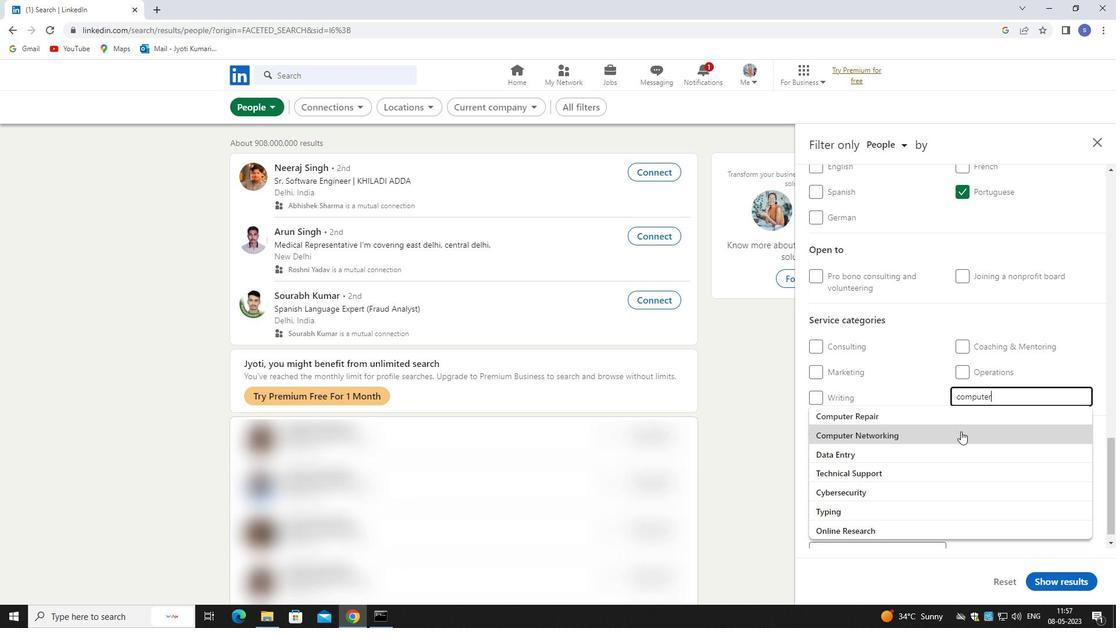 
Action: Mouse pressed left at (961, 437)
Screenshot: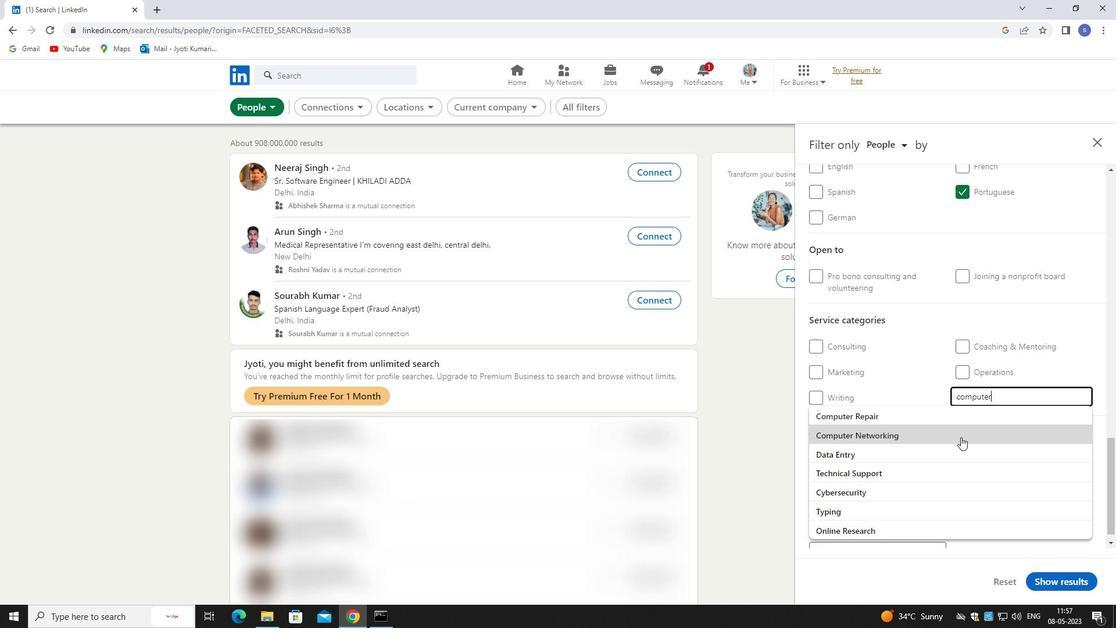 
Action: Mouse scrolled (961, 436) with delta (0, 0)
Screenshot: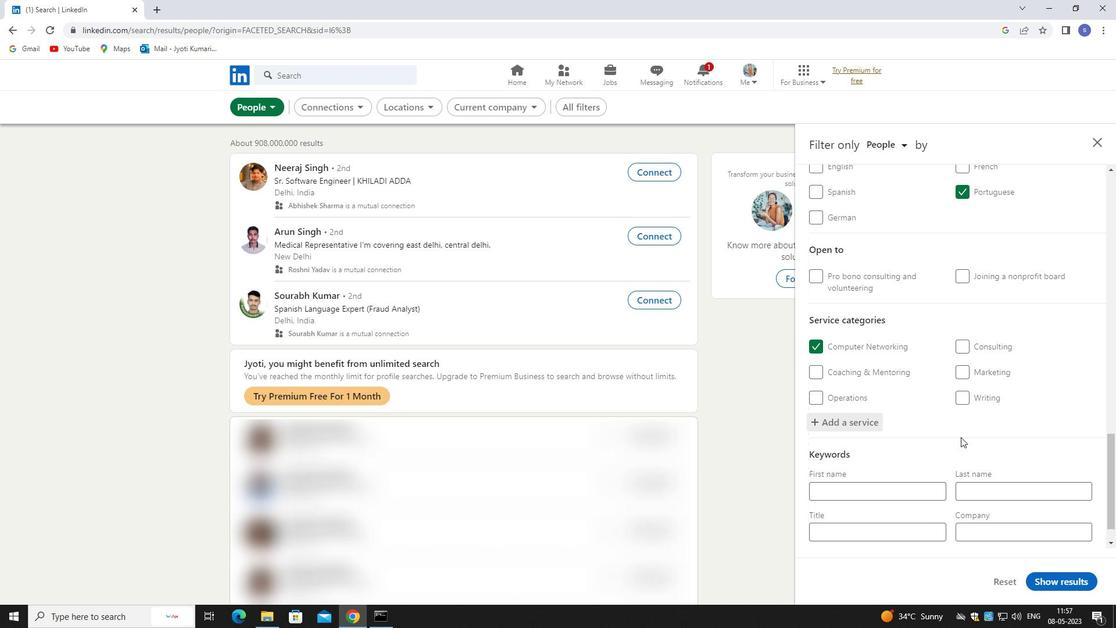 
Action: Mouse scrolled (961, 436) with delta (0, 0)
Screenshot: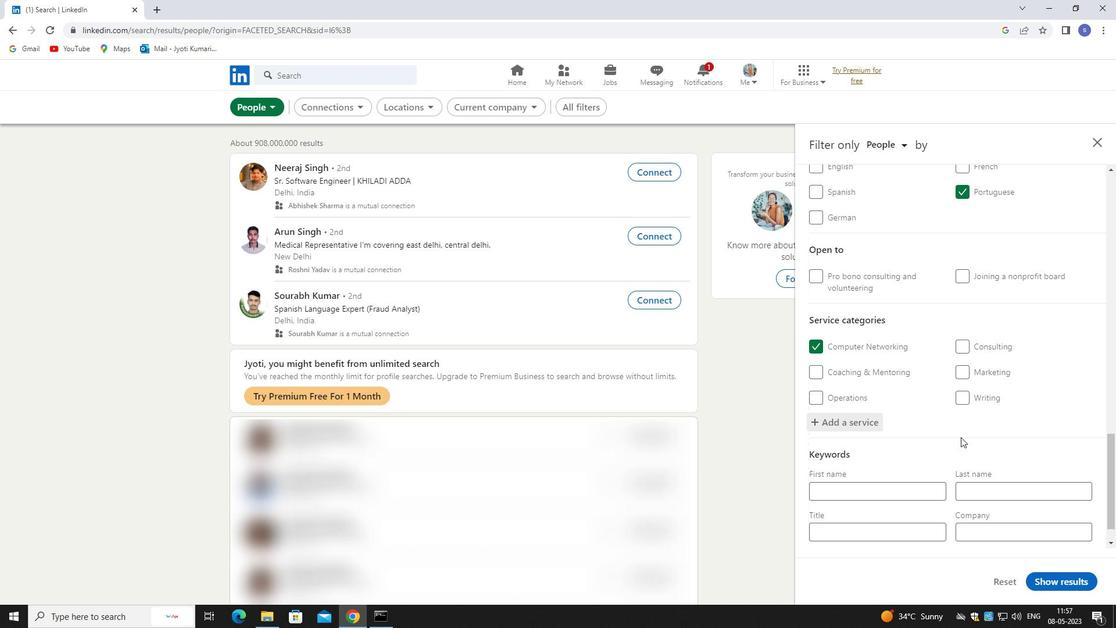 
Action: Mouse moved to (900, 499)
Screenshot: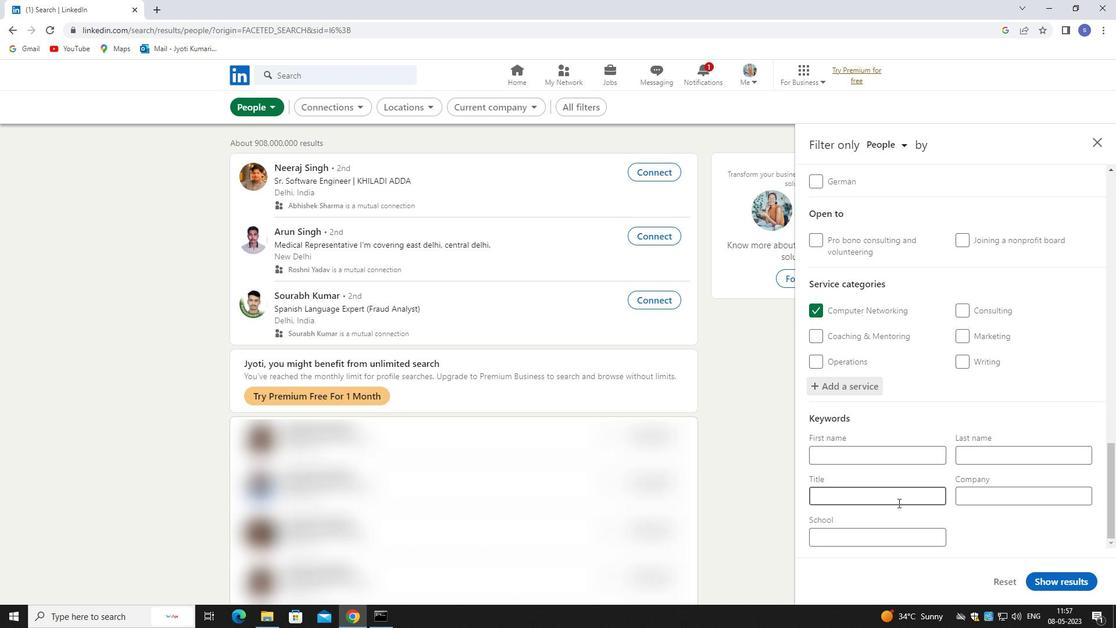 
Action: Mouse pressed left at (900, 499)
Screenshot: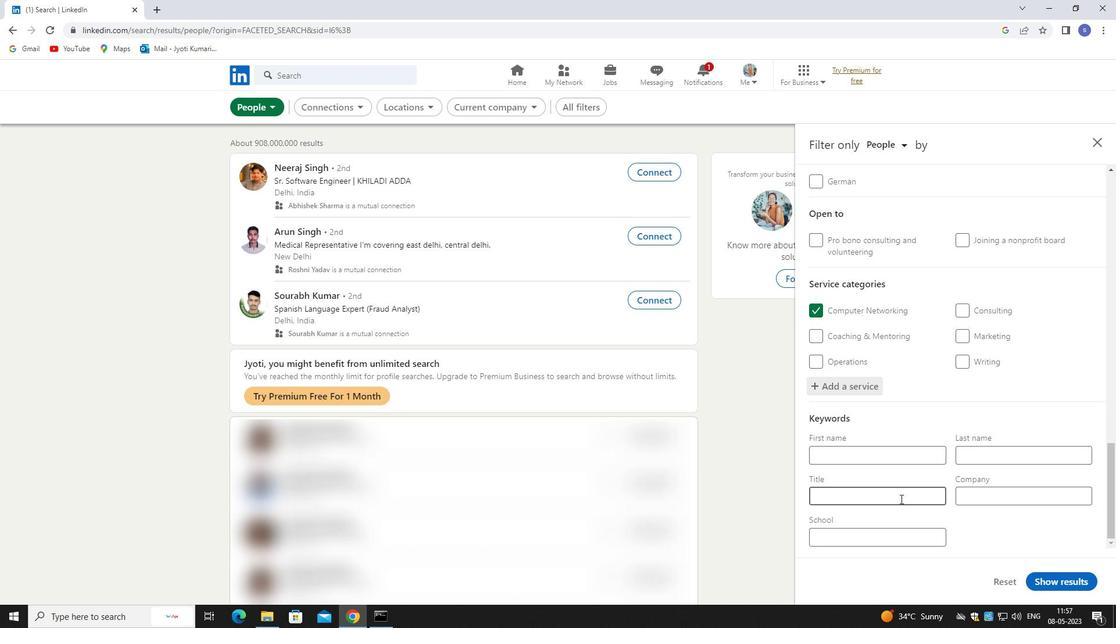 
Action: Key pressed <Key.shift>ADMINISTRATIVE<Key.space><Key.shift>ANALYST
Screenshot: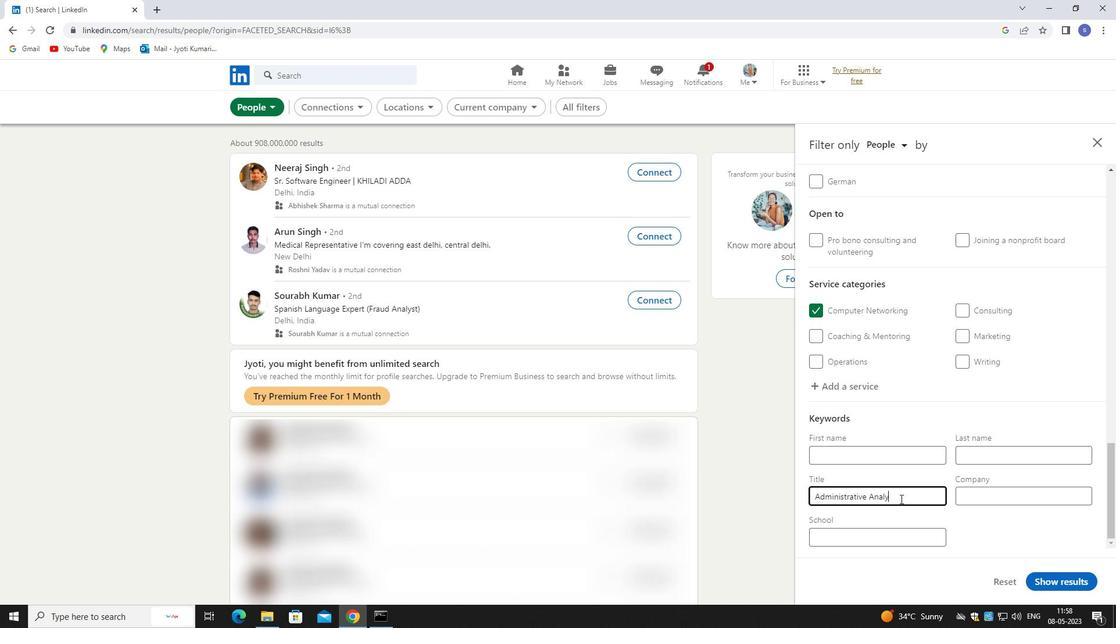 
Action: Mouse moved to (1063, 581)
Screenshot: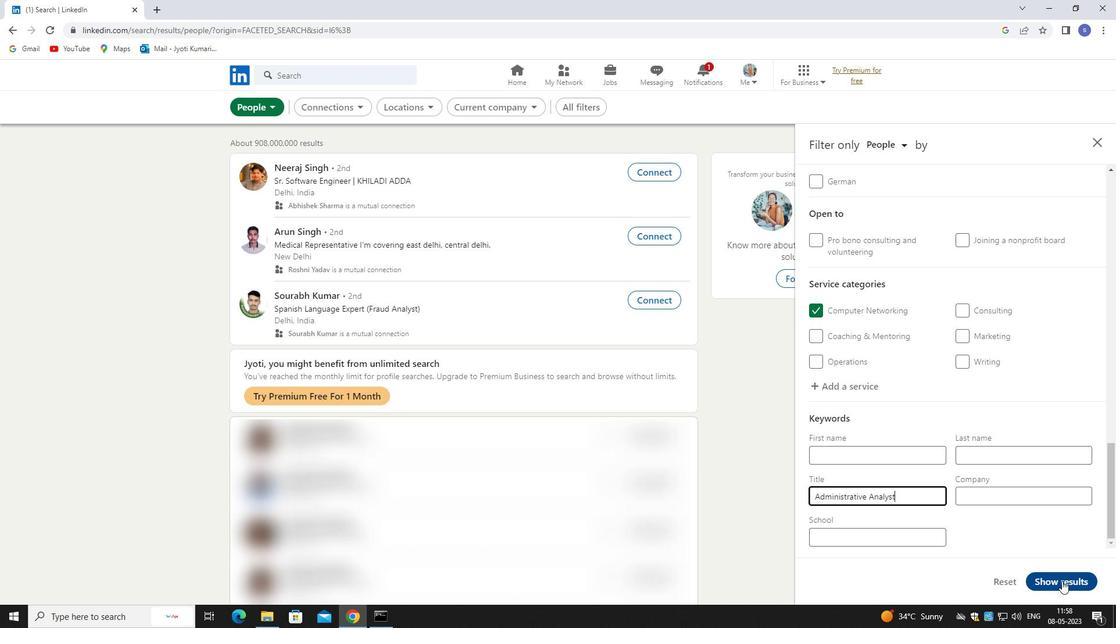 
Action: Mouse pressed left at (1063, 581)
Screenshot: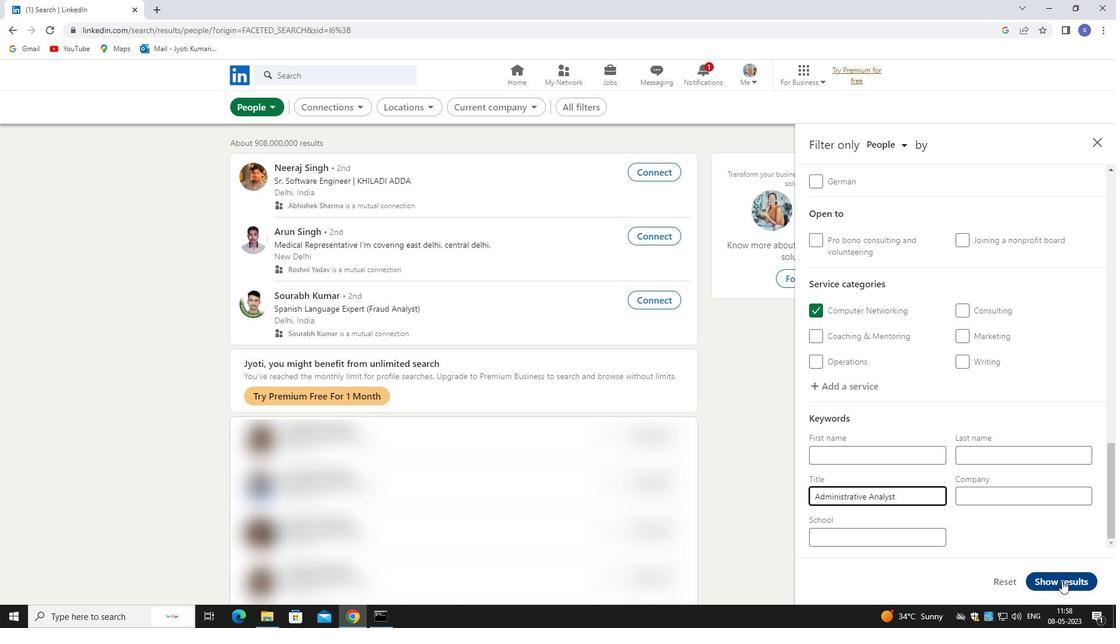 
Action: Mouse moved to (1071, 580)
Screenshot: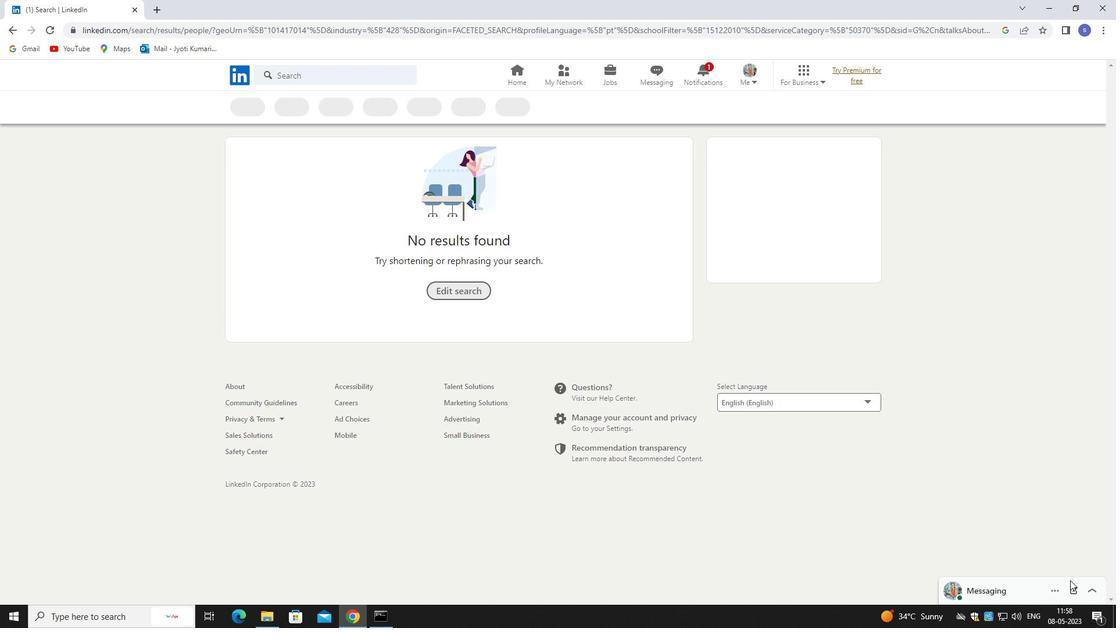 
